 Task: Find connections with filter location Rincón de la Victoria with filter topic #lawenforcementwith filter profile language Potuguese with filter current company Wipro PARI with filter school Jobs in India with filter industry Taxi and Limousine Services with filter service category Video Editing with filter keywords title Heavy Equipment Operator
Action: Mouse moved to (687, 91)
Screenshot: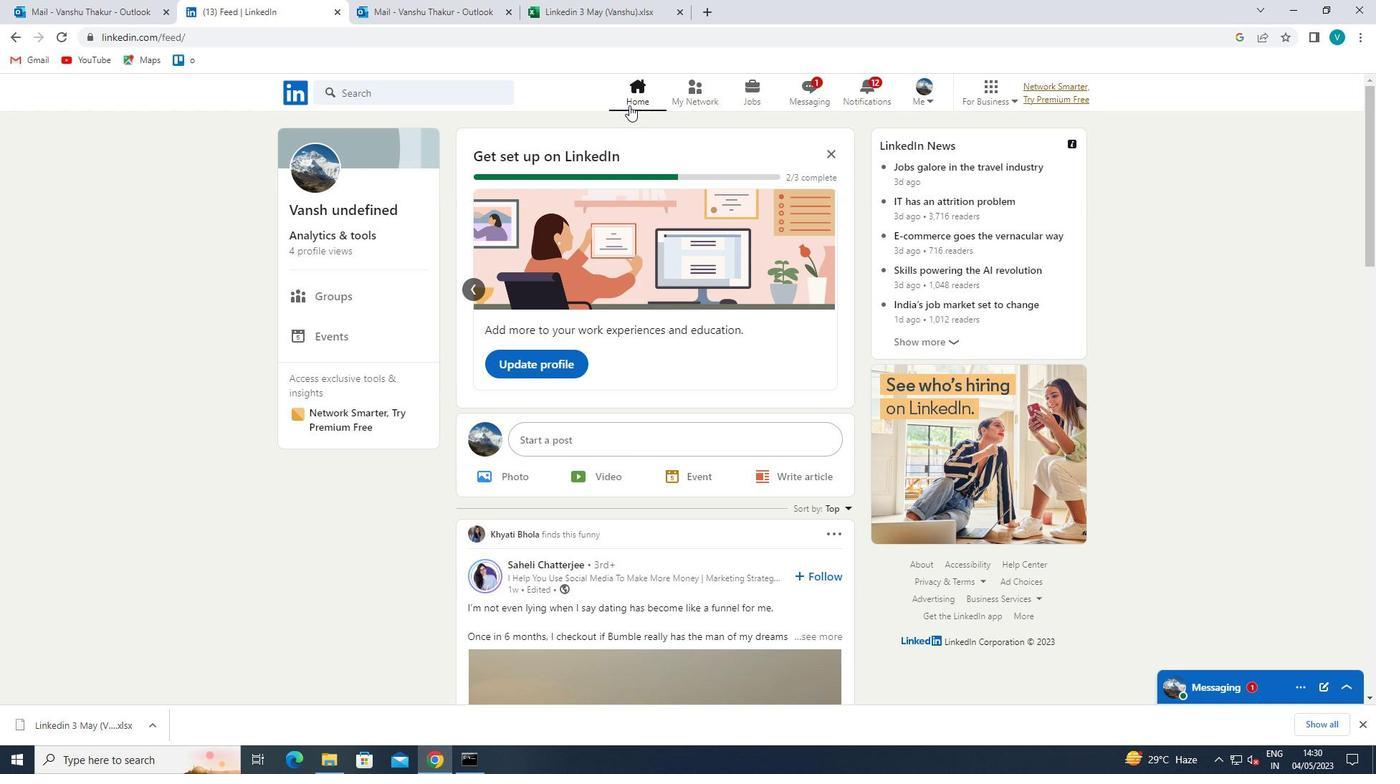 
Action: Mouse pressed left at (687, 91)
Screenshot: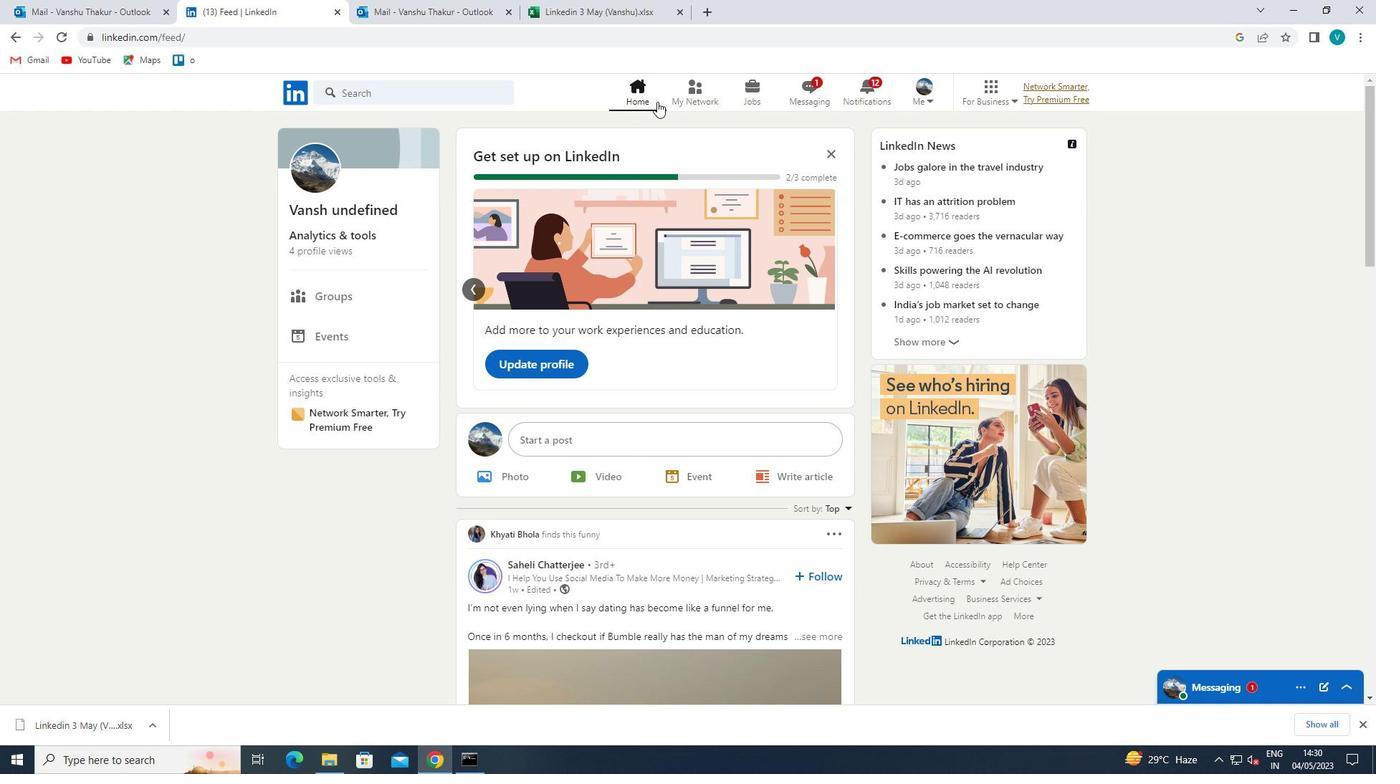 
Action: Mouse moved to (372, 168)
Screenshot: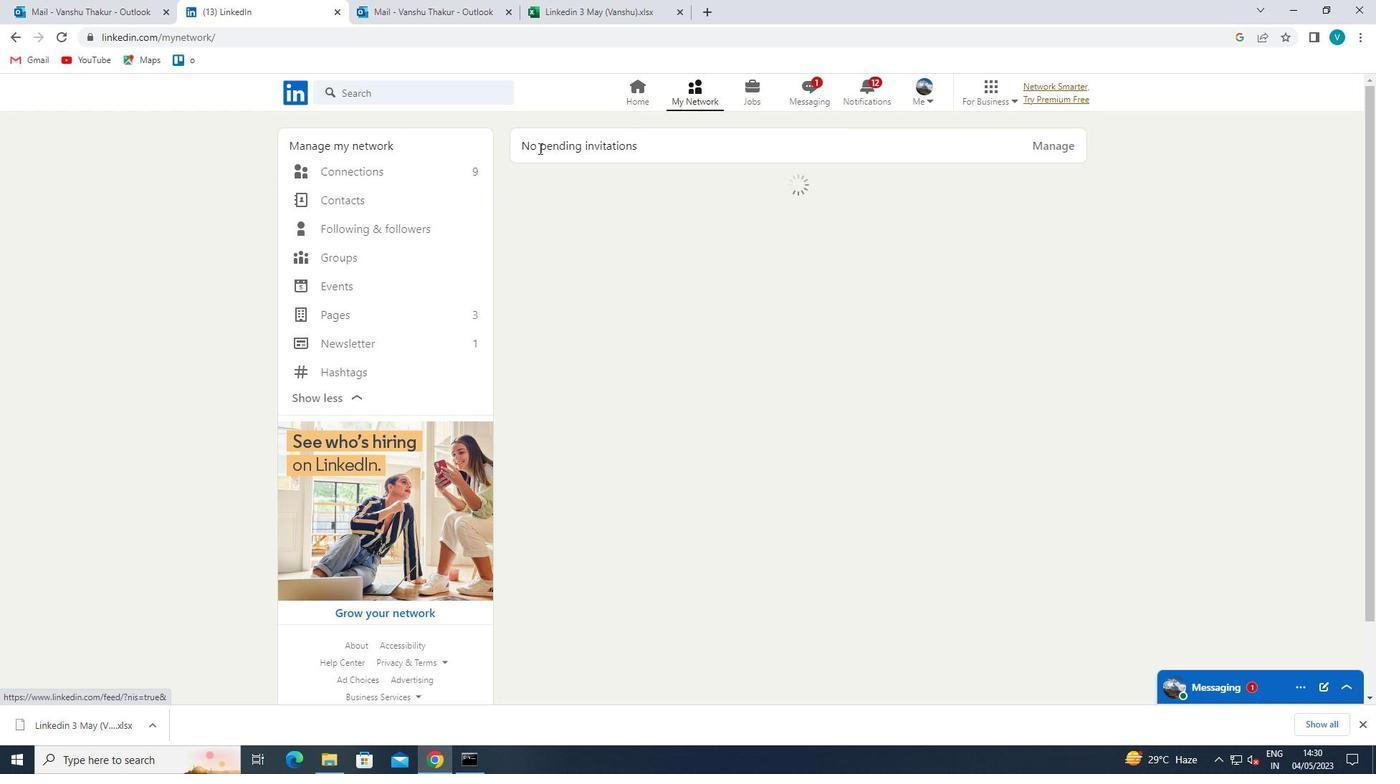 
Action: Mouse pressed left at (372, 168)
Screenshot: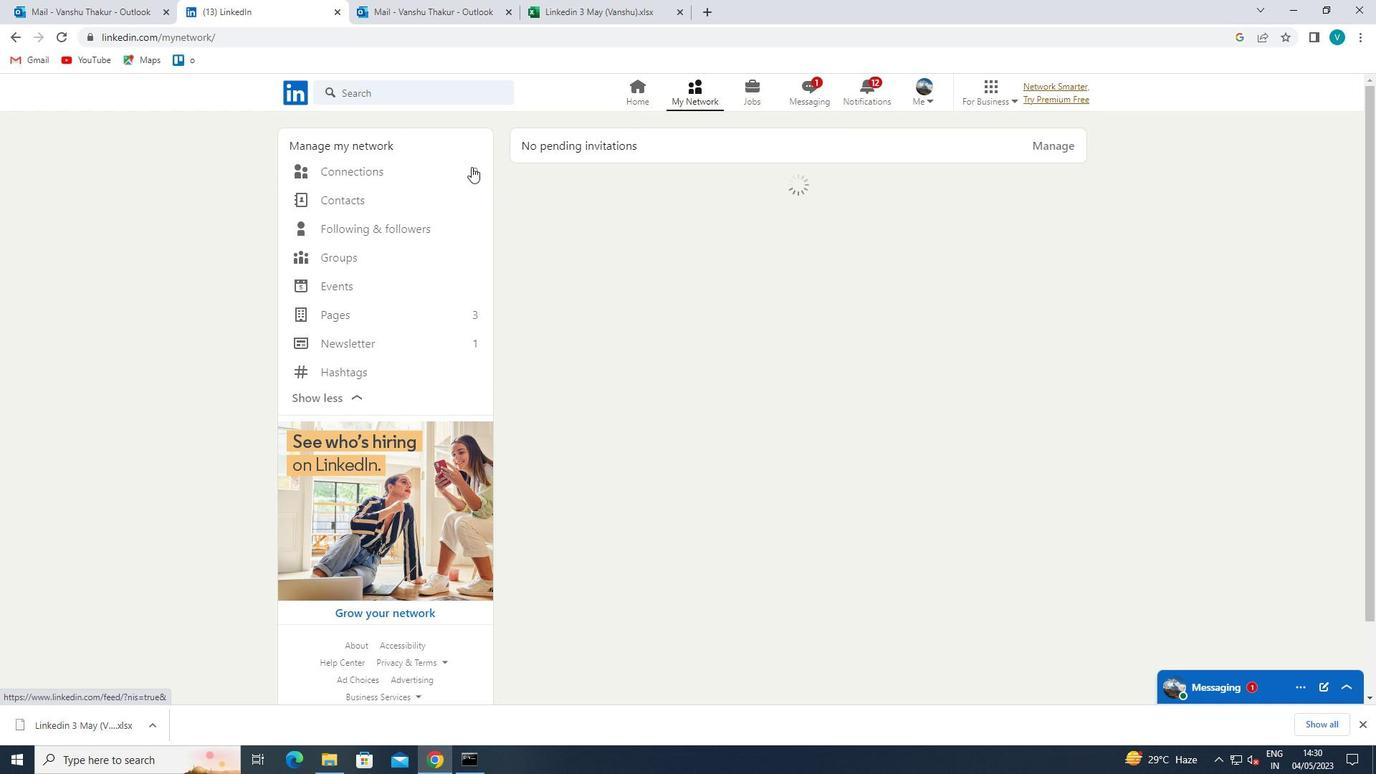 
Action: Mouse moved to (780, 174)
Screenshot: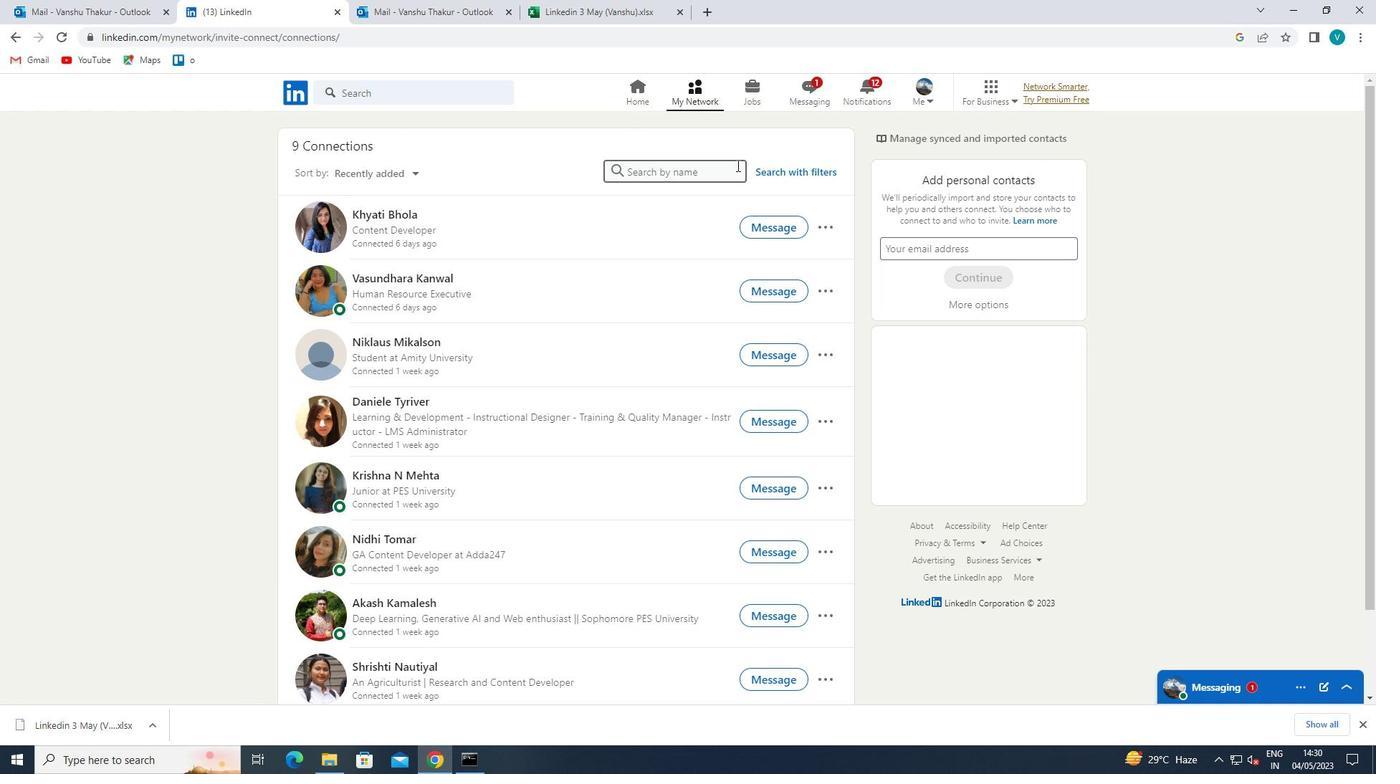 
Action: Mouse pressed left at (780, 174)
Screenshot: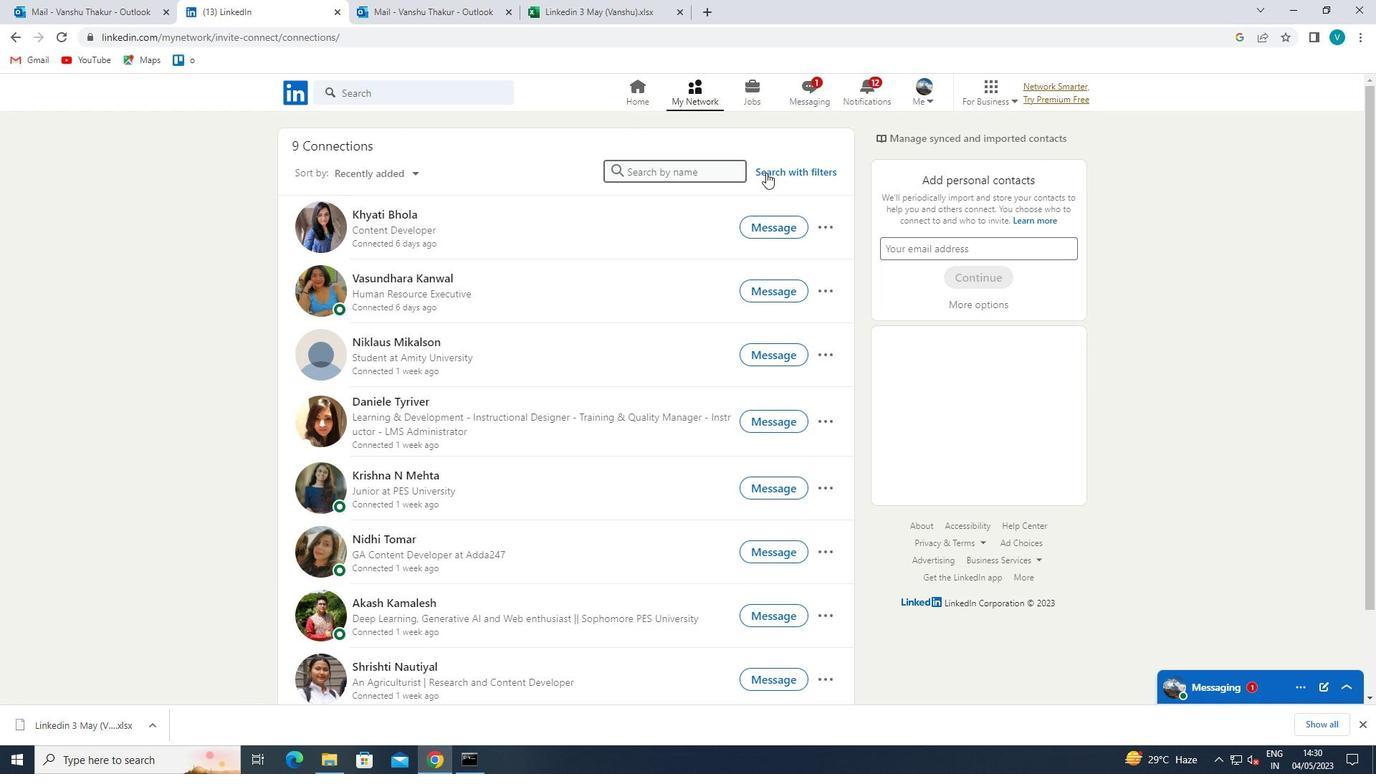 
Action: Mouse moved to (700, 129)
Screenshot: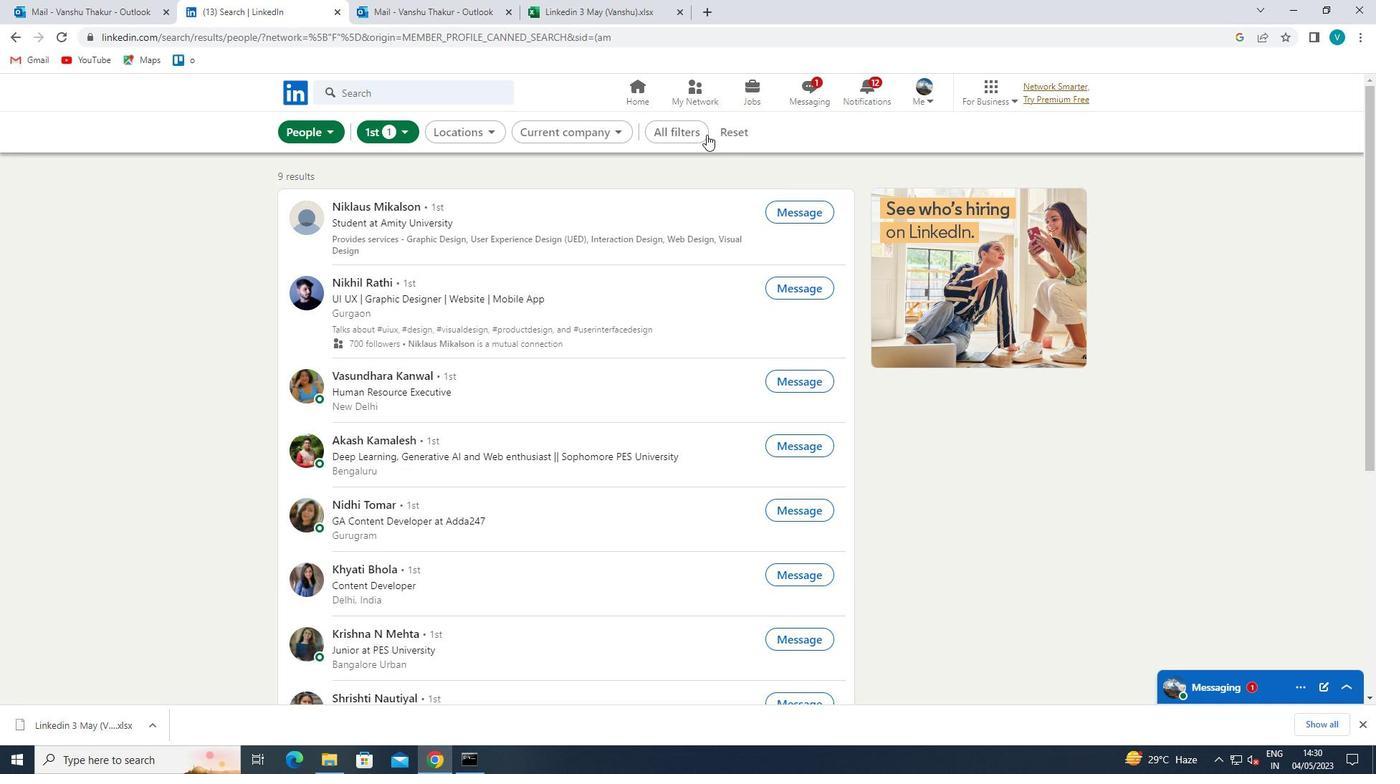 
Action: Mouse pressed left at (700, 129)
Screenshot: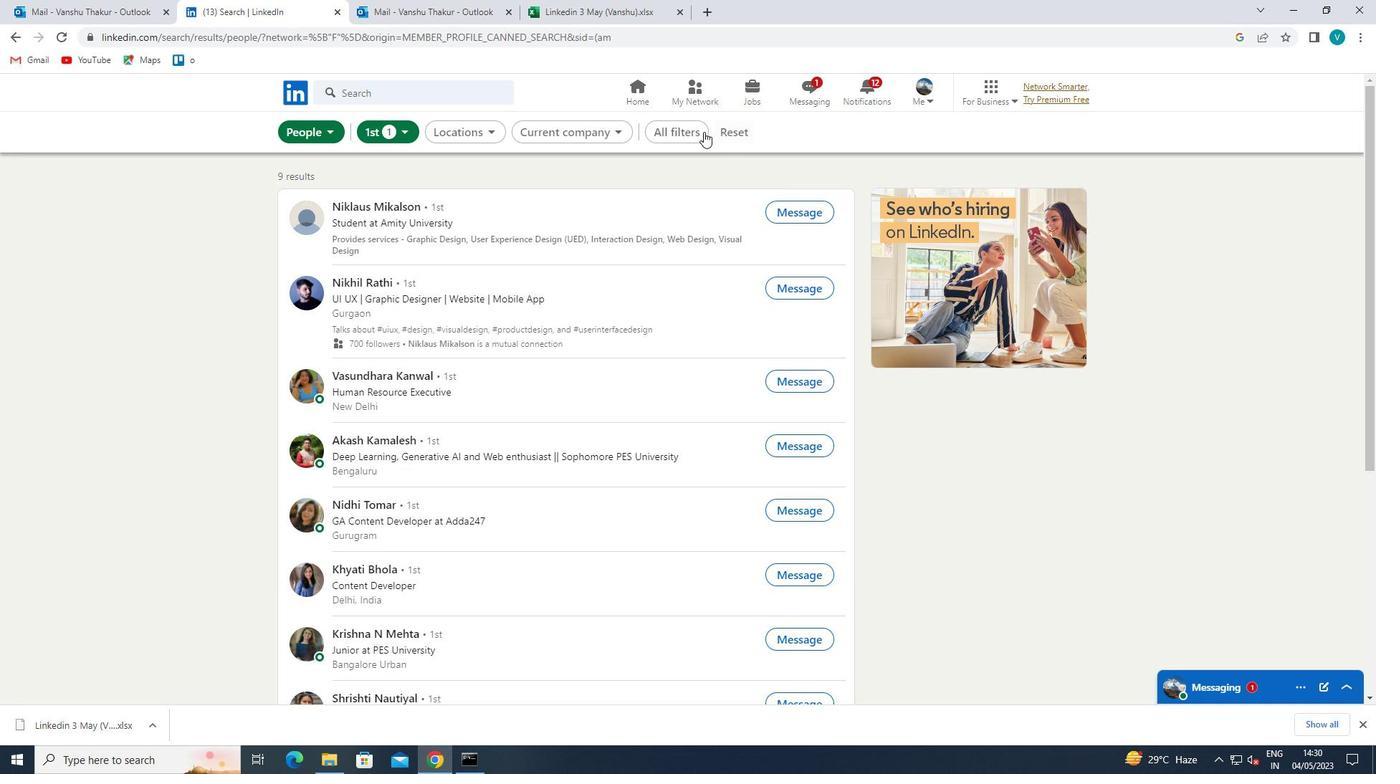 
Action: Mouse moved to (1112, 249)
Screenshot: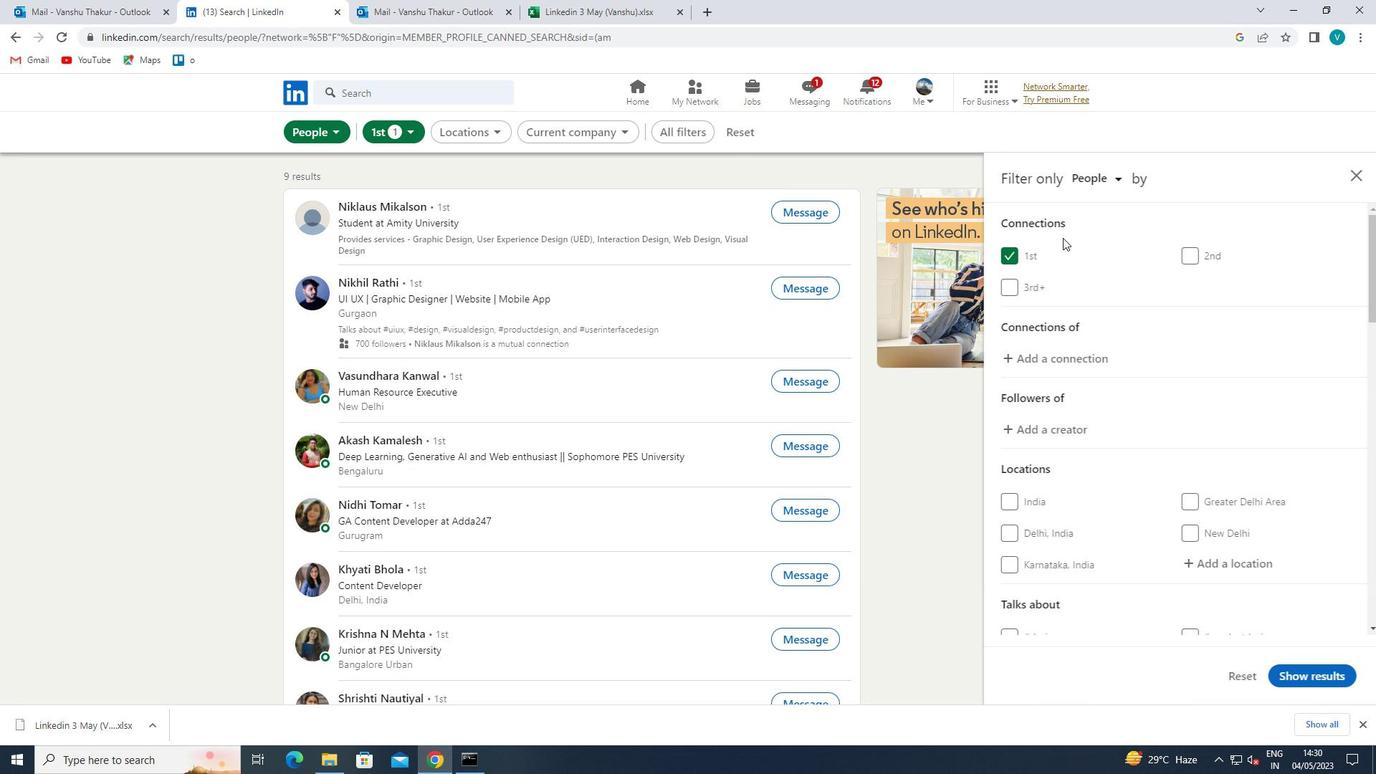
Action: Mouse scrolled (1112, 248) with delta (0, 0)
Screenshot: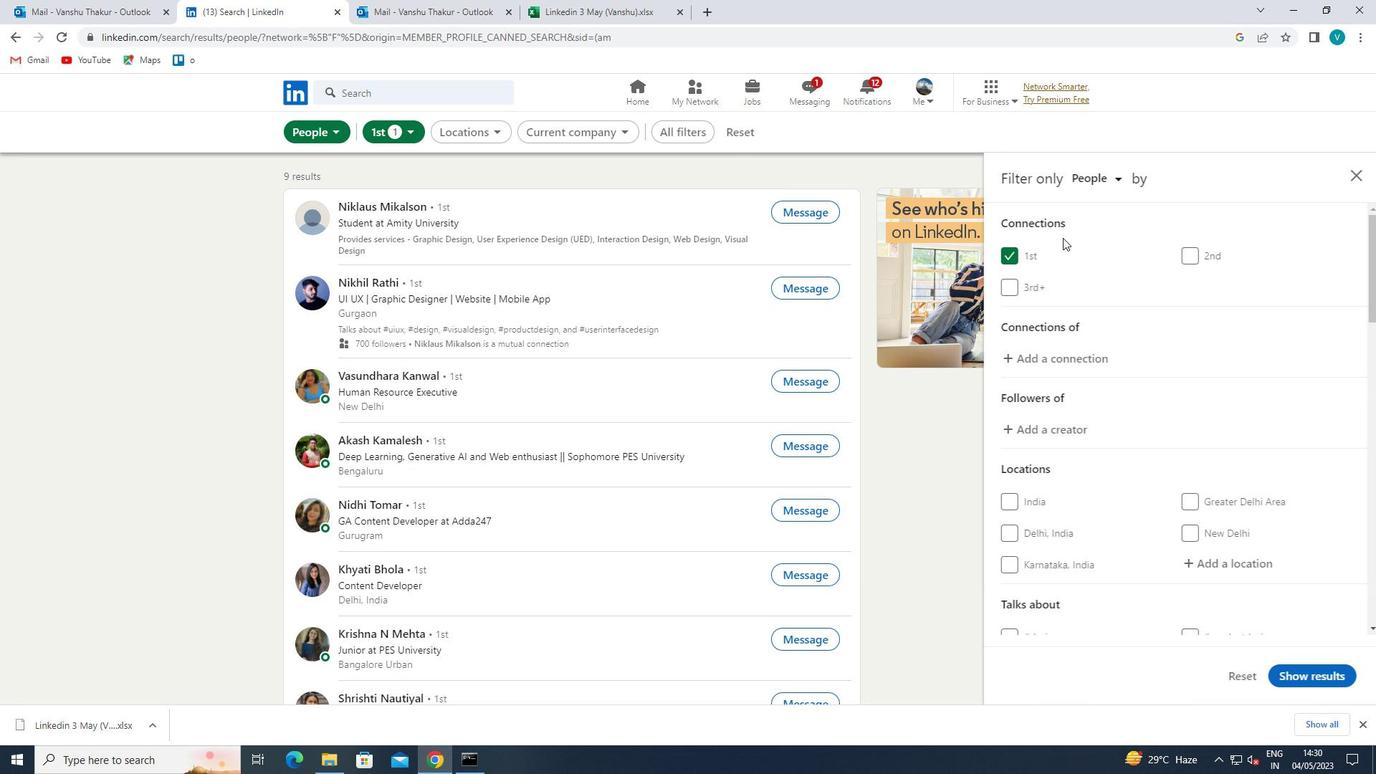 
Action: Mouse scrolled (1112, 248) with delta (0, 0)
Screenshot: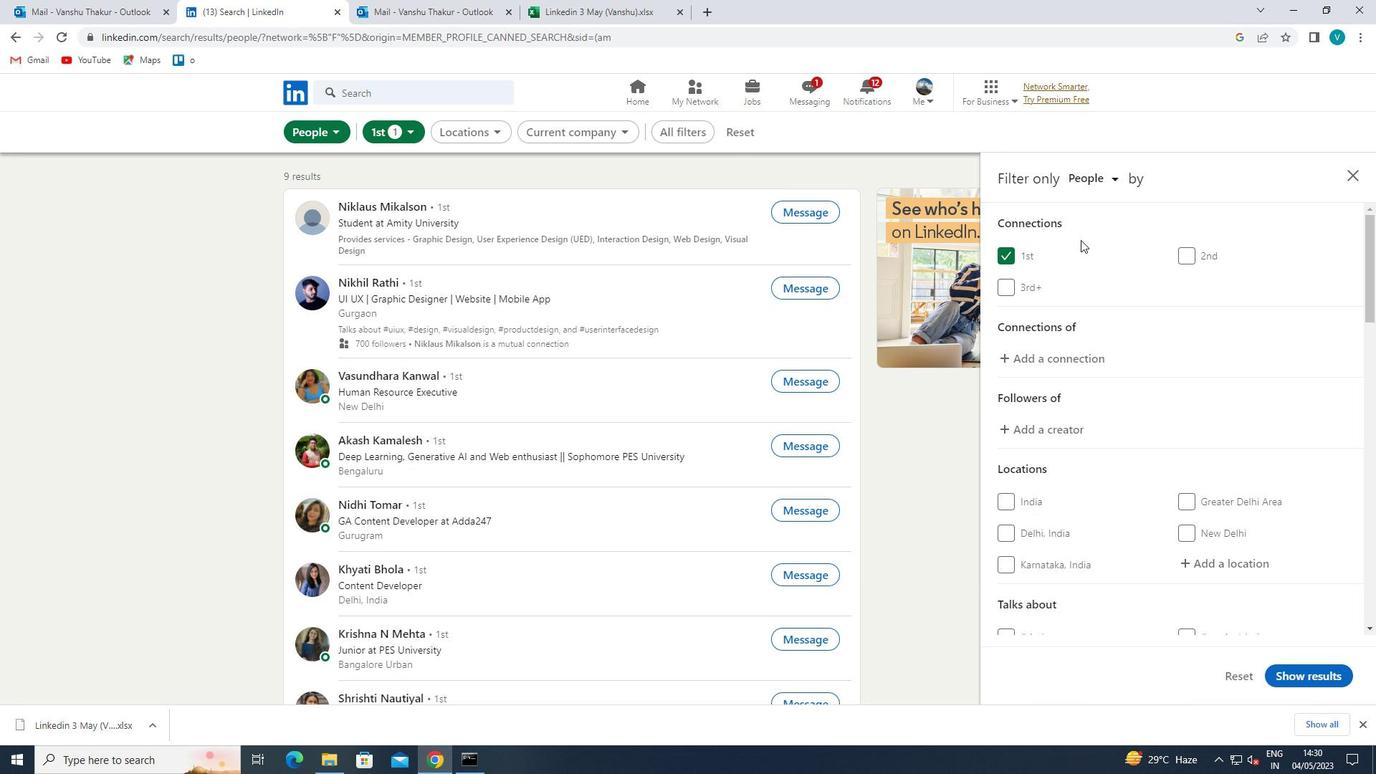 
Action: Mouse moved to (1218, 425)
Screenshot: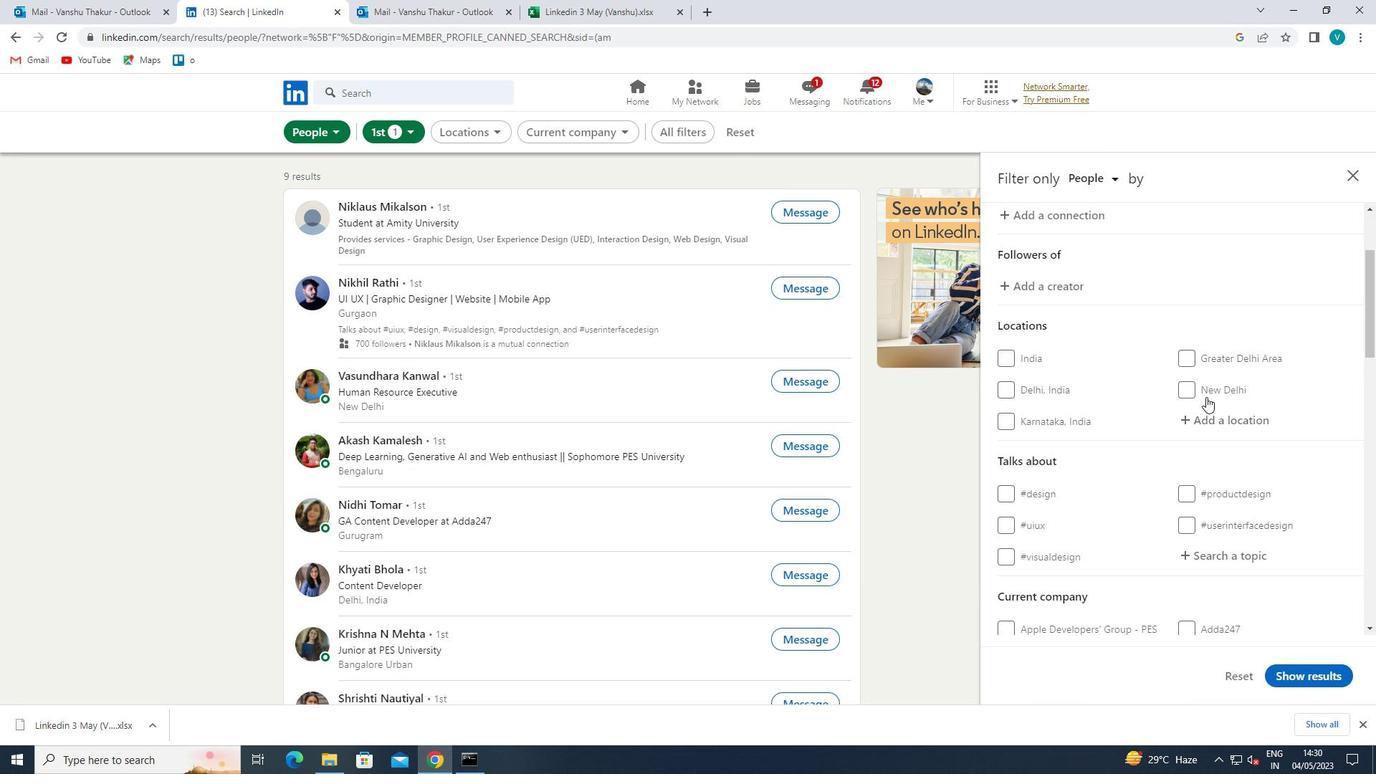 
Action: Mouse pressed left at (1218, 425)
Screenshot: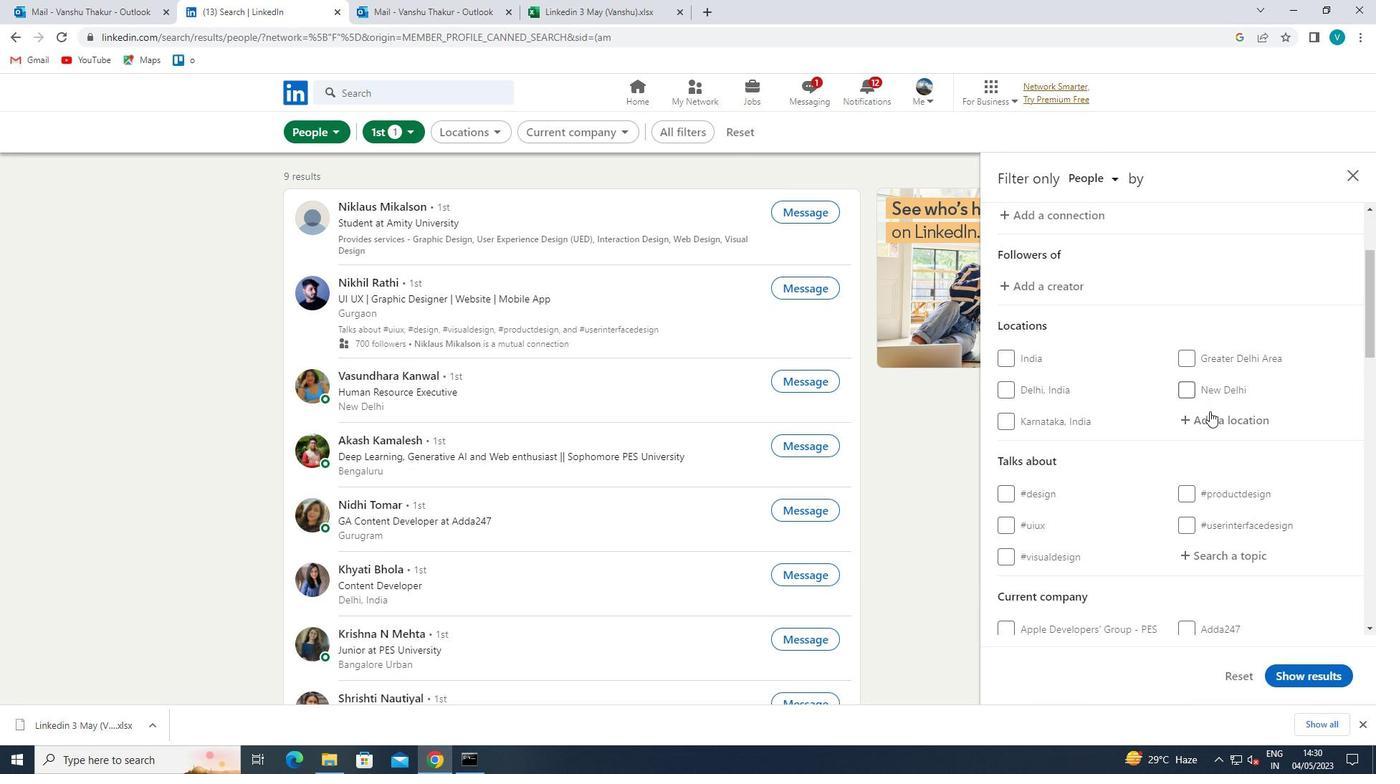 
Action: Mouse moved to (1031, 317)
Screenshot: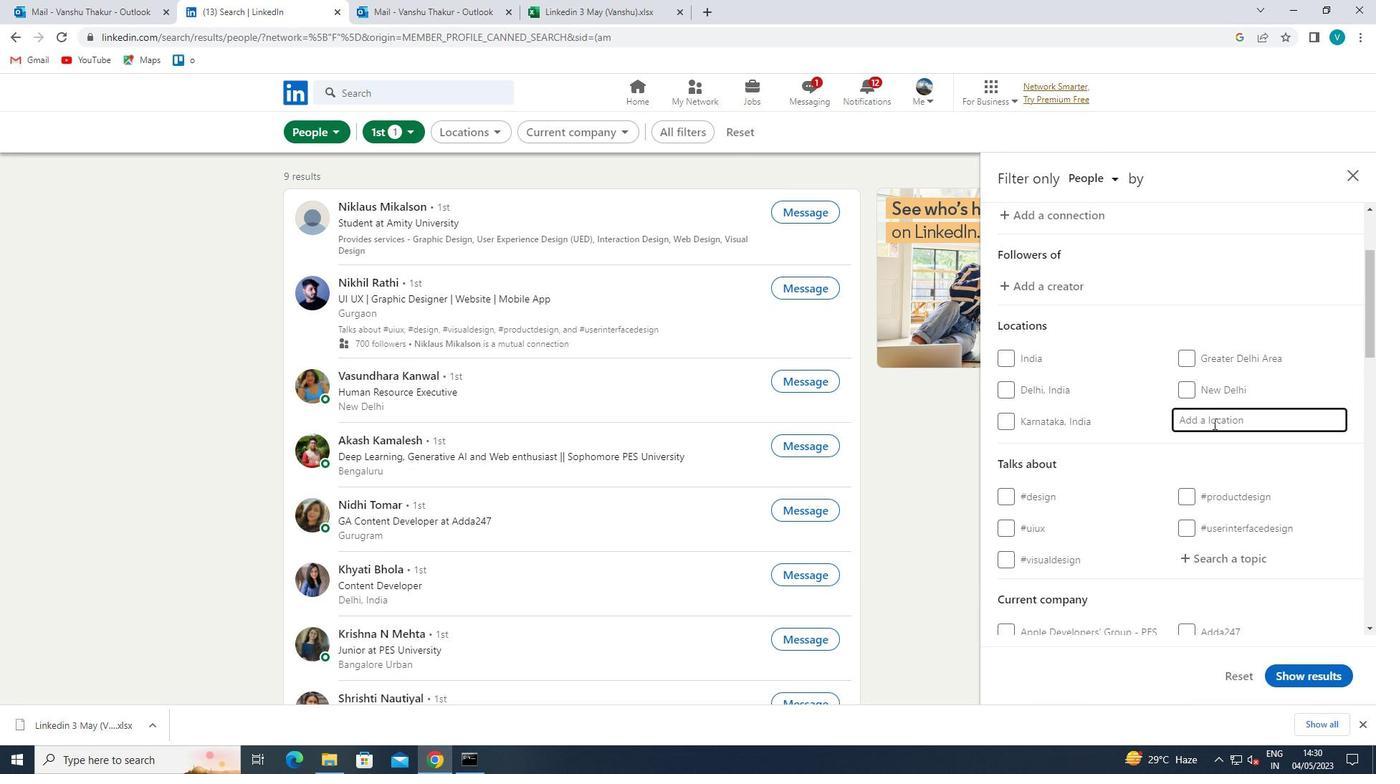 
Action: Key pressed <Key.shift>RINCON<Key.space>DE<Key.space>LA<Key.space>
Screenshot: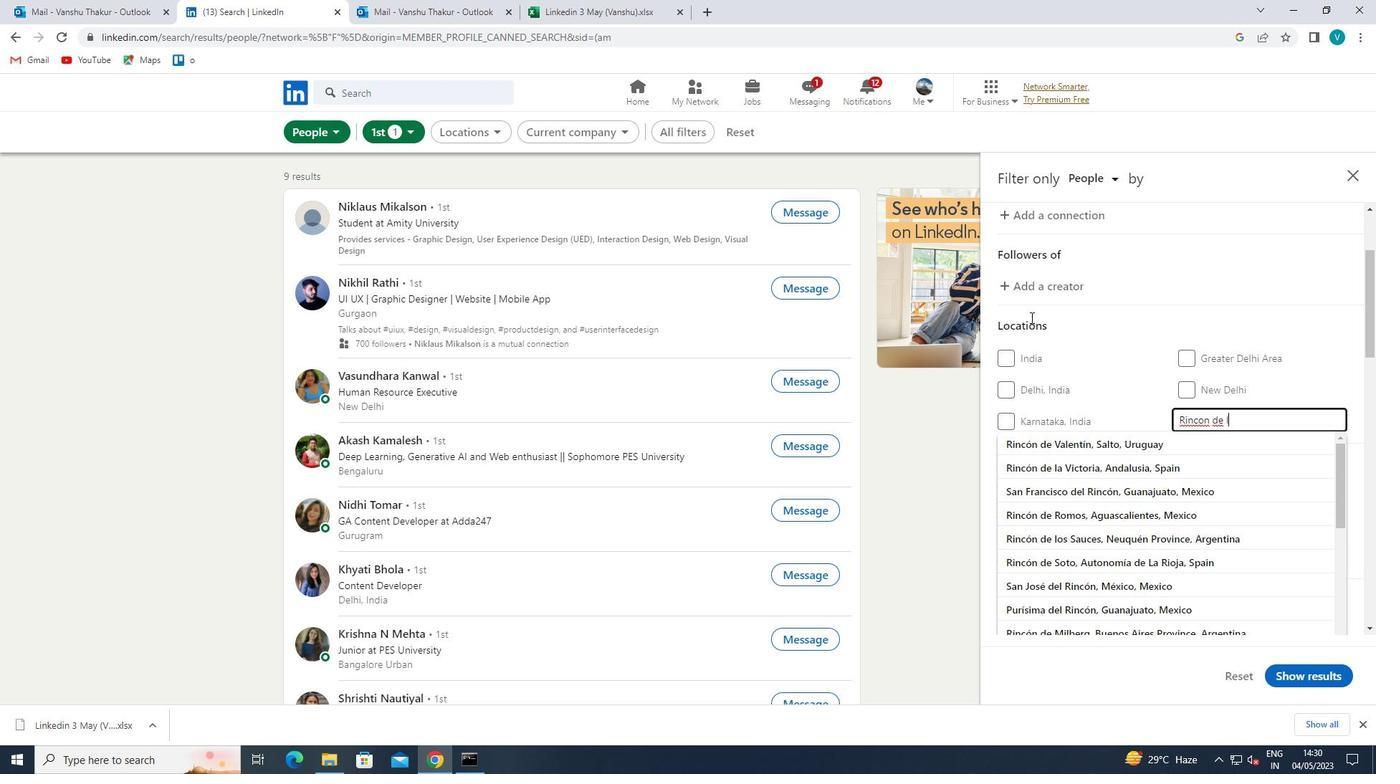
Action: Mouse moved to (1086, 436)
Screenshot: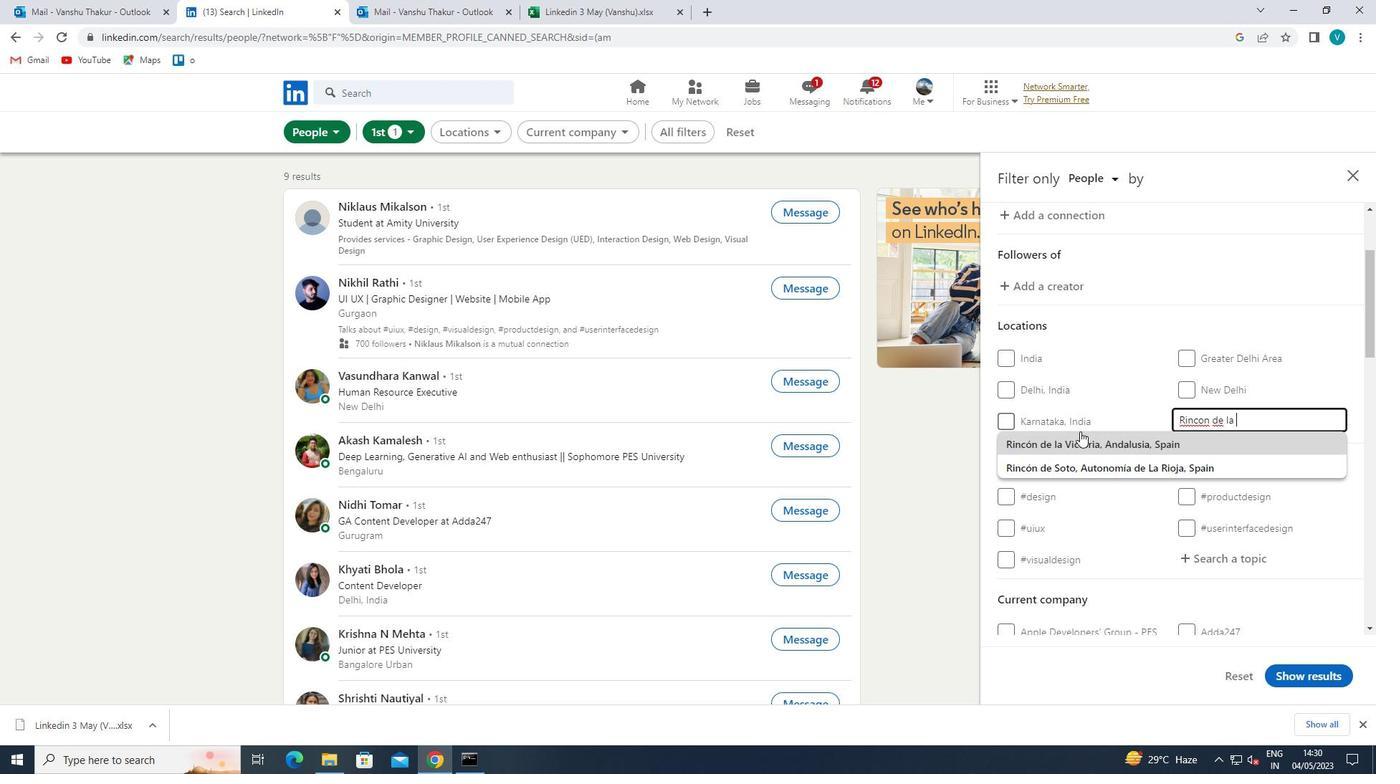 
Action: Mouse pressed left at (1086, 436)
Screenshot: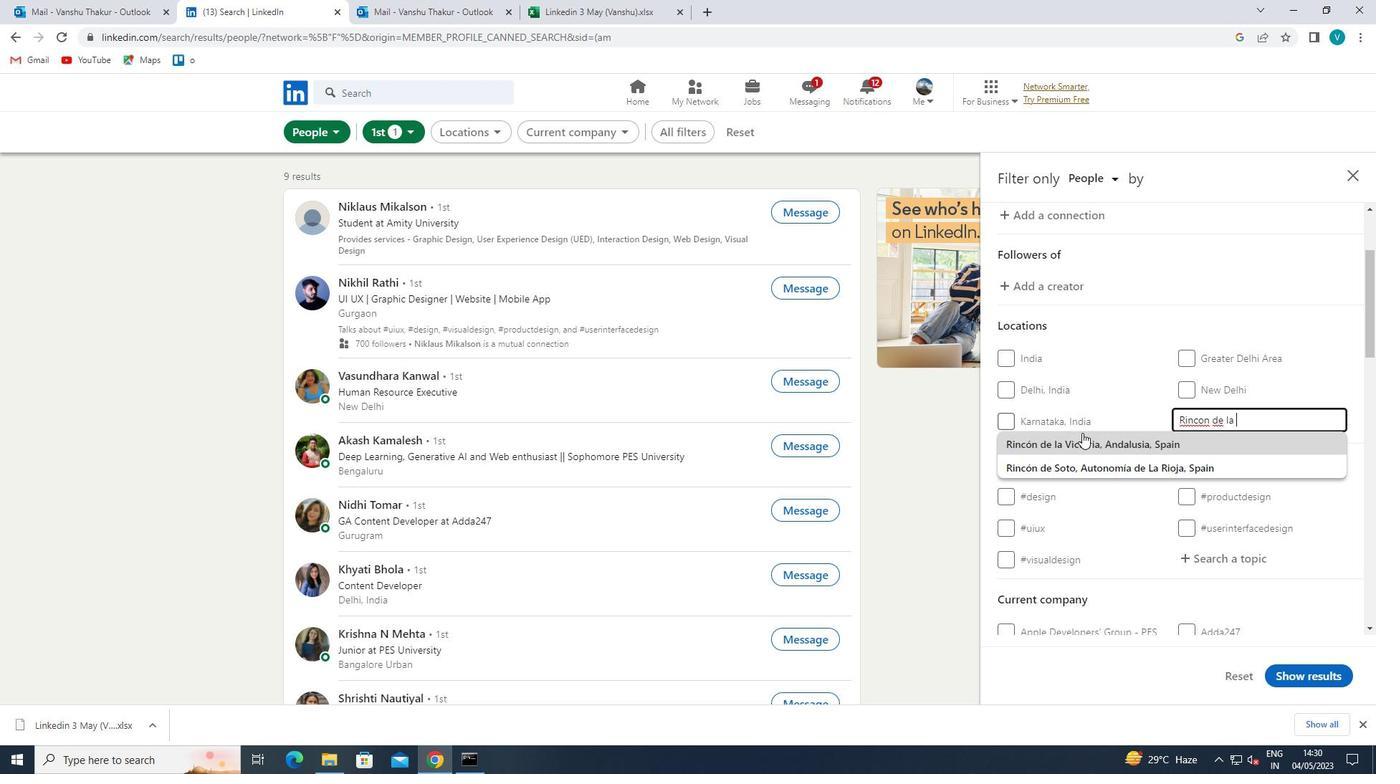 
Action: Mouse moved to (1140, 436)
Screenshot: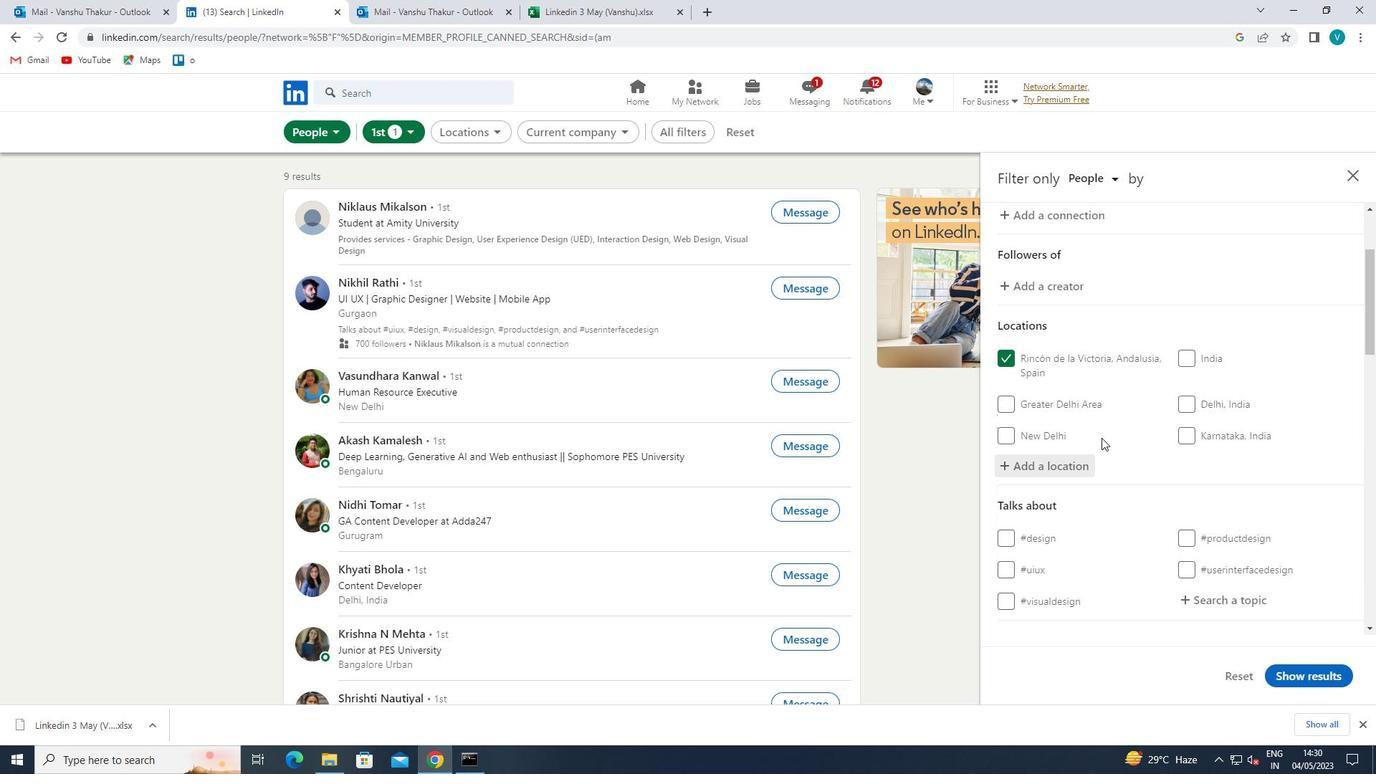 
Action: Mouse scrolled (1140, 436) with delta (0, 0)
Screenshot: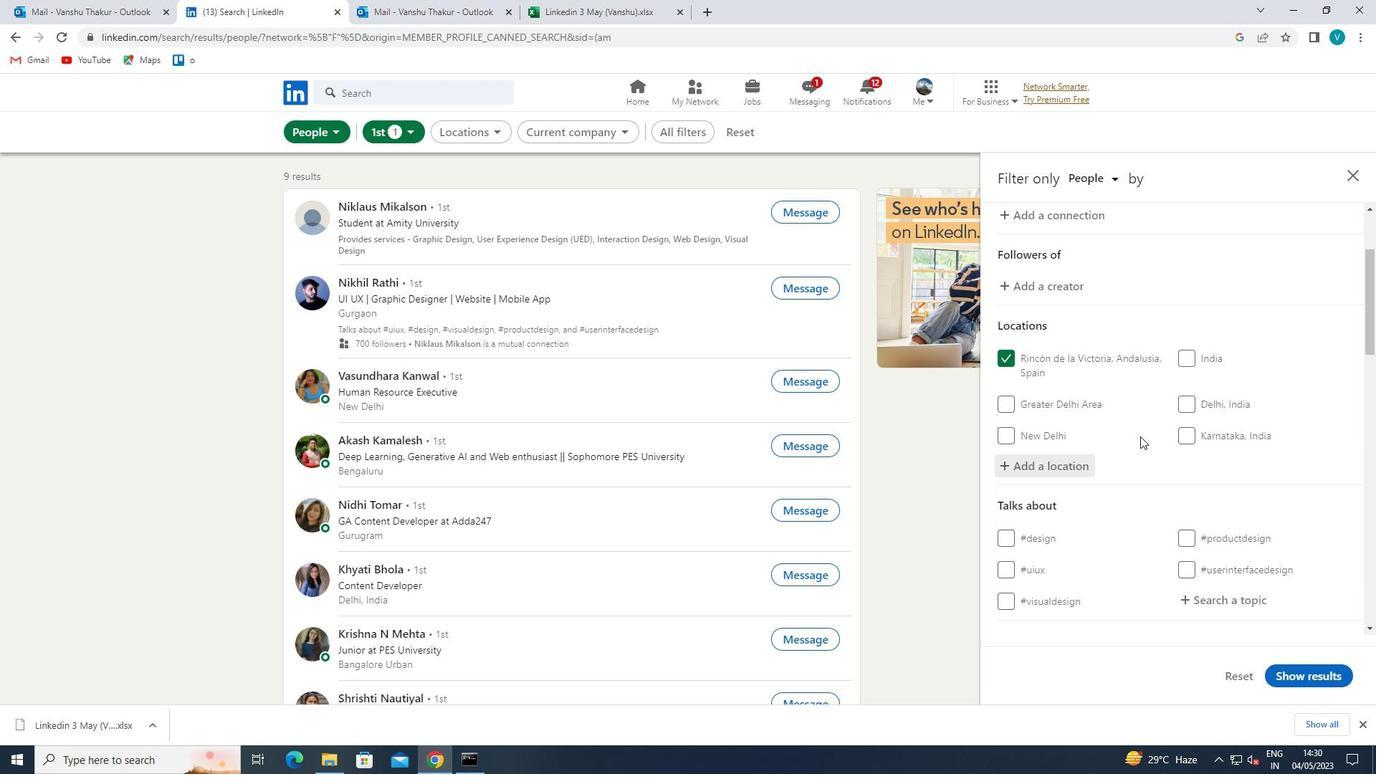 
Action: Mouse moved to (1140, 436)
Screenshot: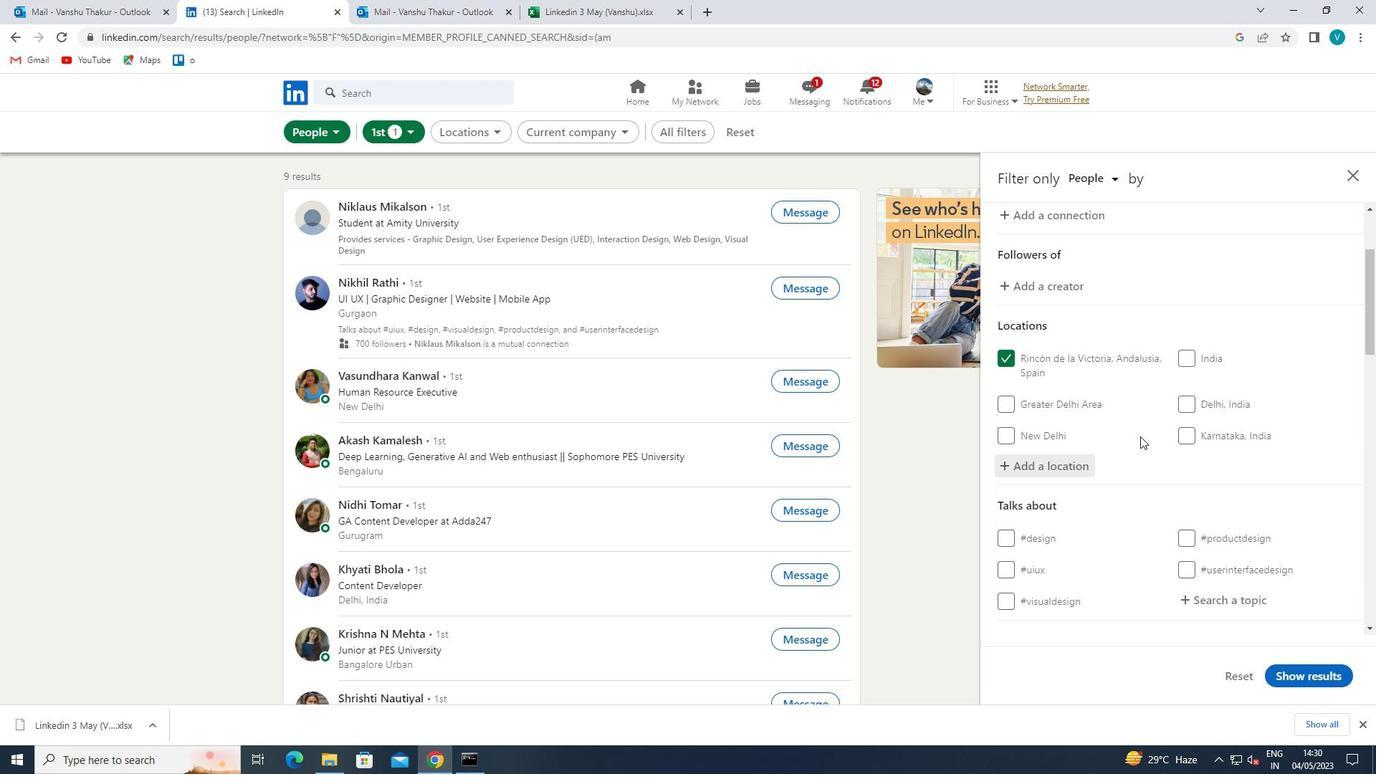 
Action: Mouse scrolled (1140, 436) with delta (0, 0)
Screenshot: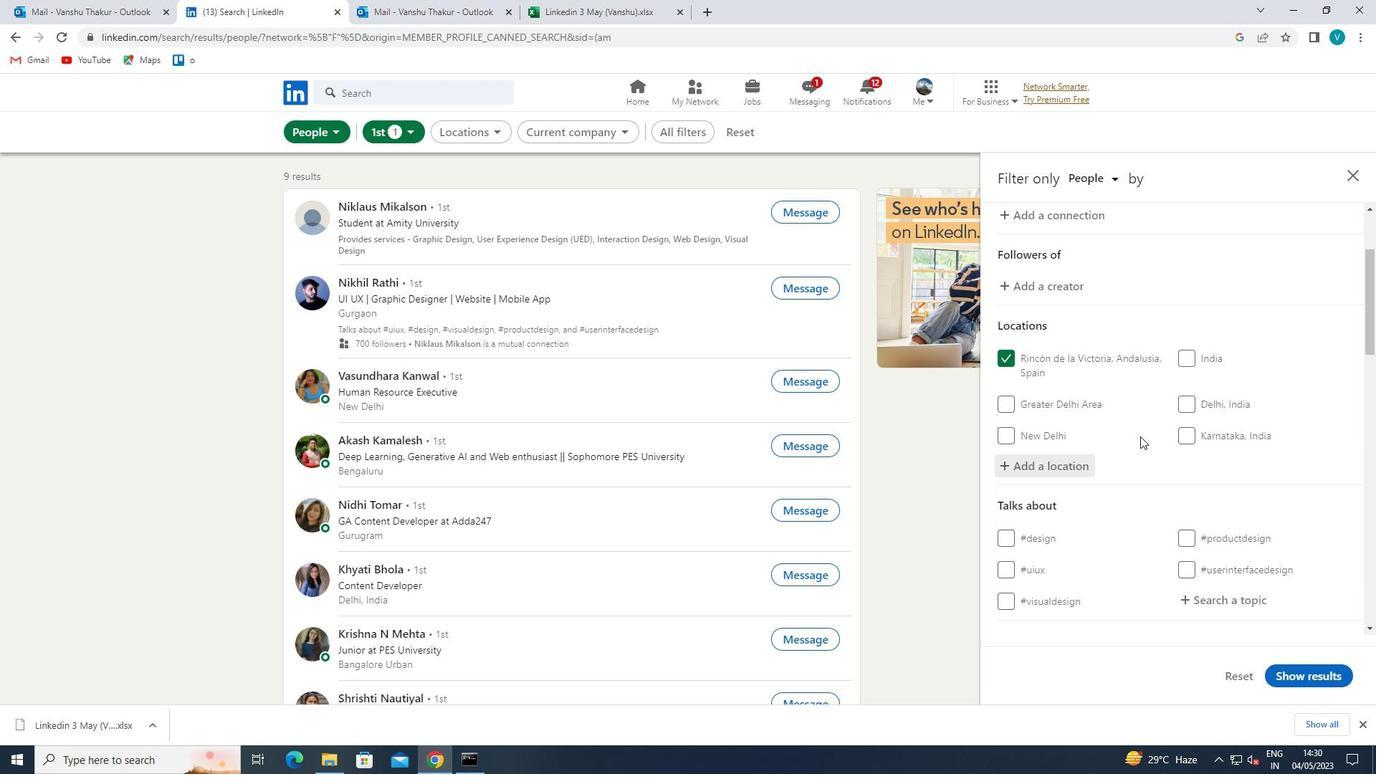 
Action: Mouse moved to (1194, 453)
Screenshot: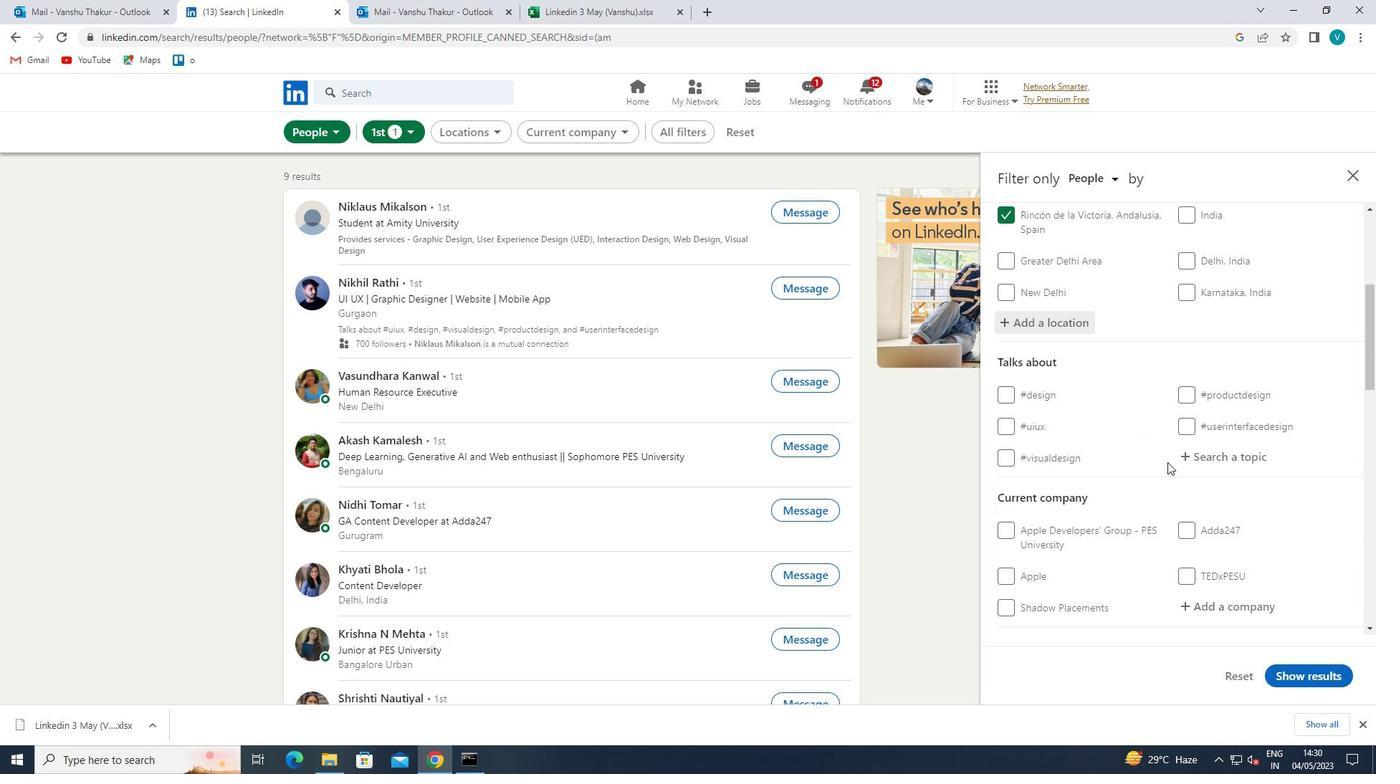 
Action: Mouse pressed left at (1194, 453)
Screenshot: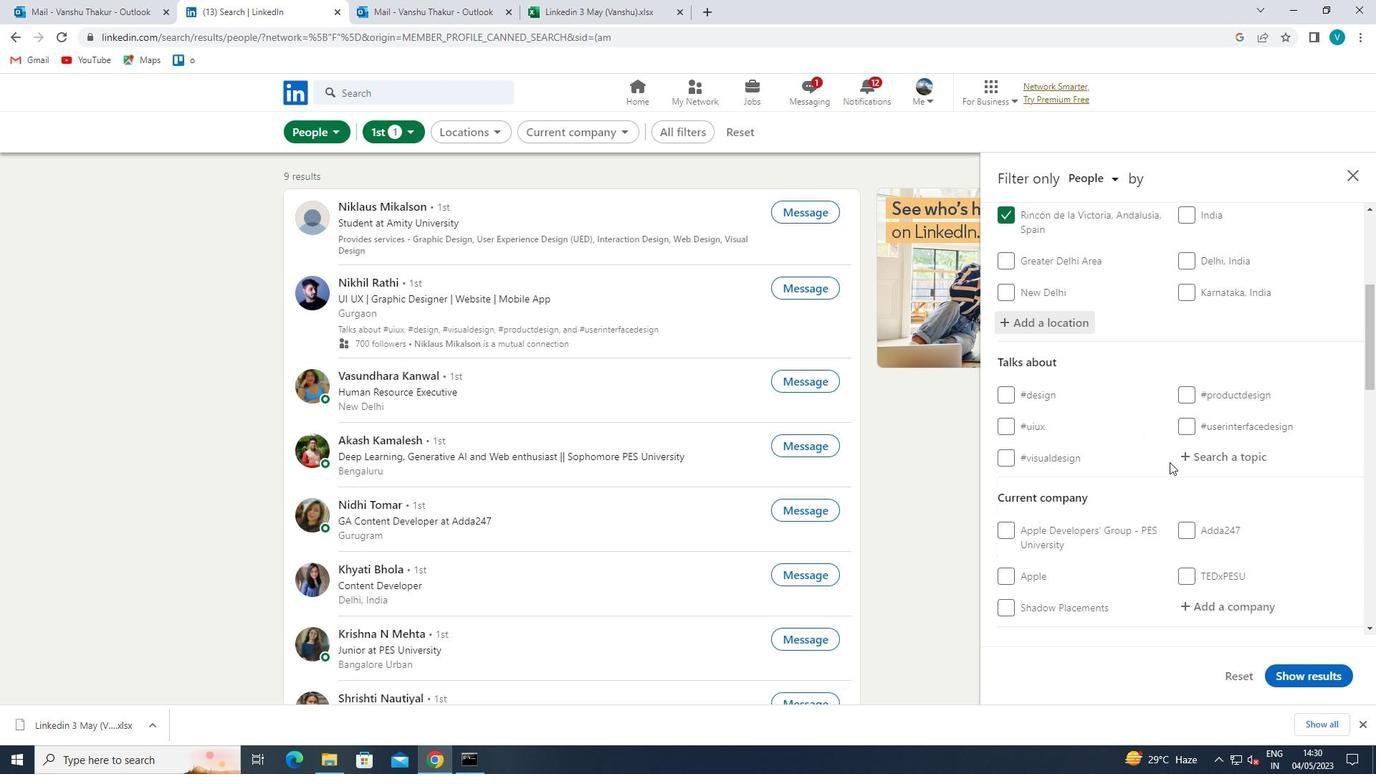 
Action: Mouse moved to (1173, 438)
Screenshot: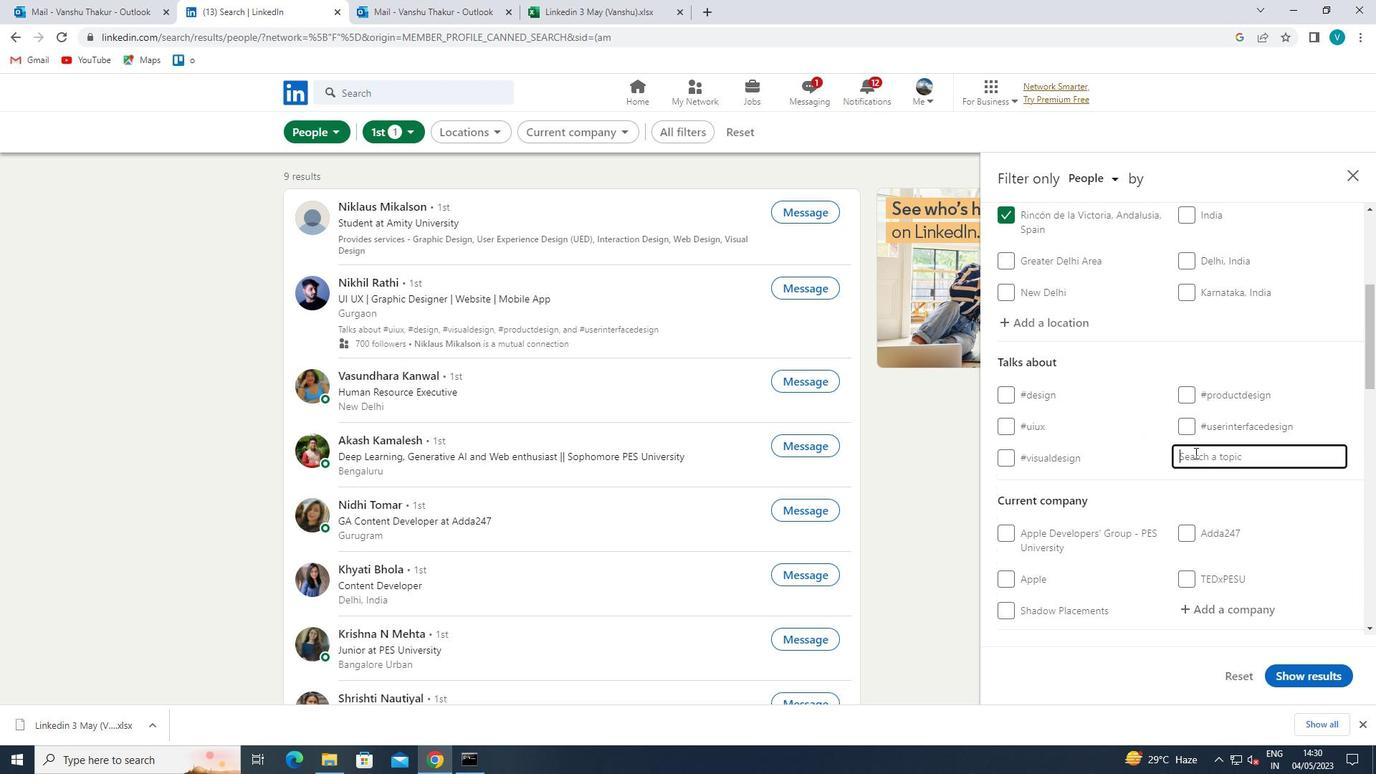 
Action: Key pressed LAWENFORCEMENT
Screenshot: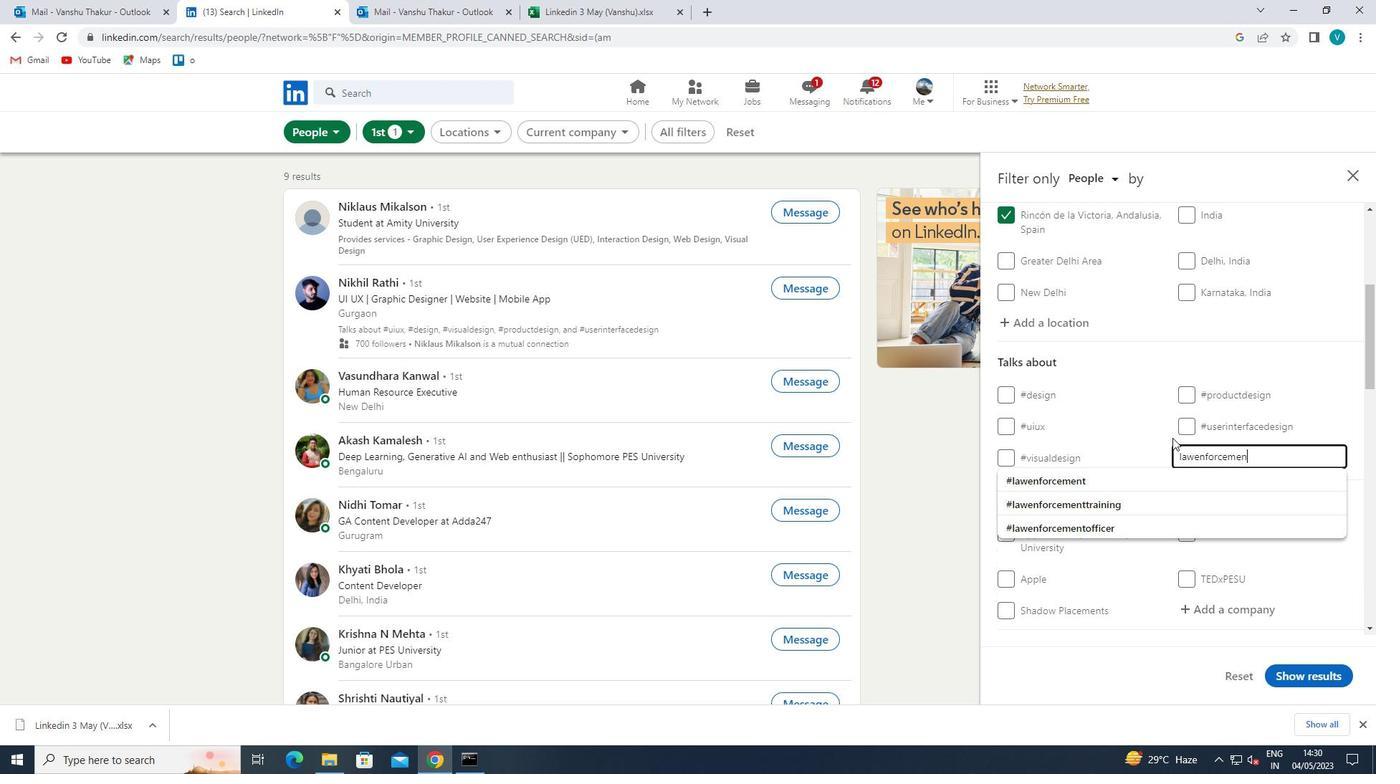 
Action: Mouse moved to (1149, 483)
Screenshot: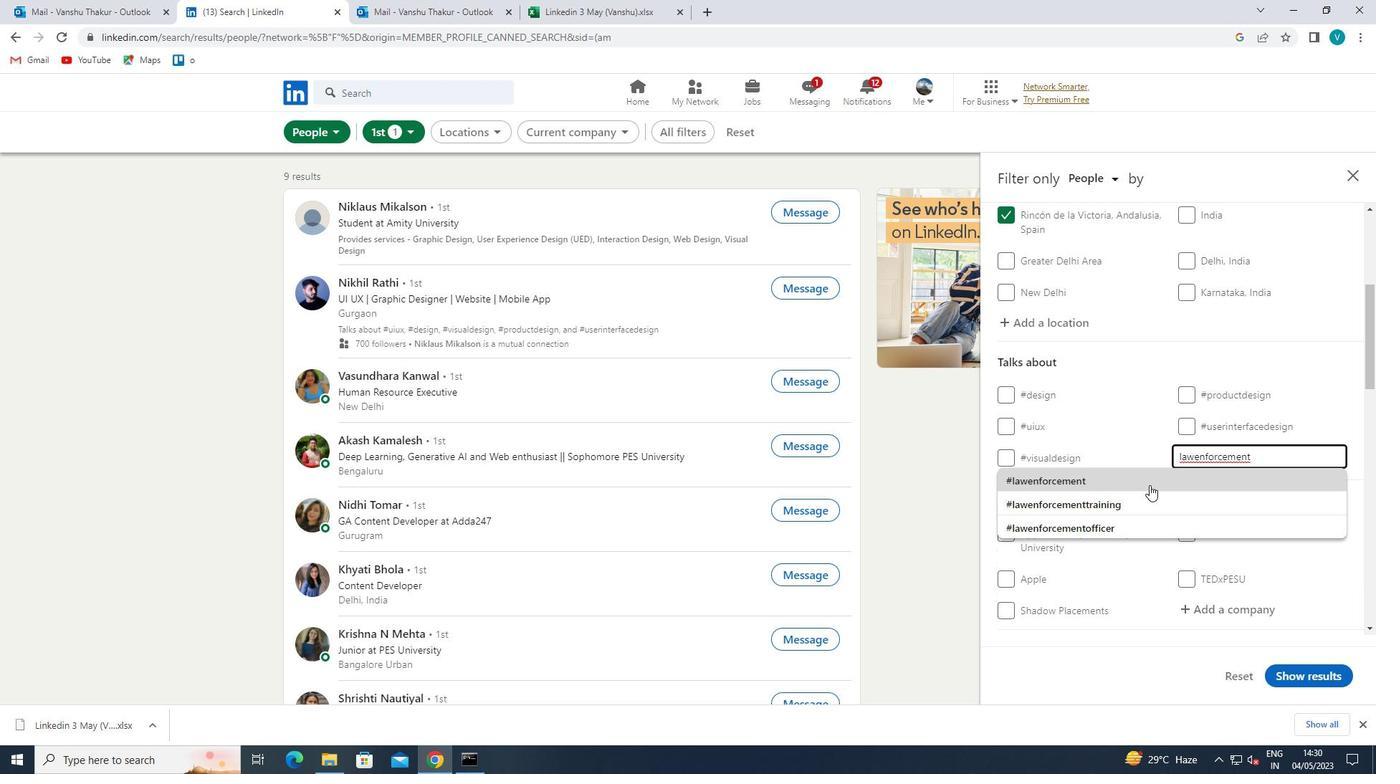
Action: Mouse pressed left at (1149, 483)
Screenshot: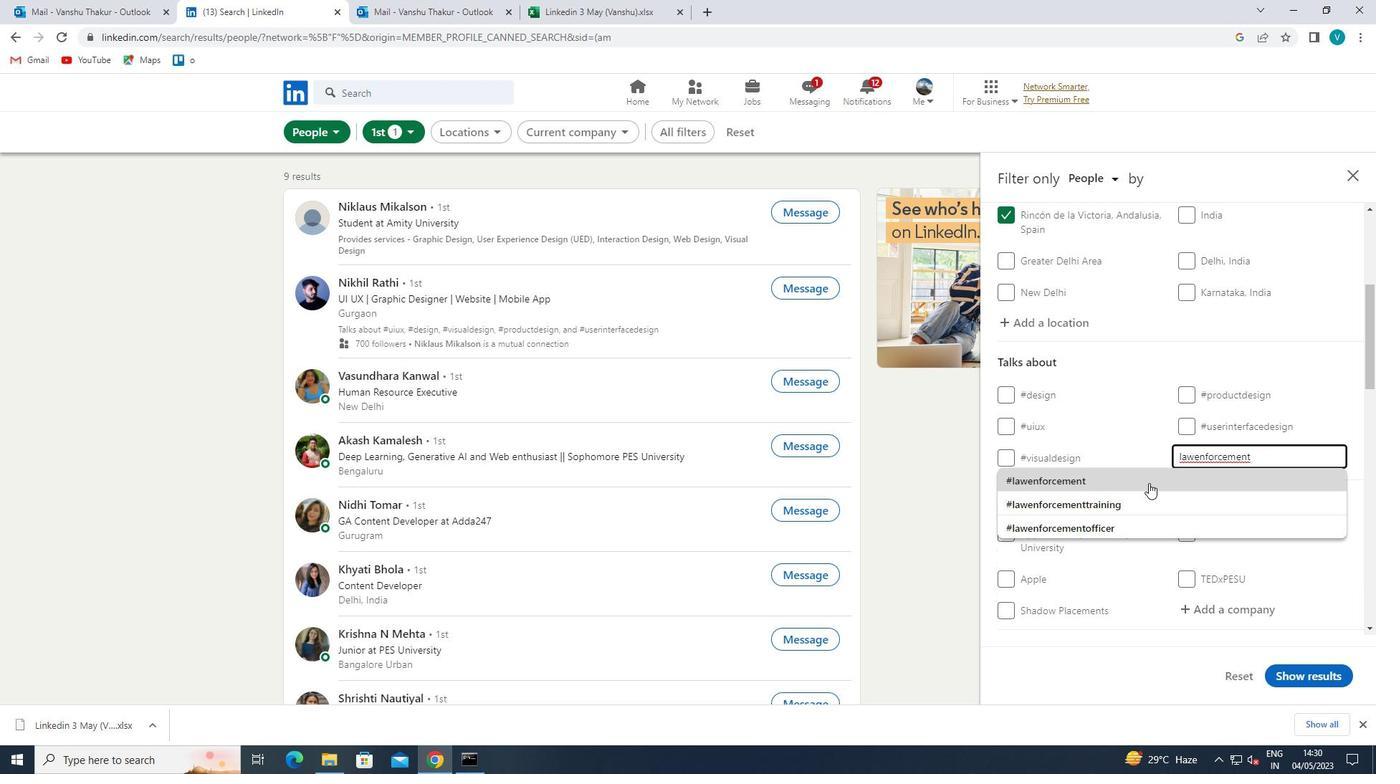
Action: Mouse moved to (1184, 475)
Screenshot: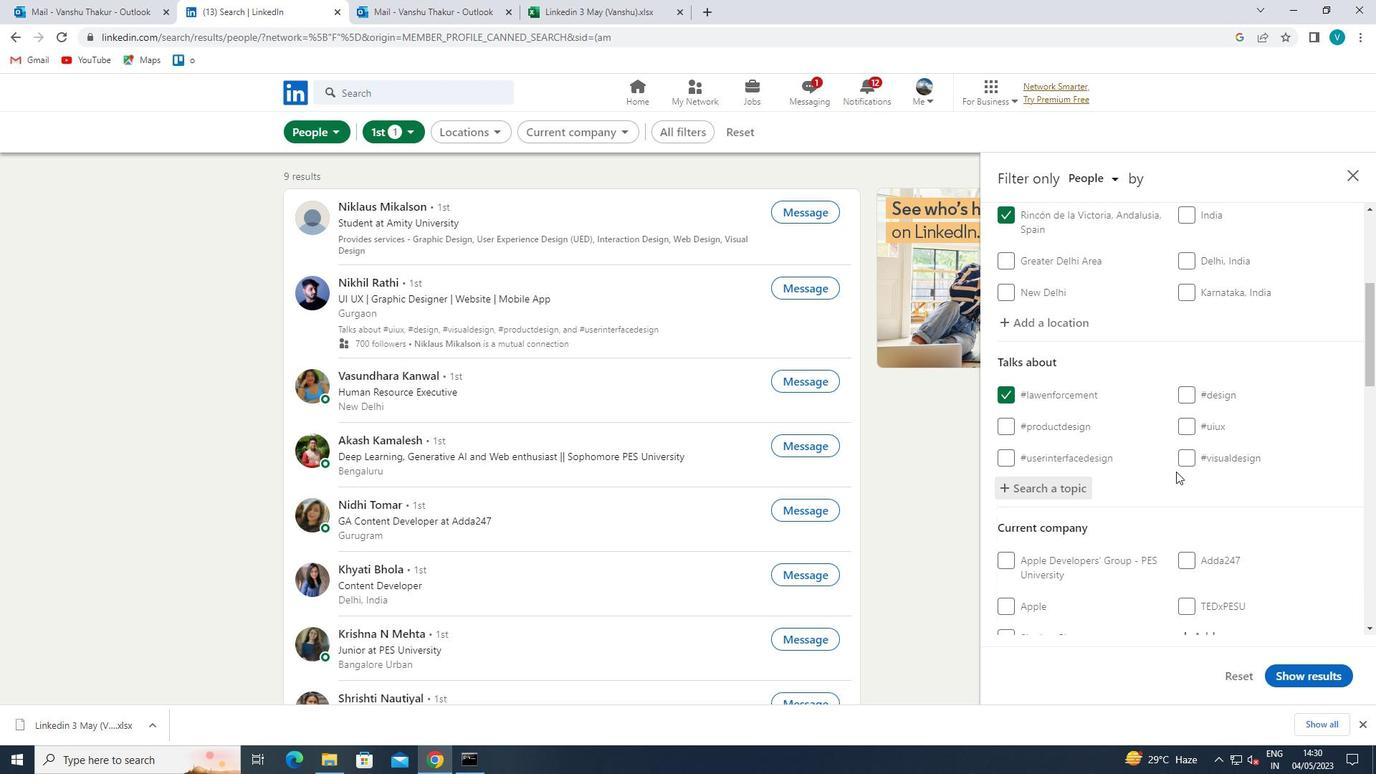 
Action: Mouse scrolled (1184, 474) with delta (0, 0)
Screenshot: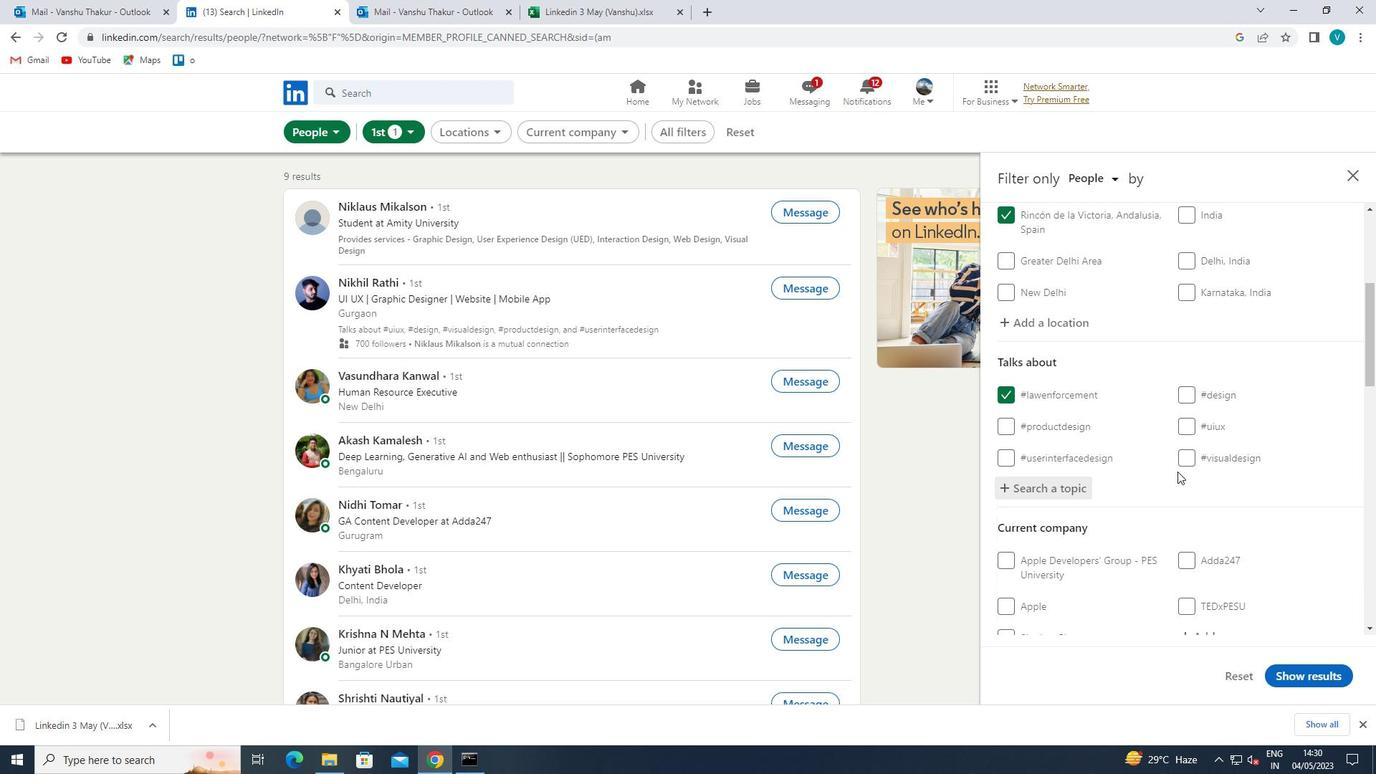 
Action: Mouse moved to (1189, 478)
Screenshot: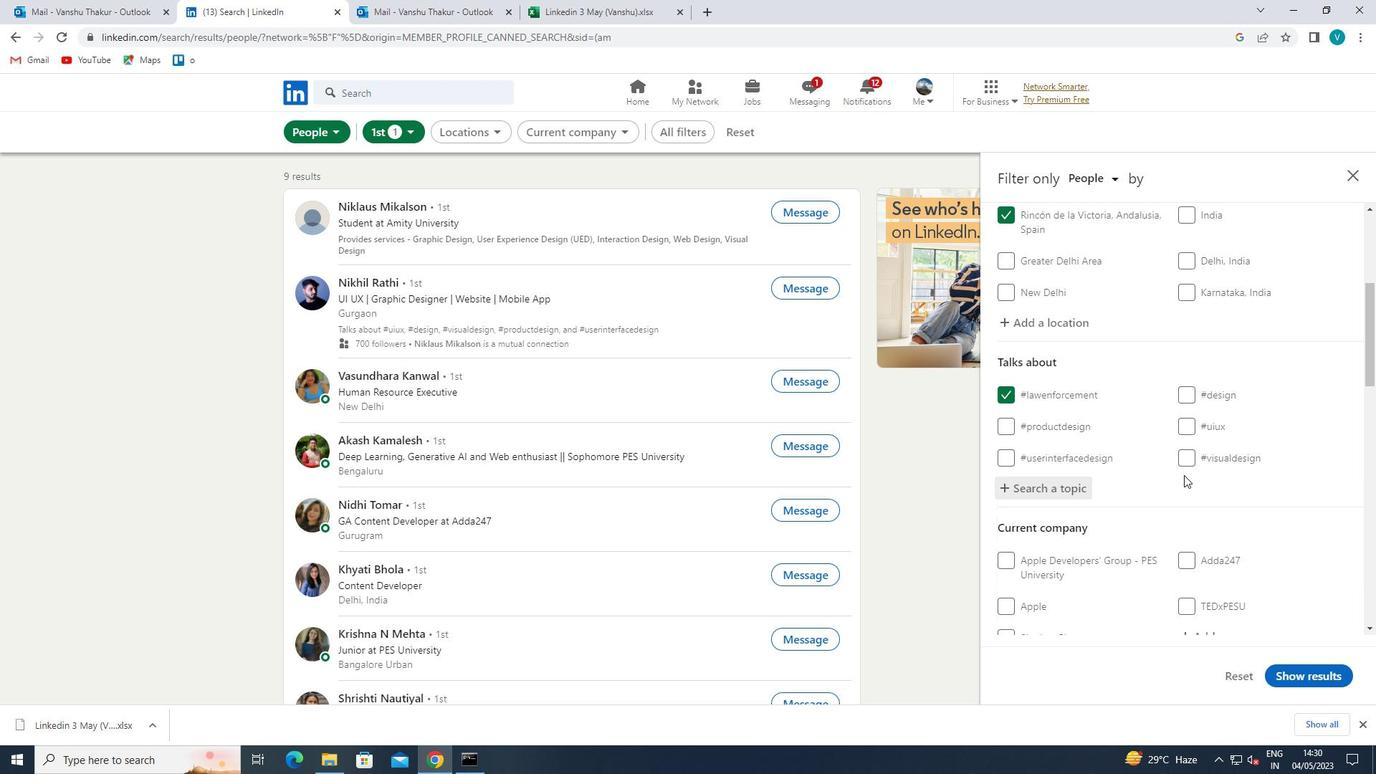 
Action: Mouse scrolled (1189, 477) with delta (0, 0)
Screenshot: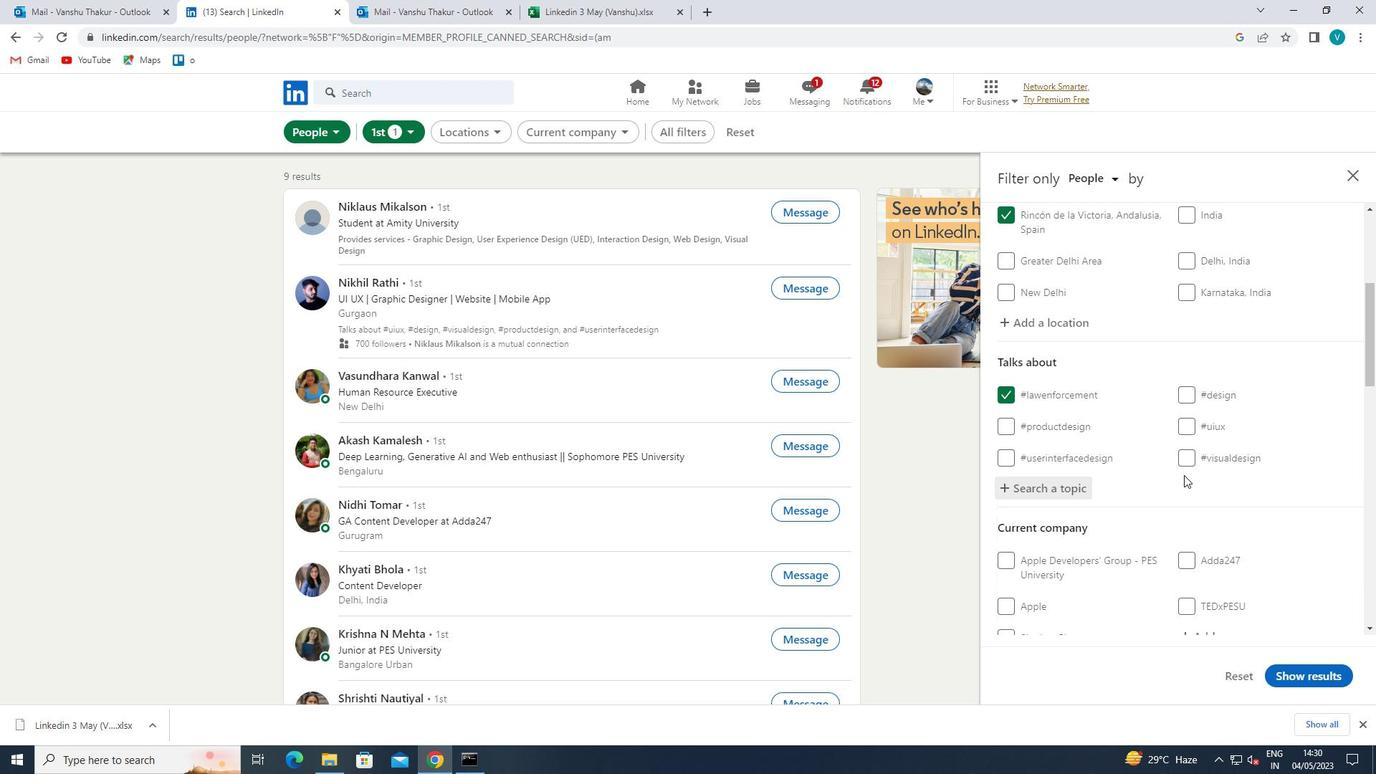 
Action: Mouse moved to (1190, 479)
Screenshot: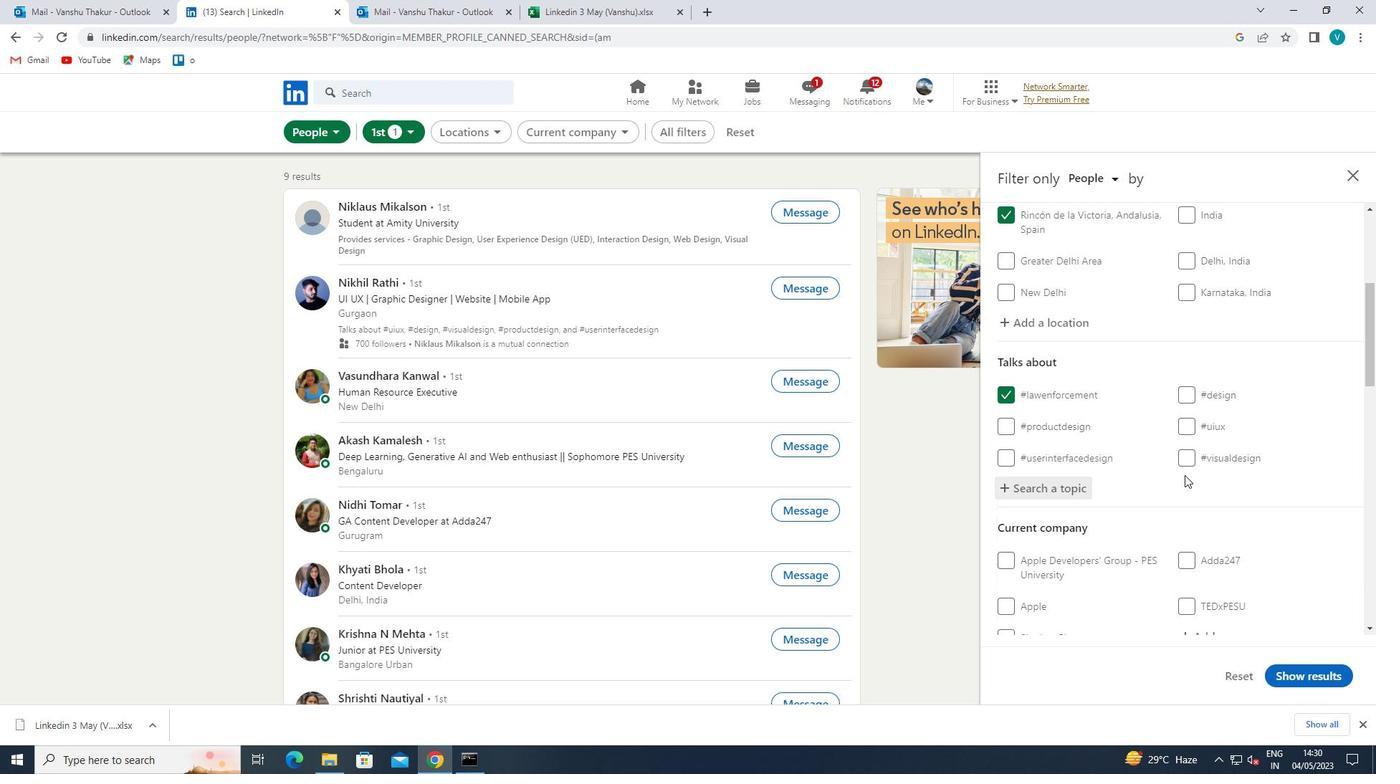 
Action: Mouse scrolled (1190, 478) with delta (0, 0)
Screenshot: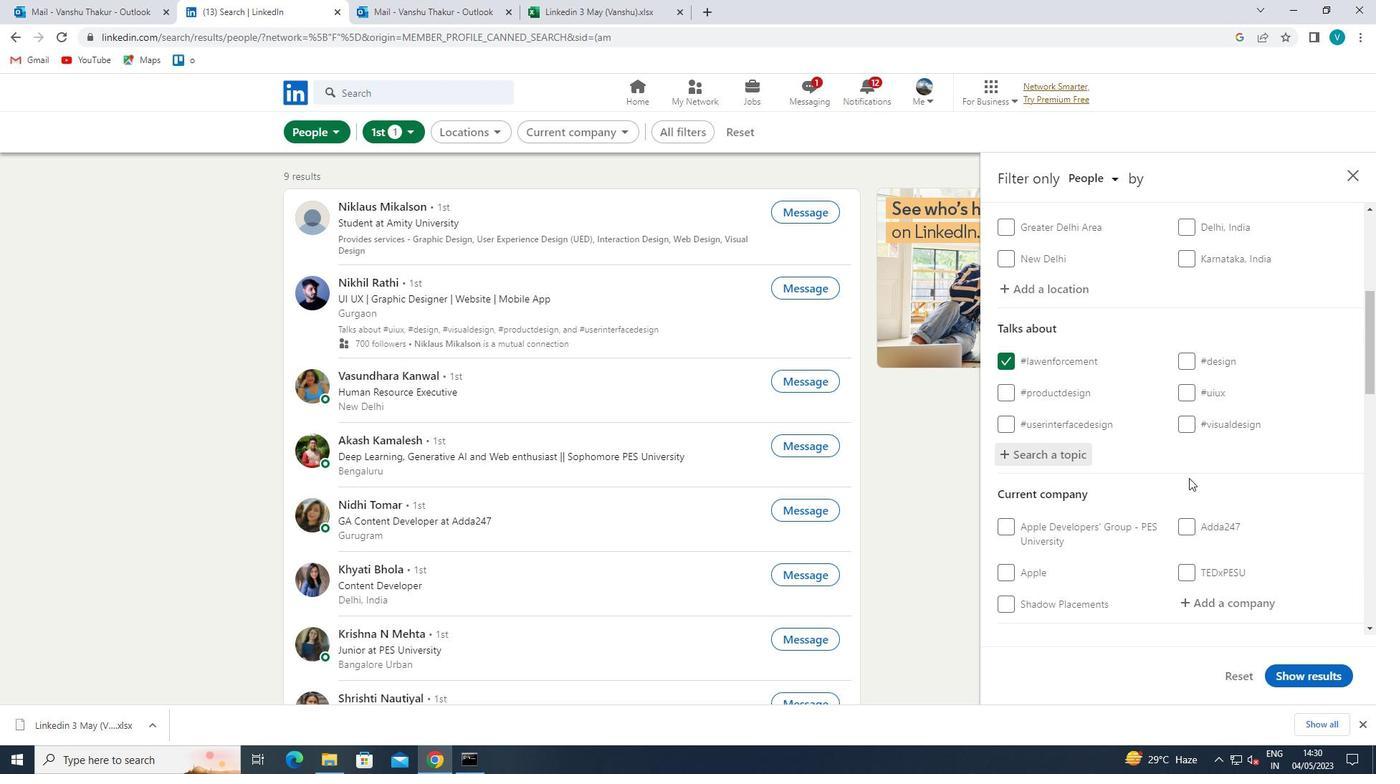 
Action: Mouse moved to (1221, 420)
Screenshot: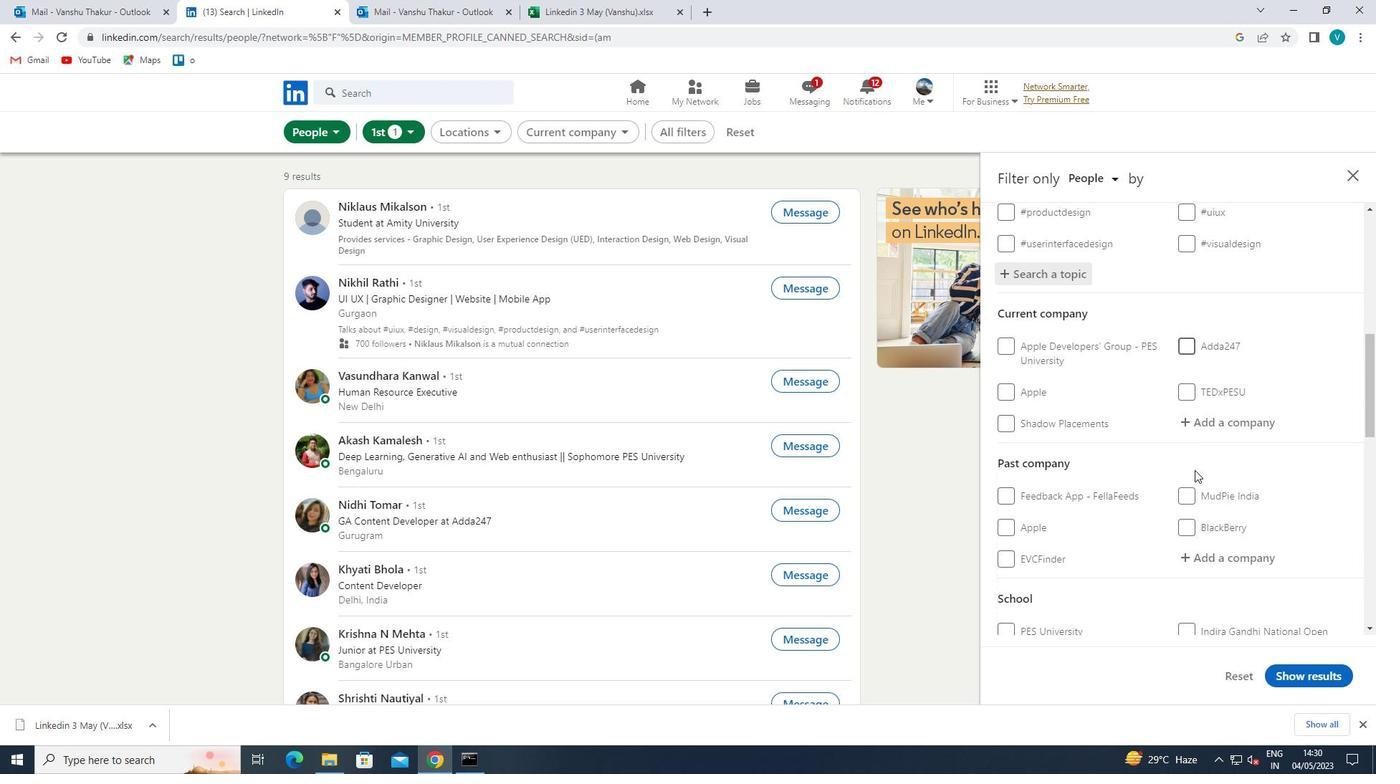 
Action: Mouse pressed left at (1221, 420)
Screenshot: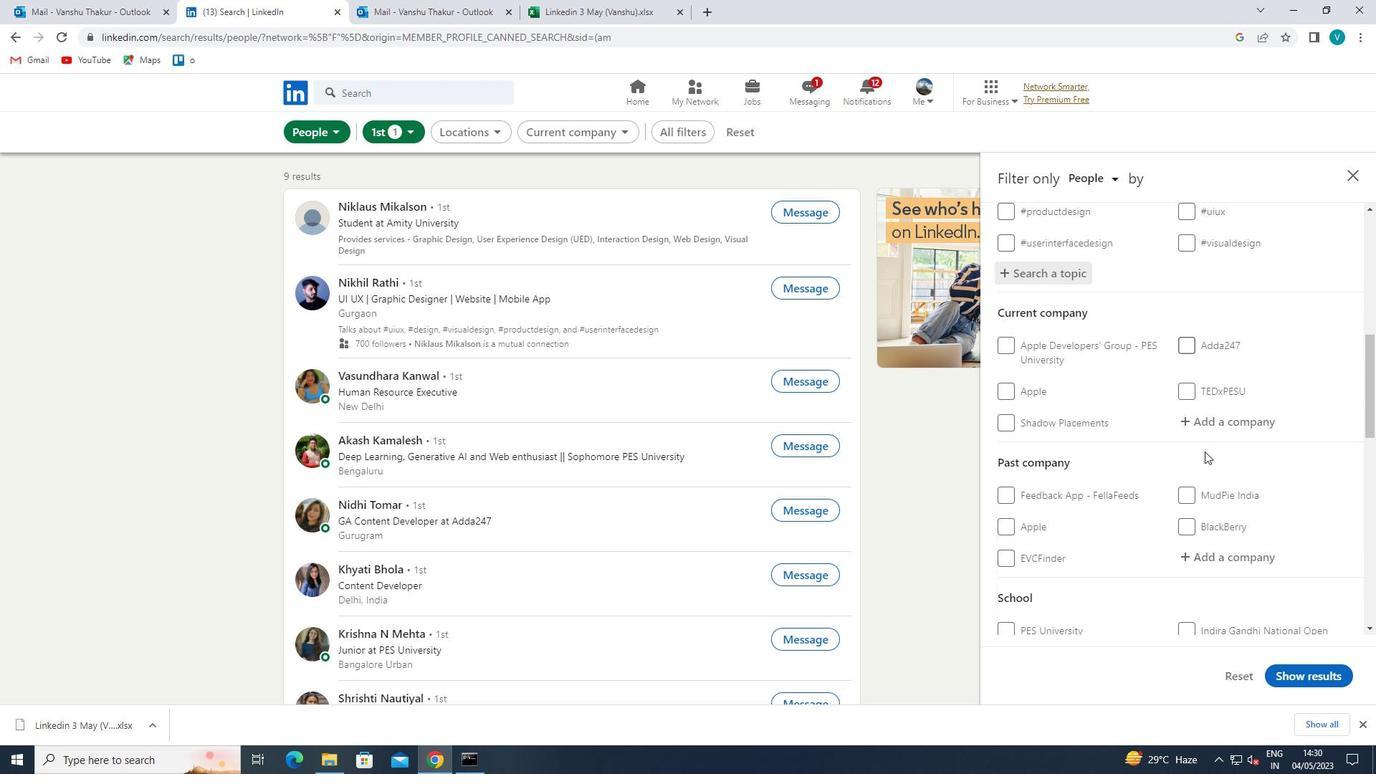 
Action: Mouse moved to (1168, 387)
Screenshot: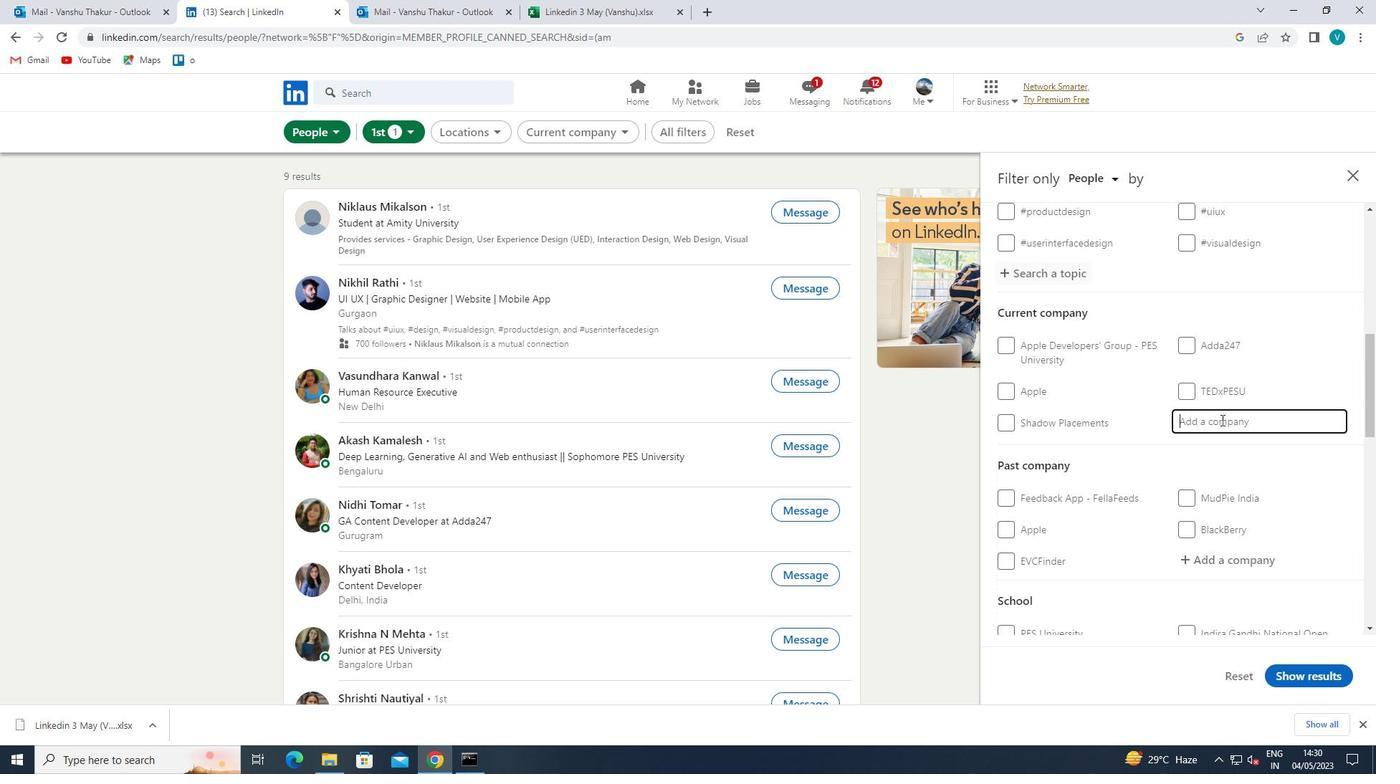 
Action: Key pressed <Key.shift>WIPRO
Screenshot: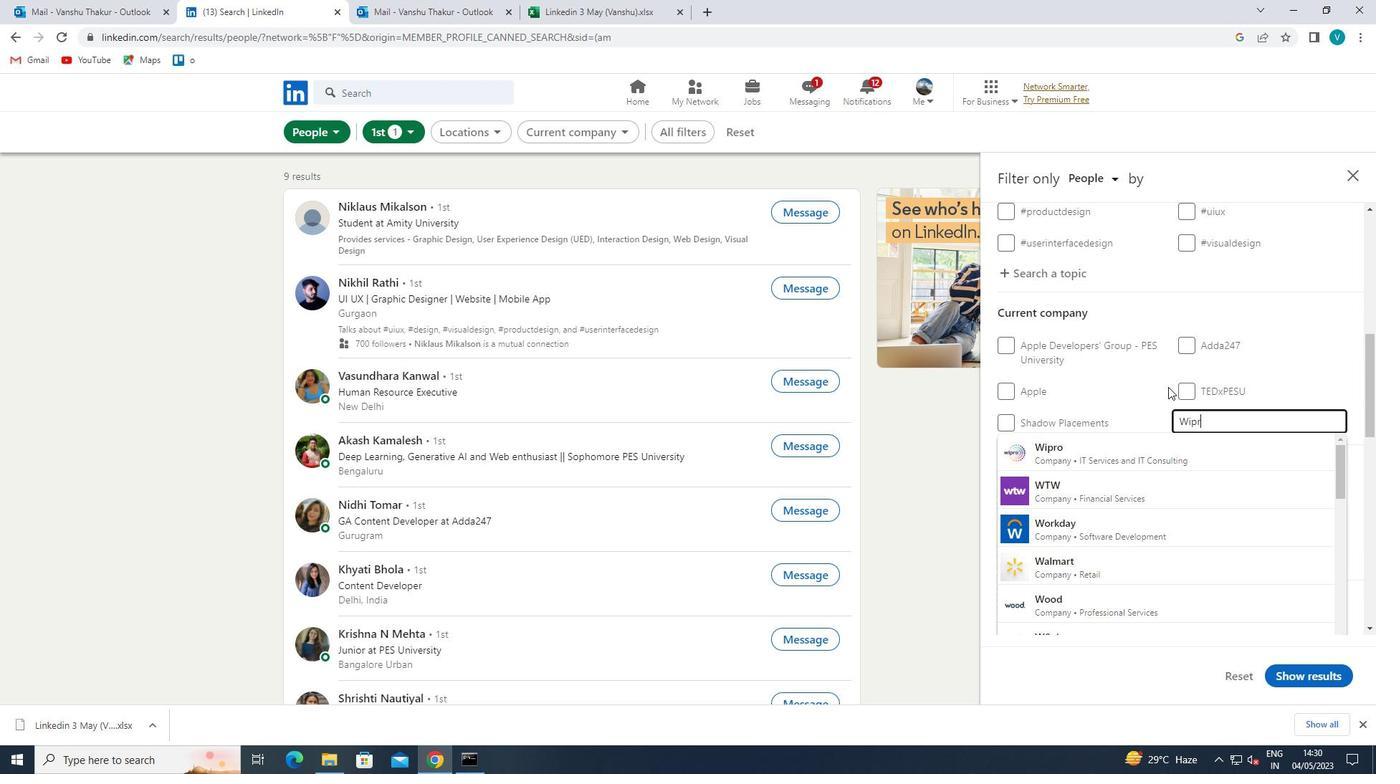 
Action: Mouse moved to (1144, 532)
Screenshot: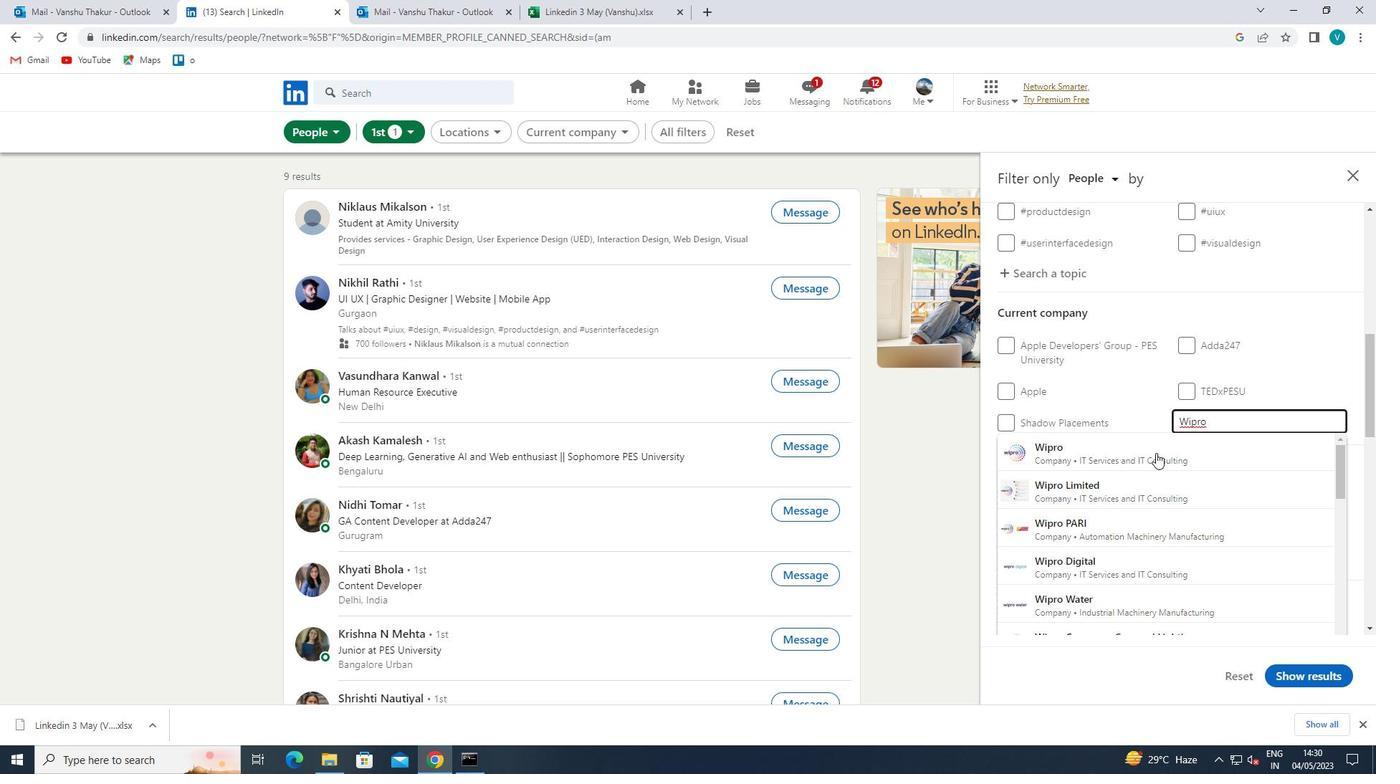
Action: Mouse pressed left at (1144, 532)
Screenshot: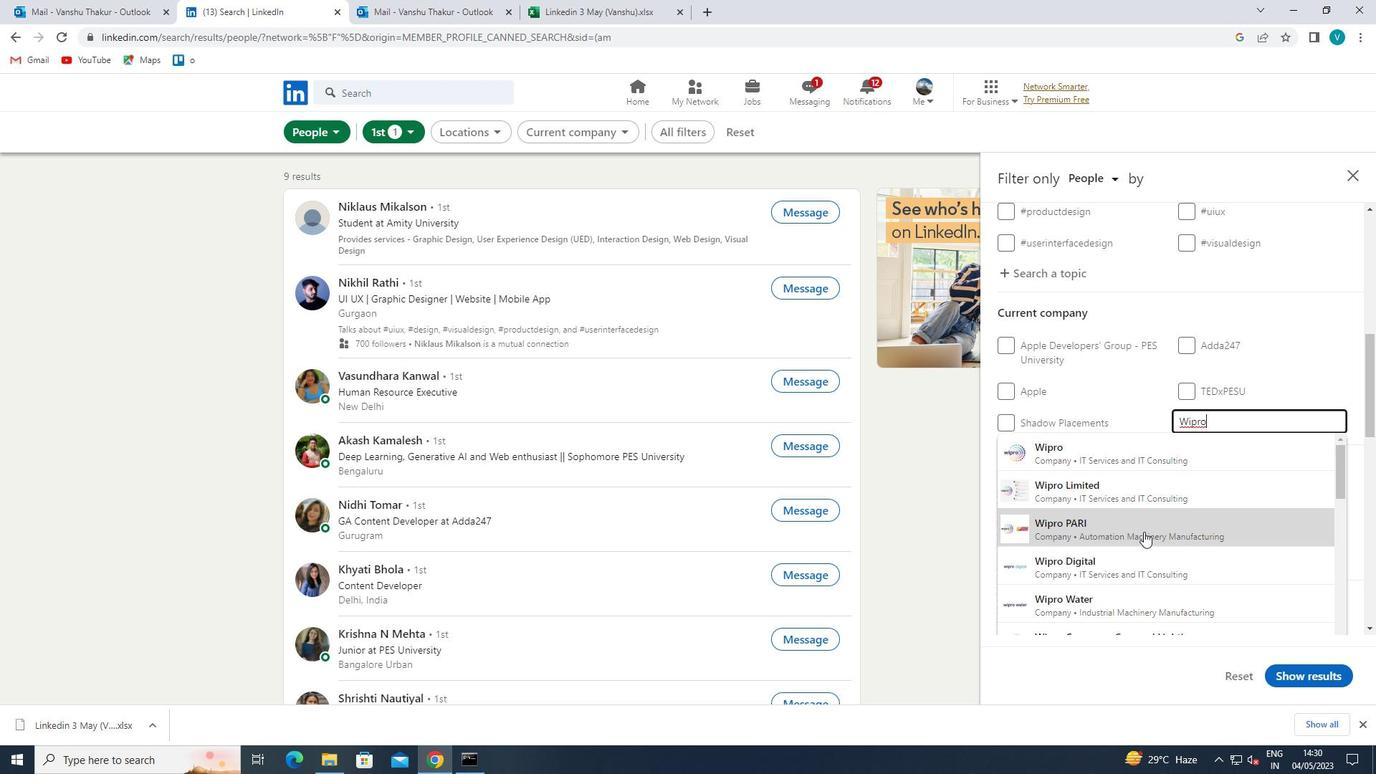 
Action: Mouse scrolled (1144, 531) with delta (0, 0)
Screenshot: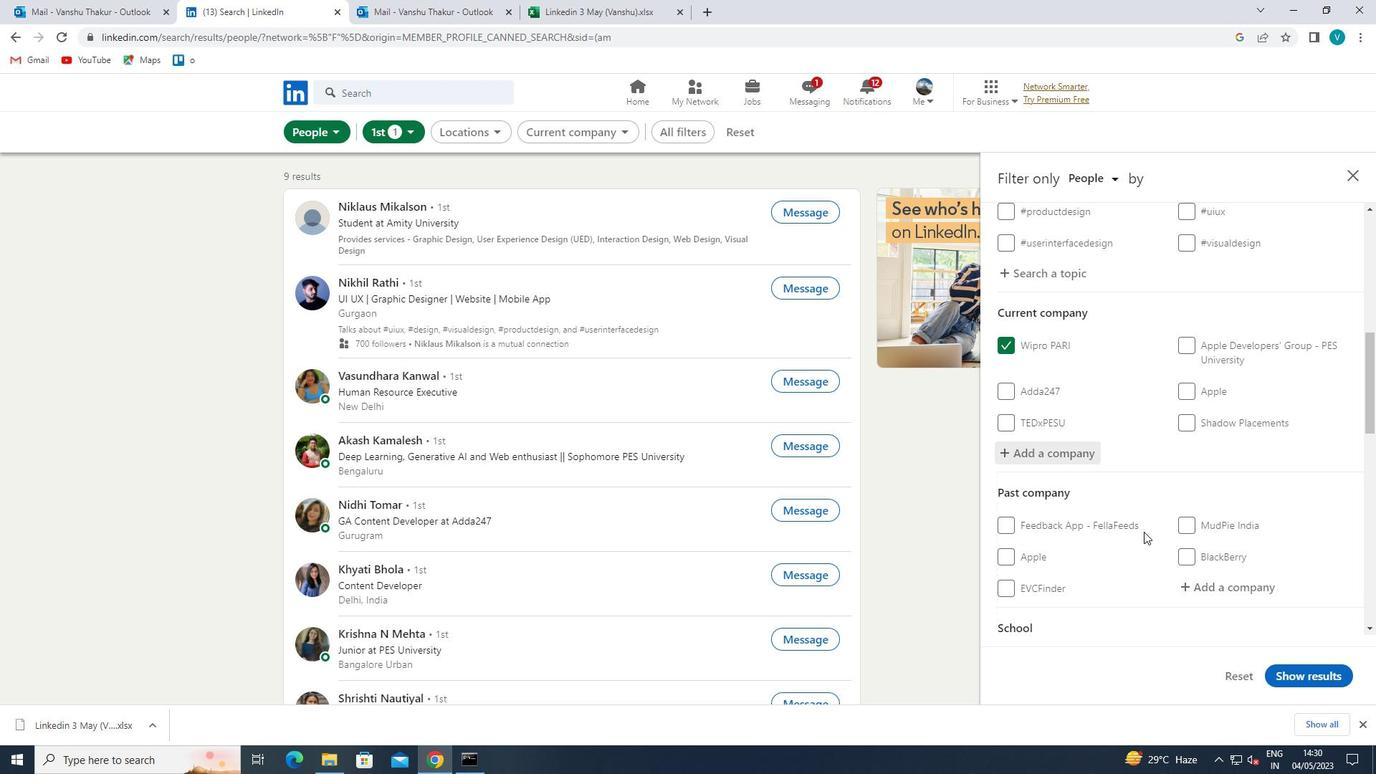 
Action: Mouse moved to (1144, 532)
Screenshot: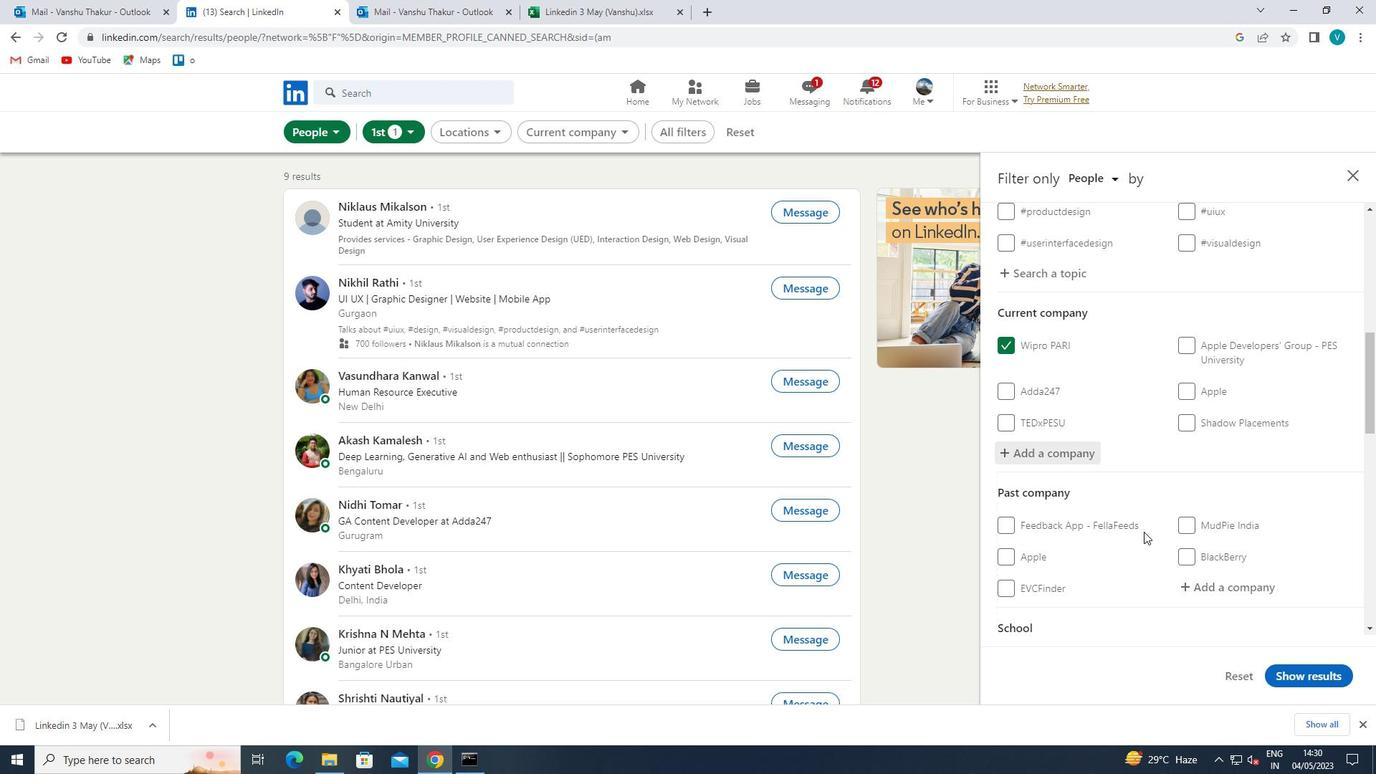 
Action: Mouse scrolled (1144, 531) with delta (0, 0)
Screenshot: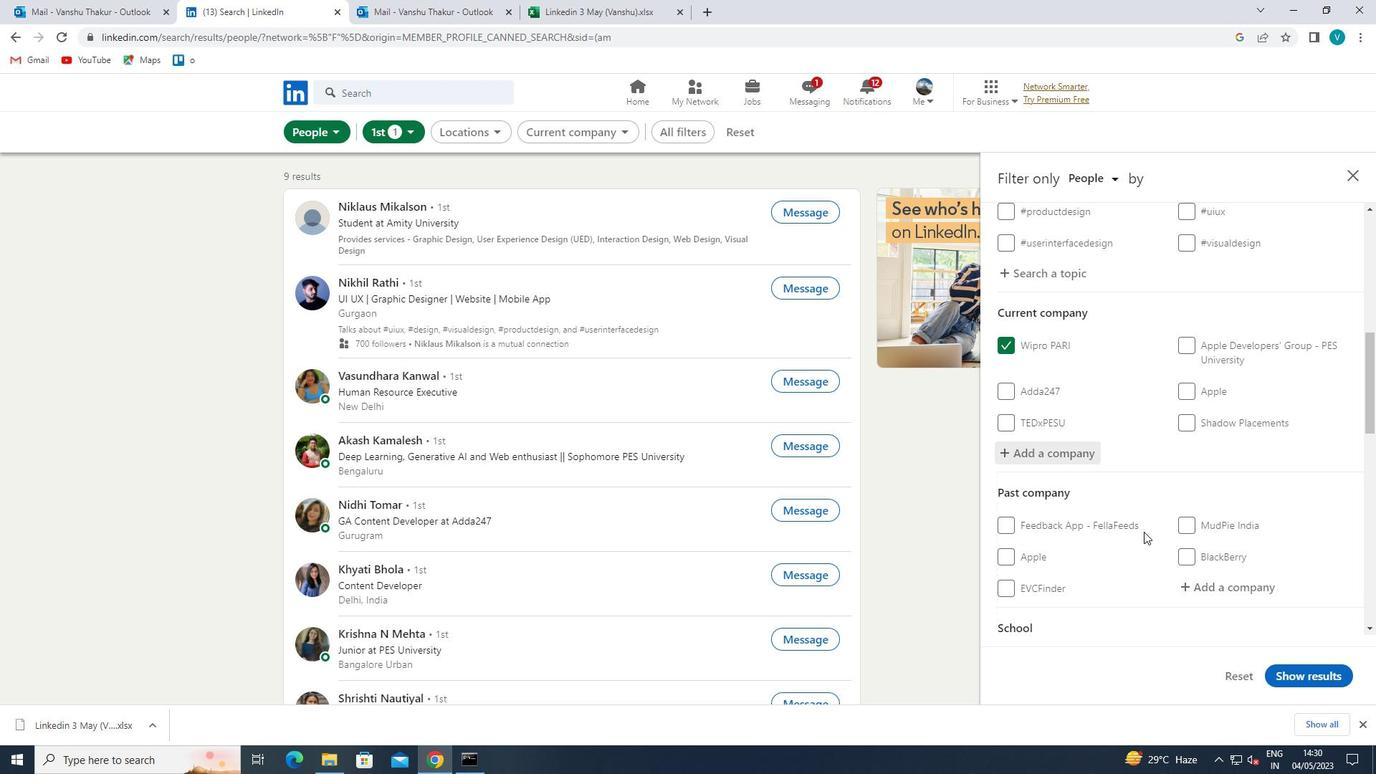 
Action: Mouse moved to (1145, 531)
Screenshot: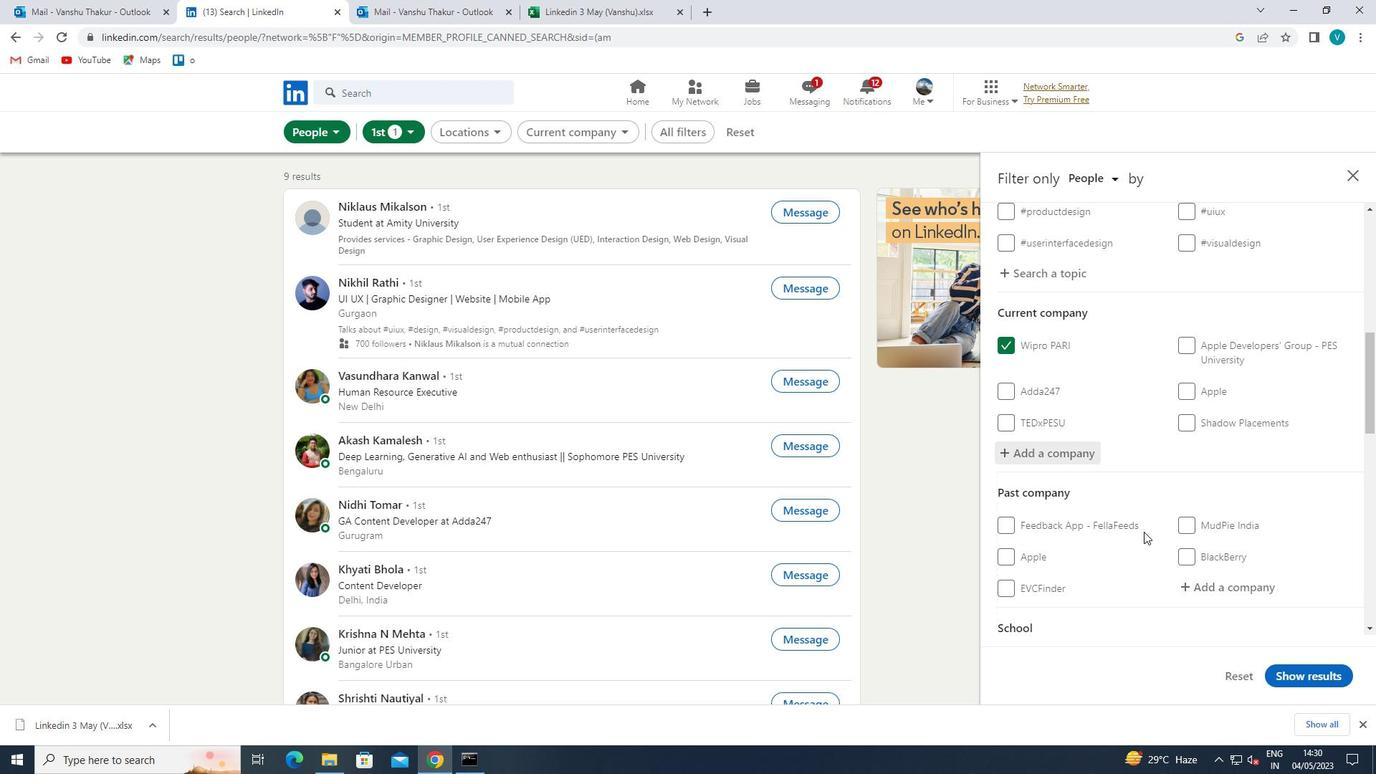 
Action: Mouse scrolled (1145, 530) with delta (0, 0)
Screenshot: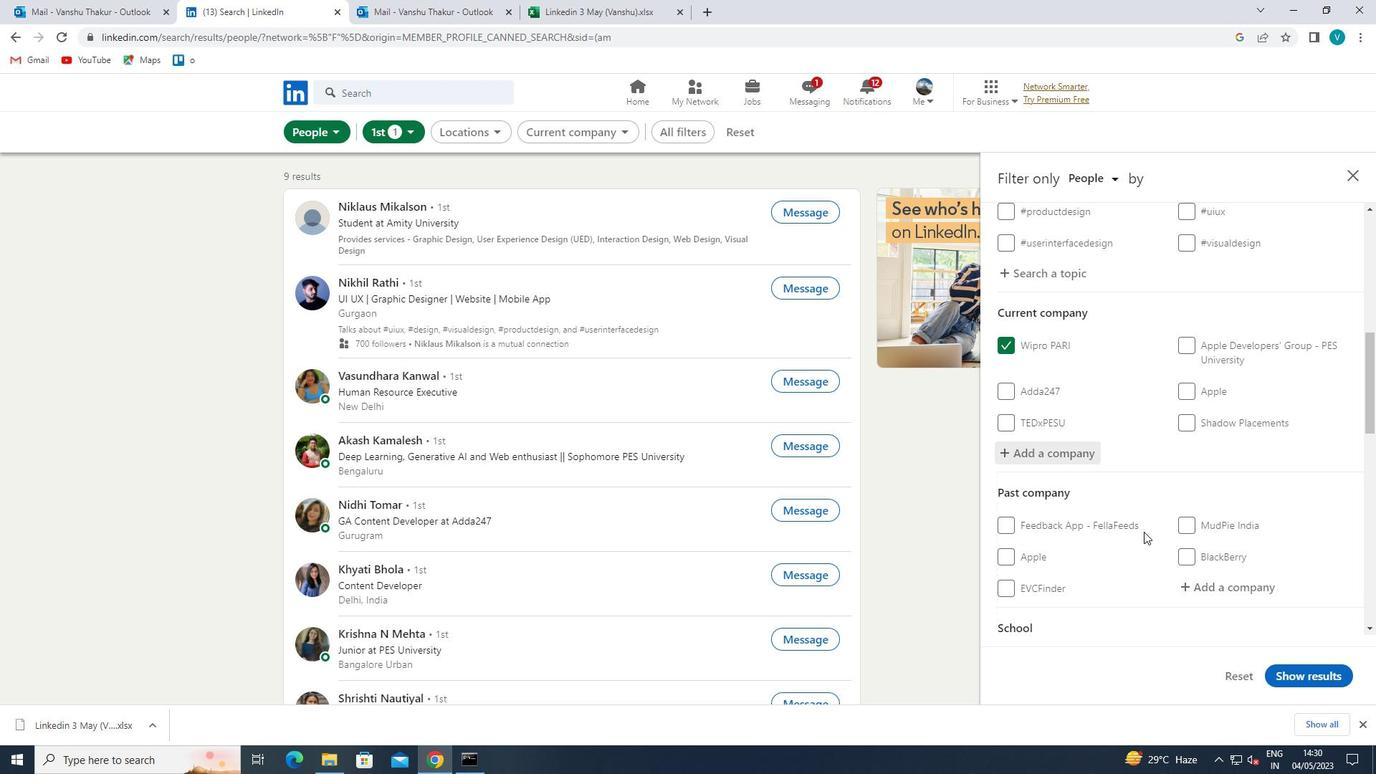 
Action: Mouse scrolled (1145, 530) with delta (0, 0)
Screenshot: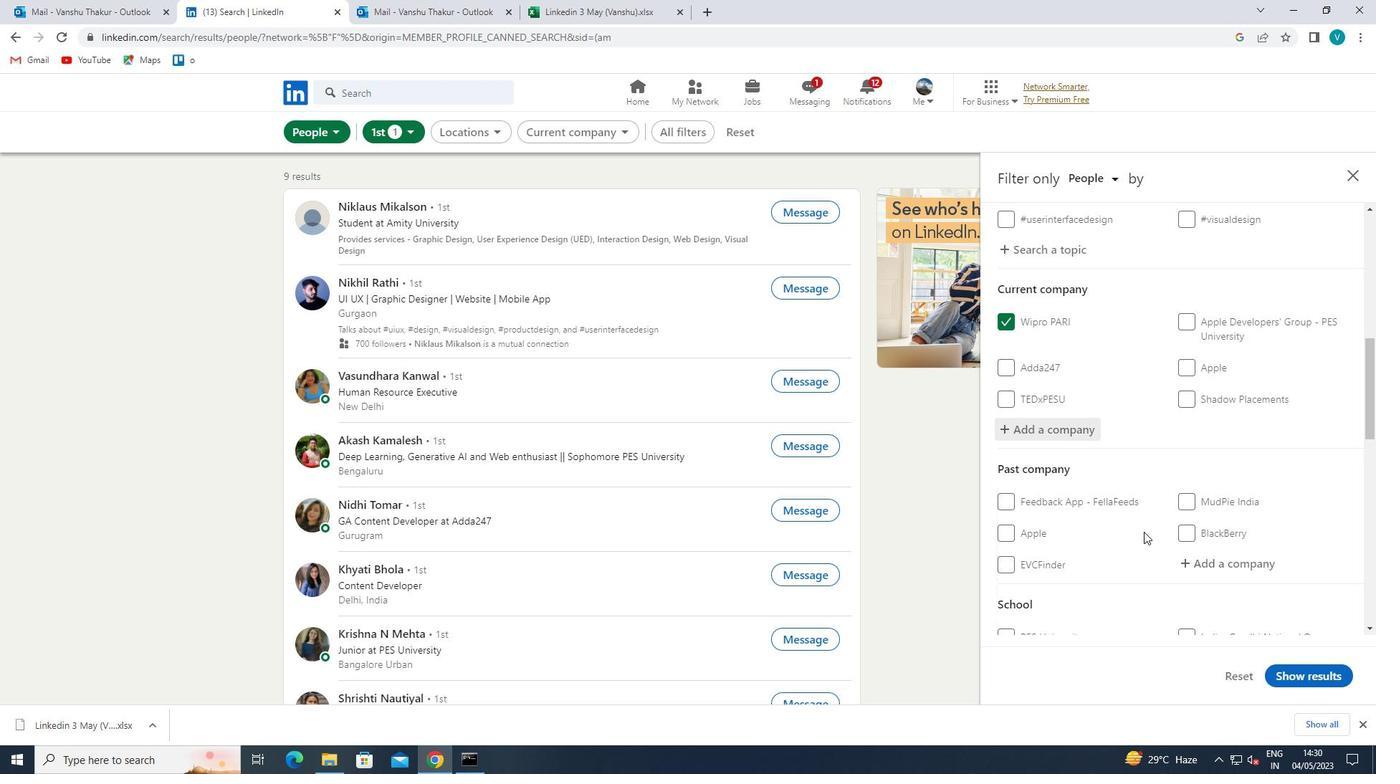 
Action: Mouse moved to (1200, 471)
Screenshot: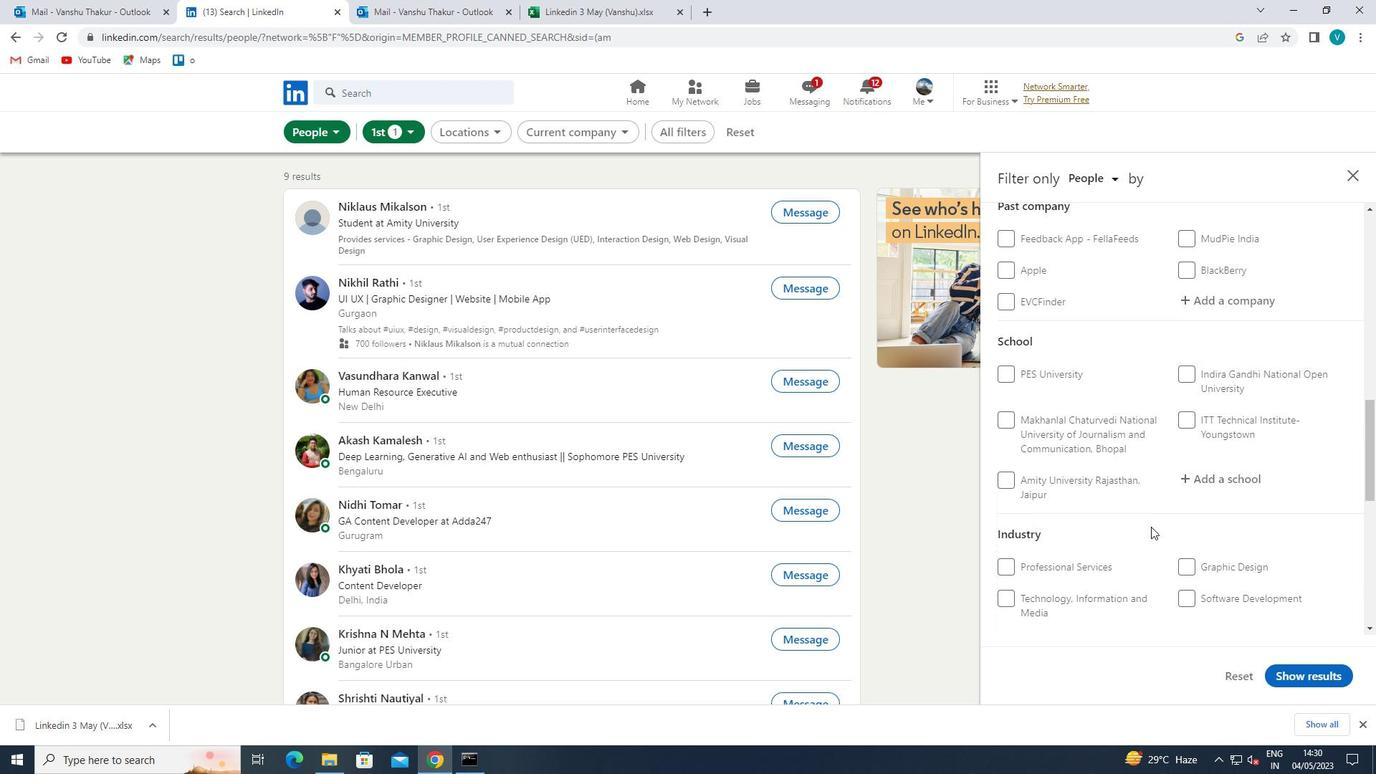 
Action: Mouse pressed left at (1200, 471)
Screenshot: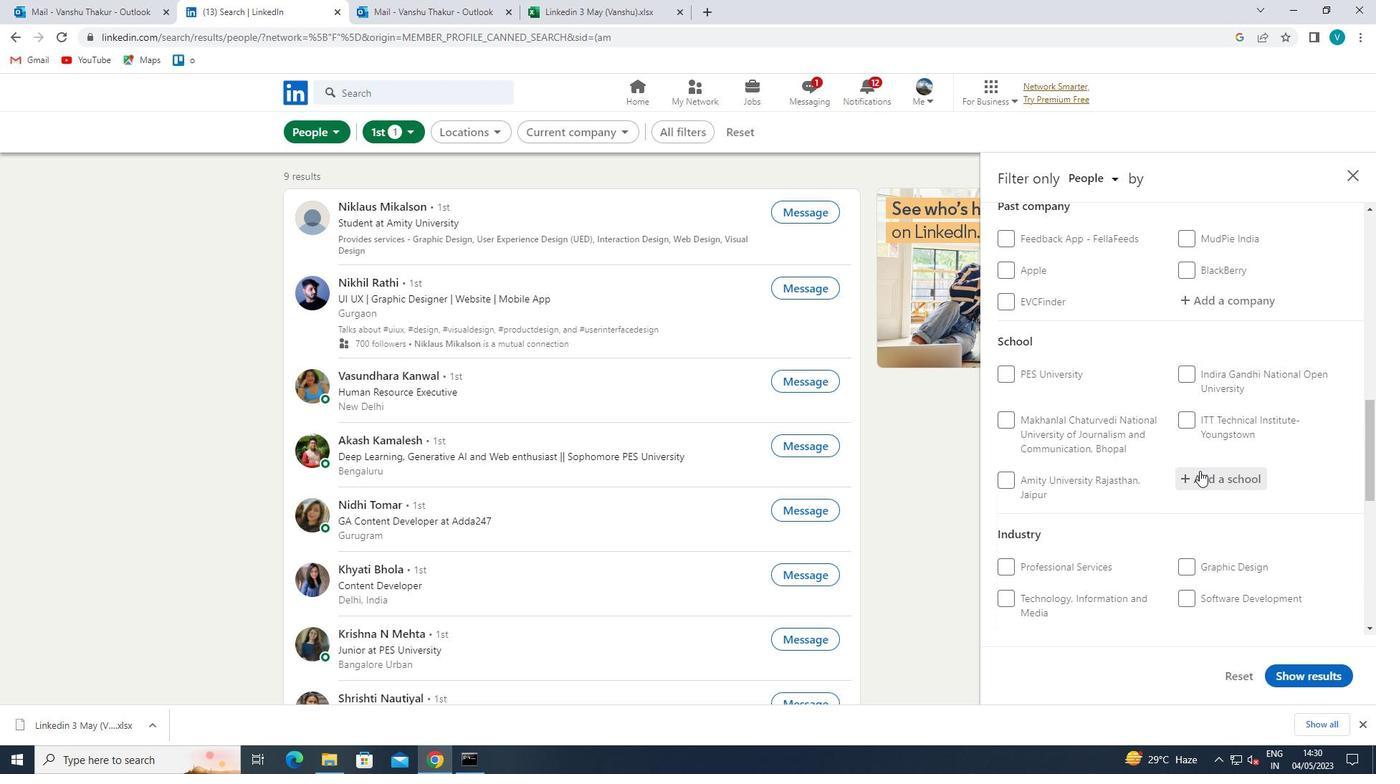 
Action: Key pressed <Key.shift><Key.shift><Key.shift><Key.shift><Key.shift><Key.shift><Key.shift><Key.shift><Key.shift><Key.shift><Key.shift>JOBS<Key.space>IN<Key.space><Key.shift>INDIA
Screenshot: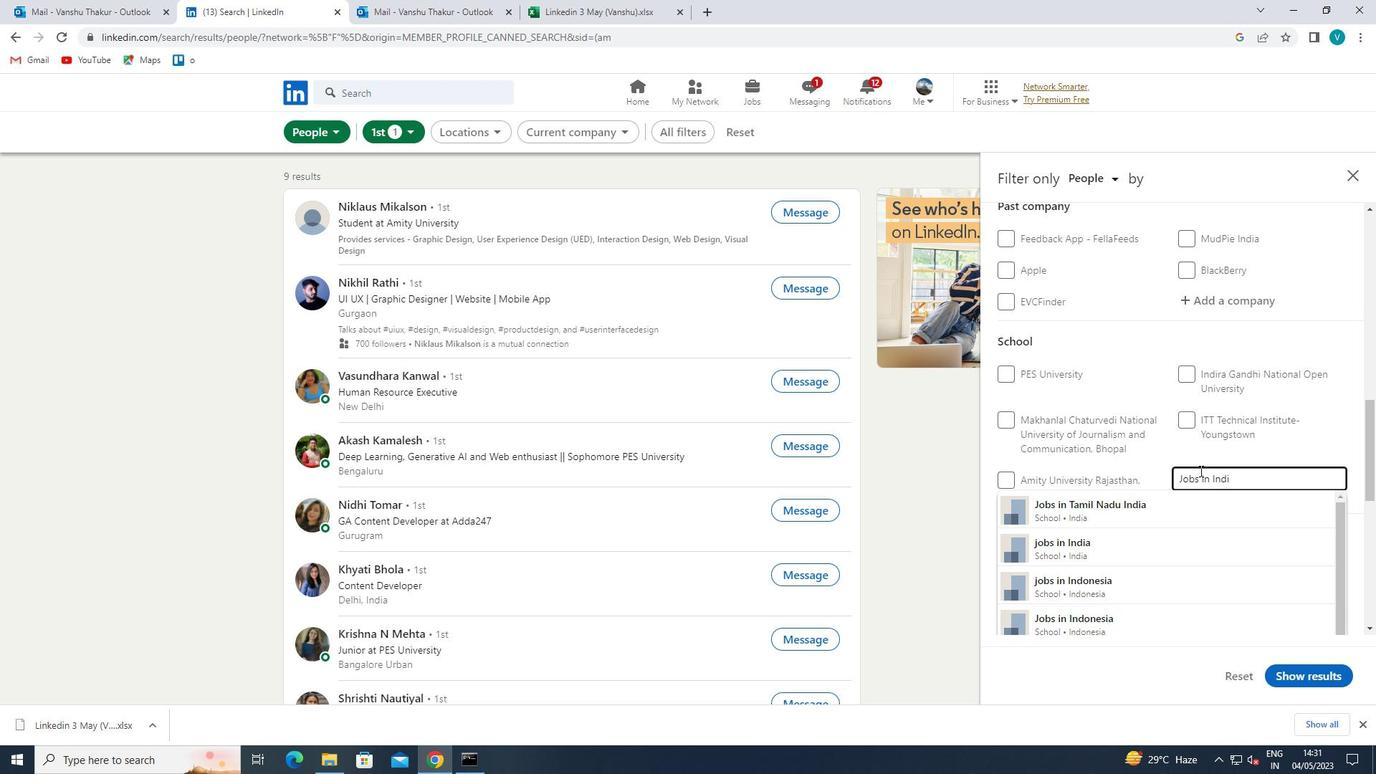 
Action: Mouse moved to (1146, 539)
Screenshot: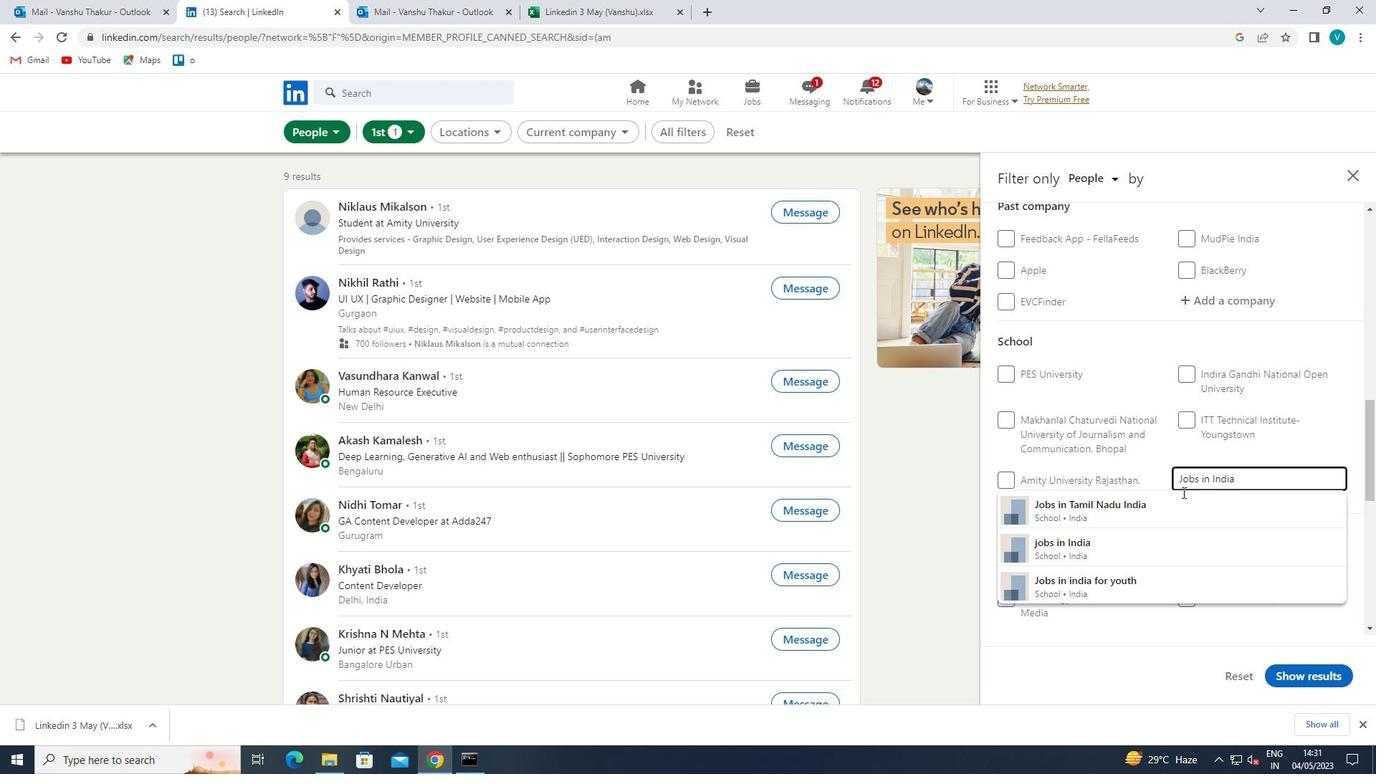 
Action: Mouse pressed left at (1146, 539)
Screenshot: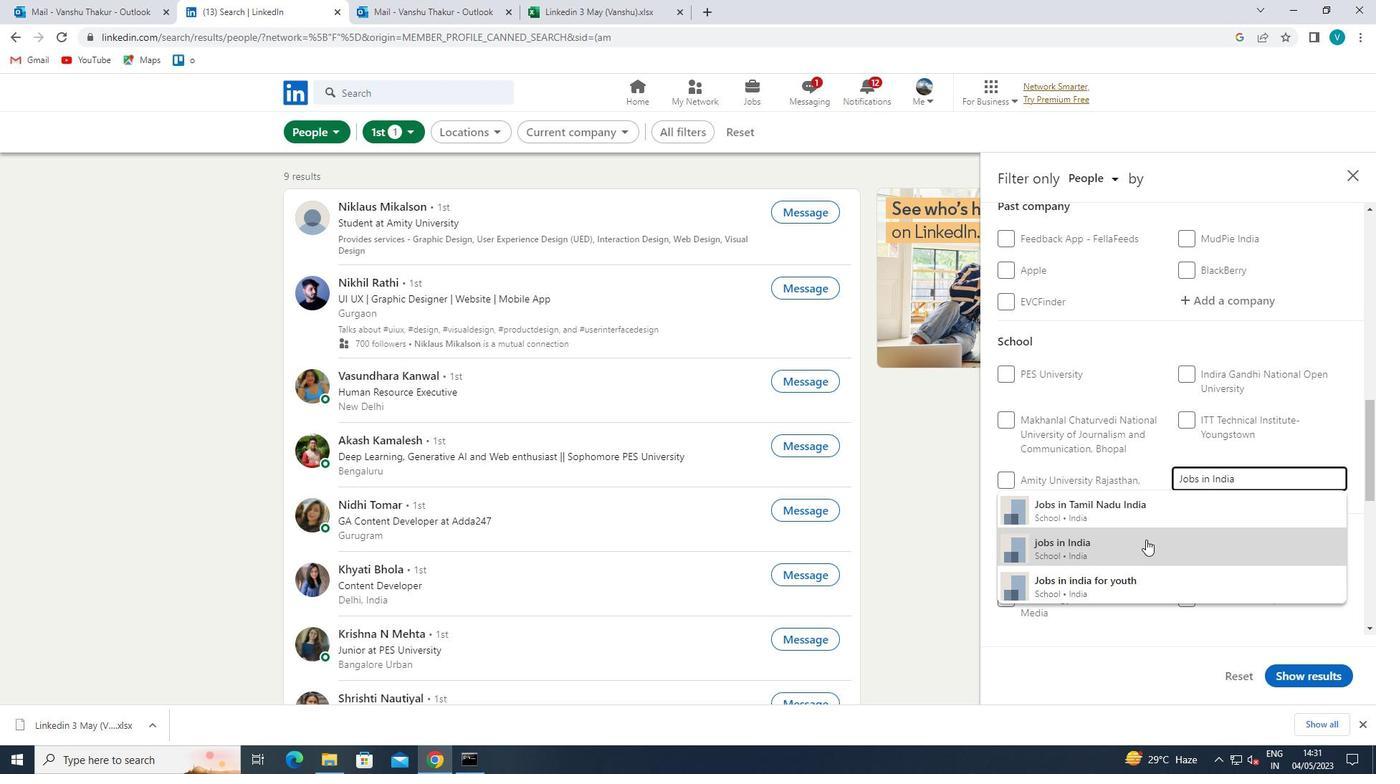 
Action: Mouse moved to (1148, 539)
Screenshot: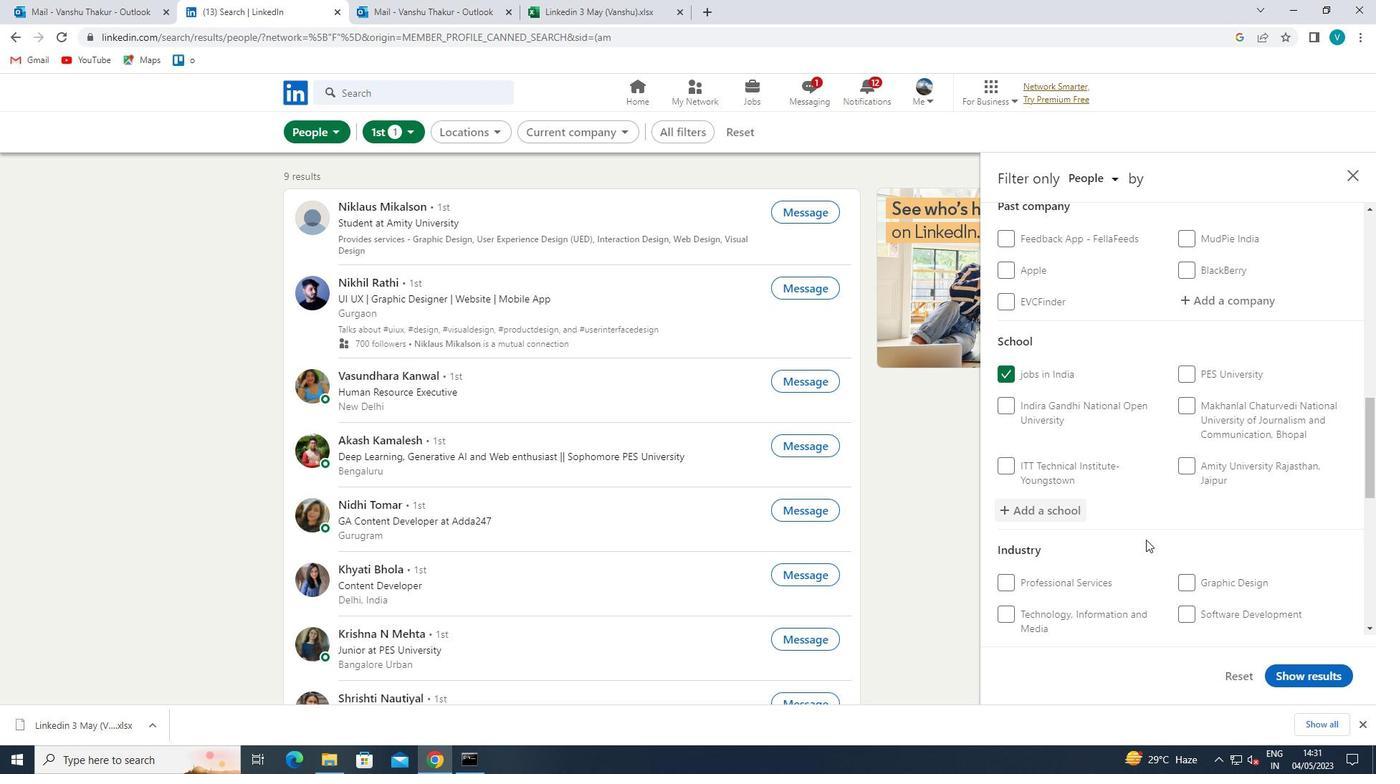 
Action: Mouse scrolled (1148, 538) with delta (0, 0)
Screenshot: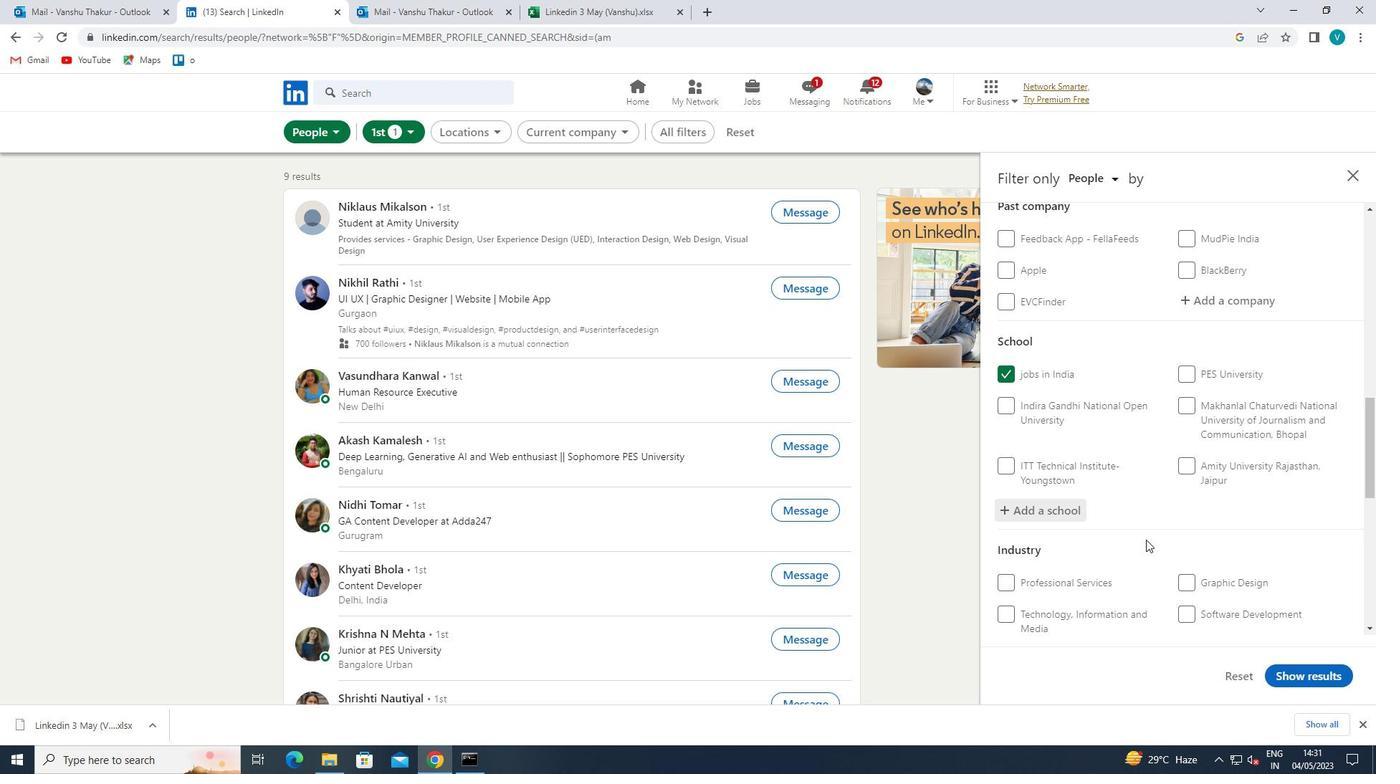 
Action: Mouse scrolled (1148, 538) with delta (0, 0)
Screenshot: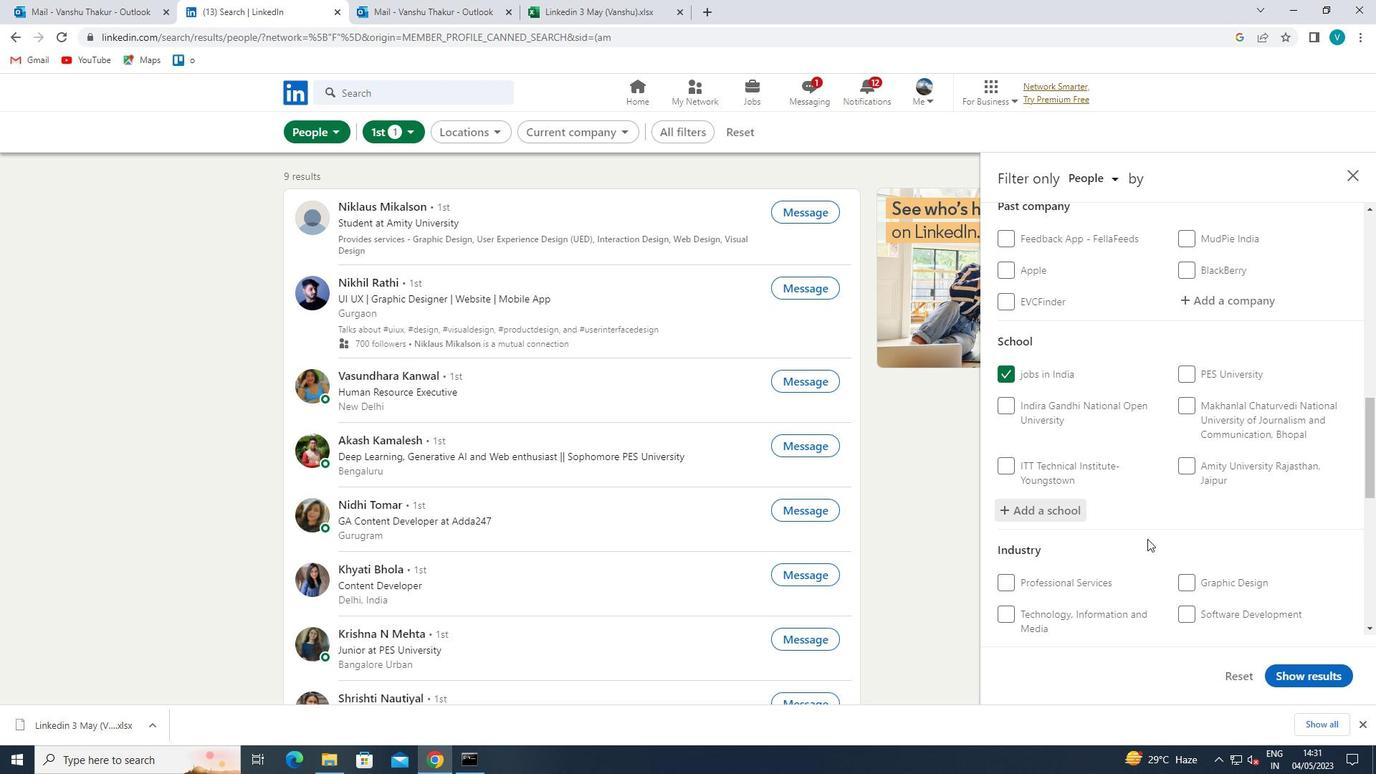 
Action: Mouse scrolled (1148, 538) with delta (0, 0)
Screenshot: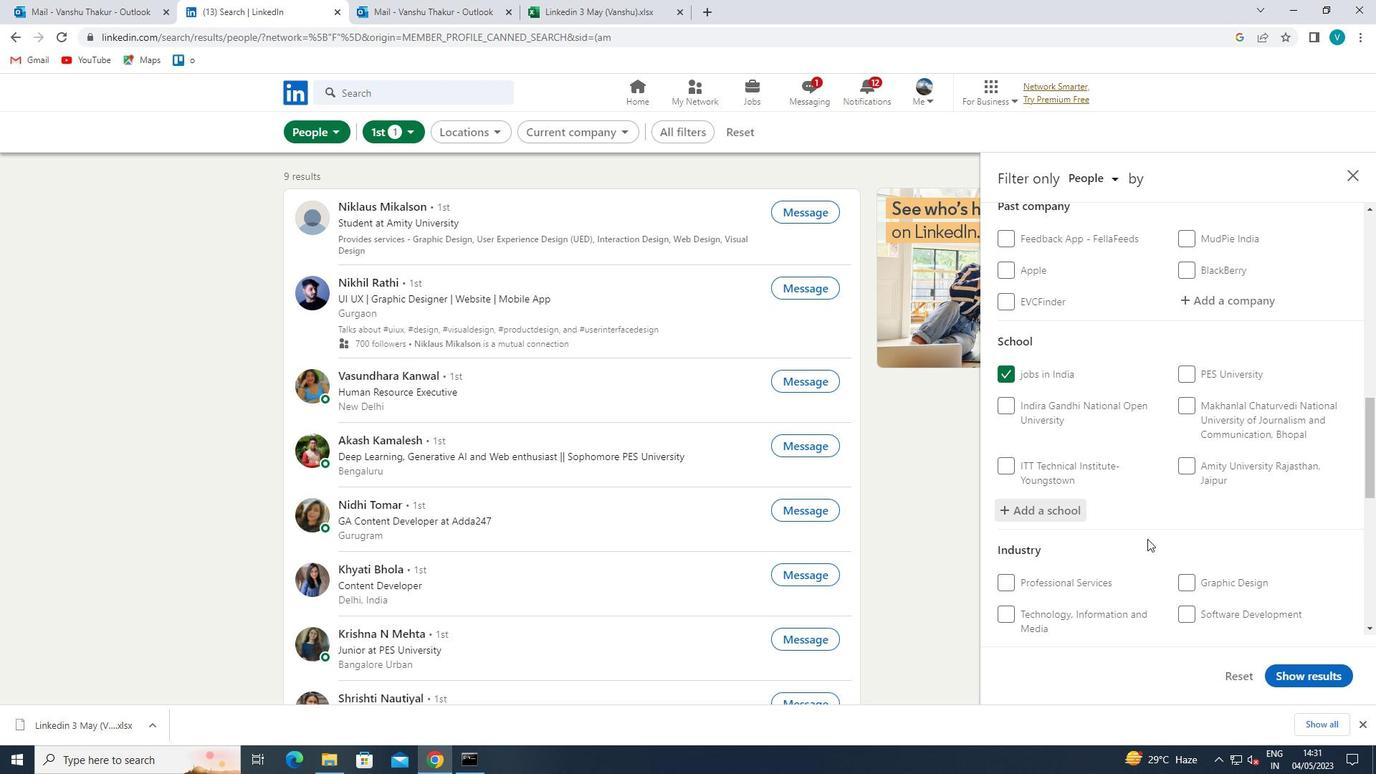 
Action: Mouse moved to (1204, 439)
Screenshot: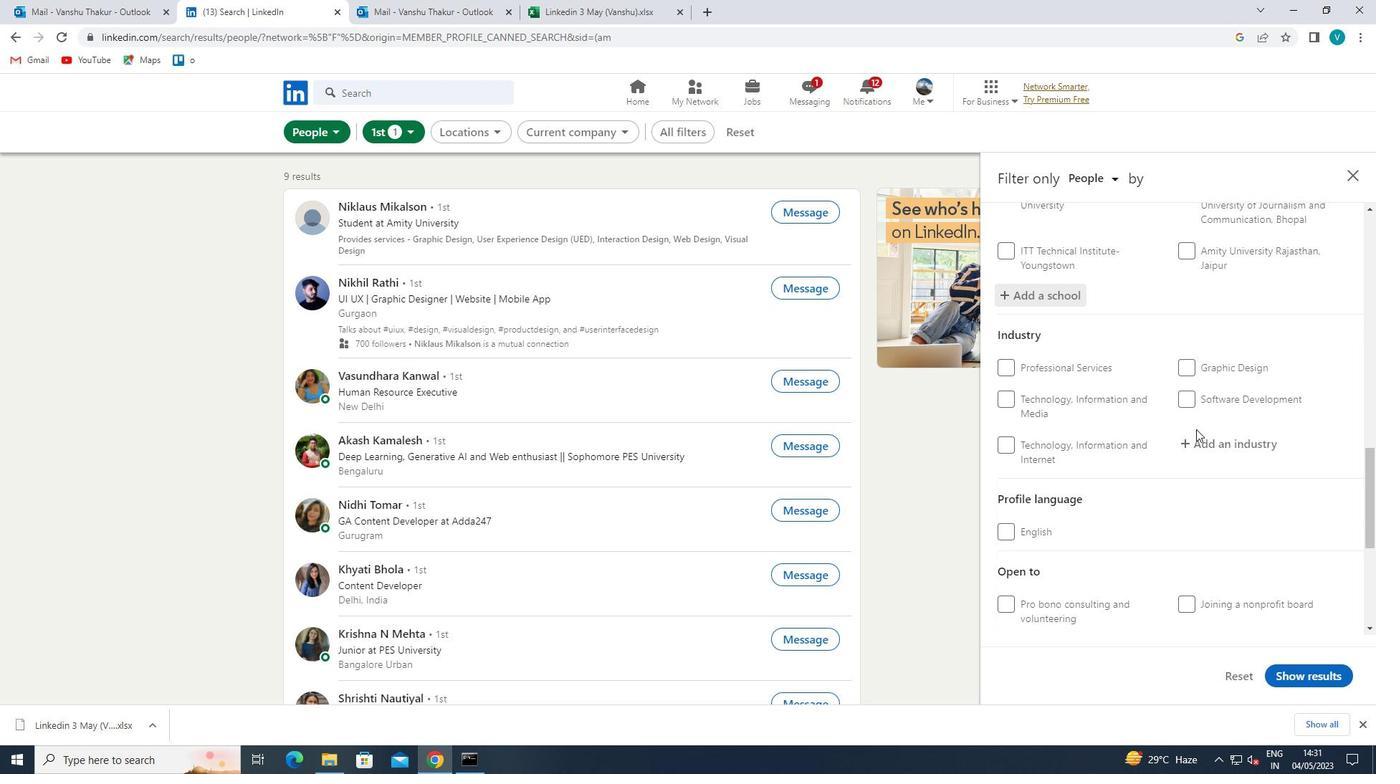 
Action: Mouse pressed left at (1204, 439)
Screenshot: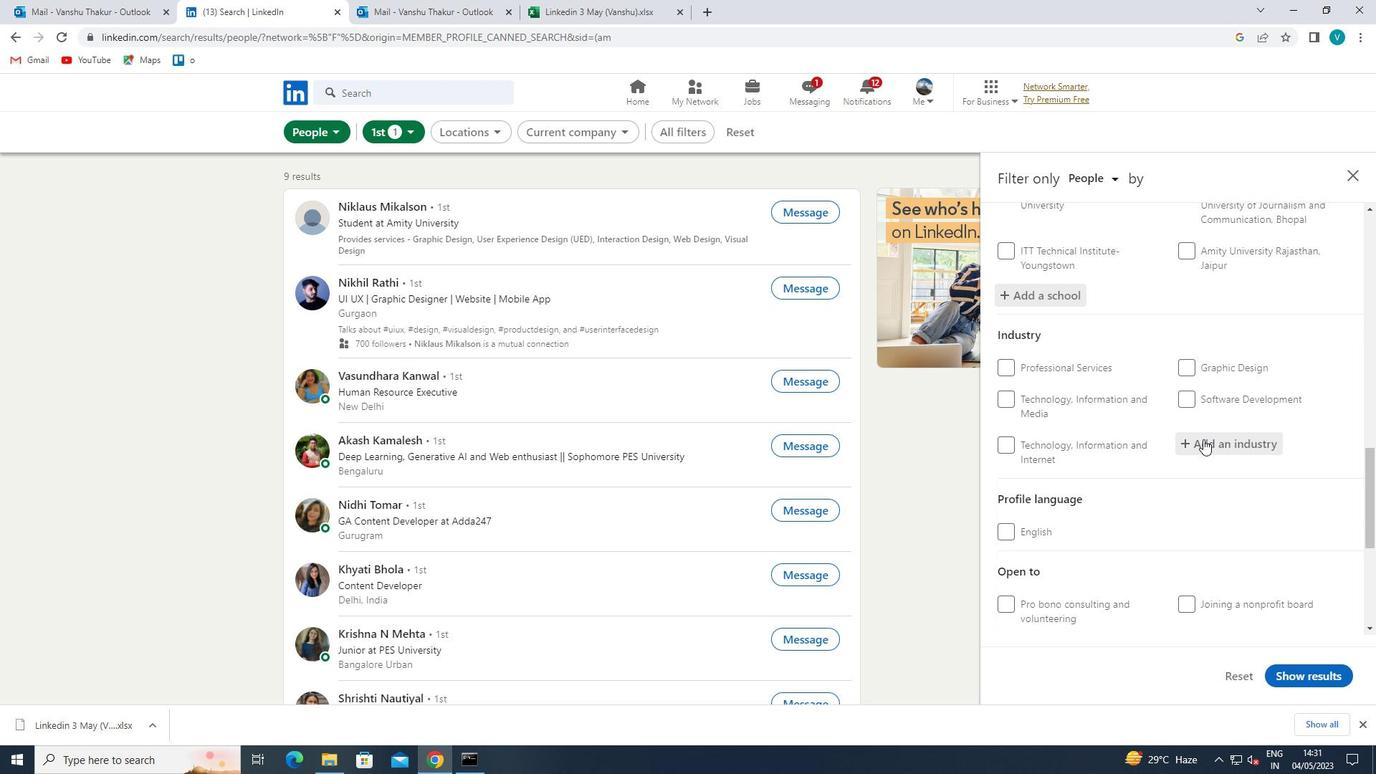 
Action: Key pressed <Key.shift><Key.shift>TAXI<Key.space>AND<Key.space><Key.shift>LIMOU
Screenshot: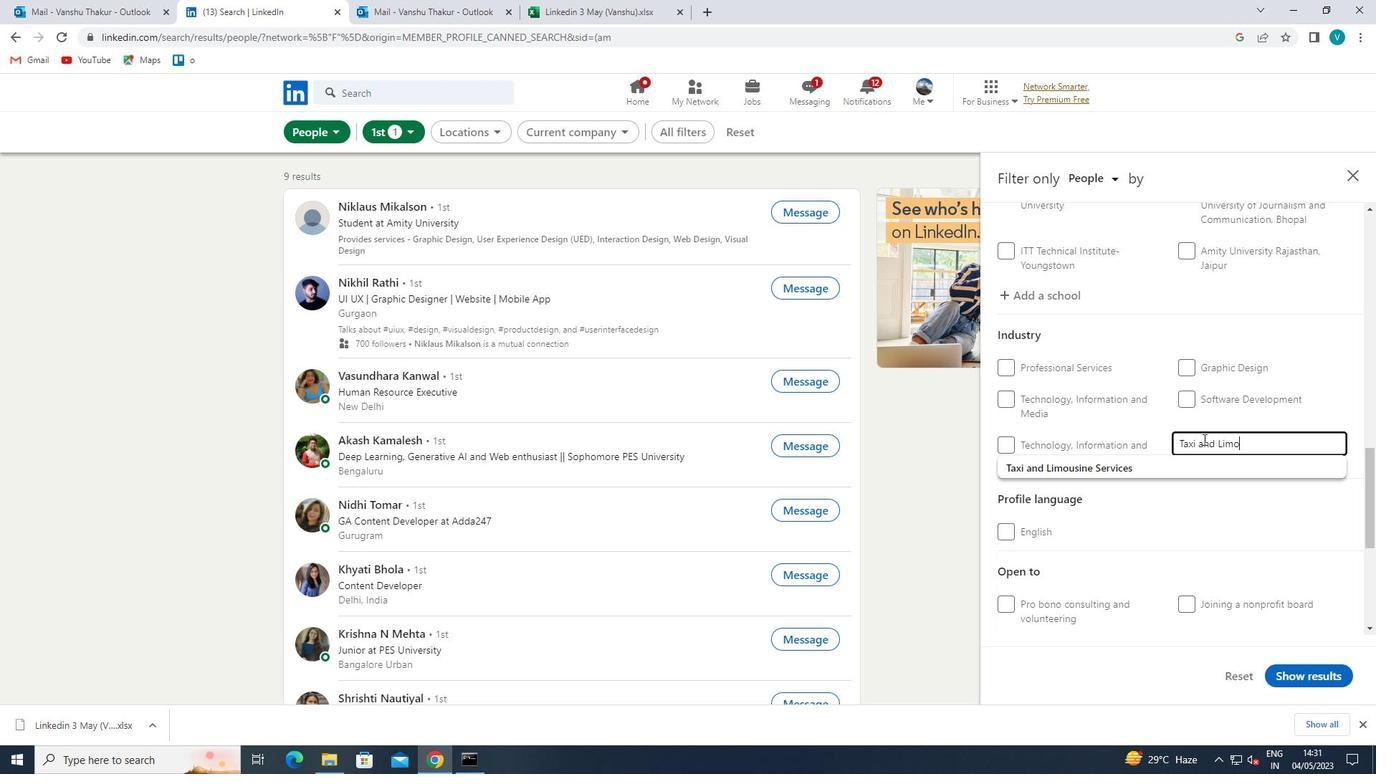 
Action: Mouse moved to (1212, 467)
Screenshot: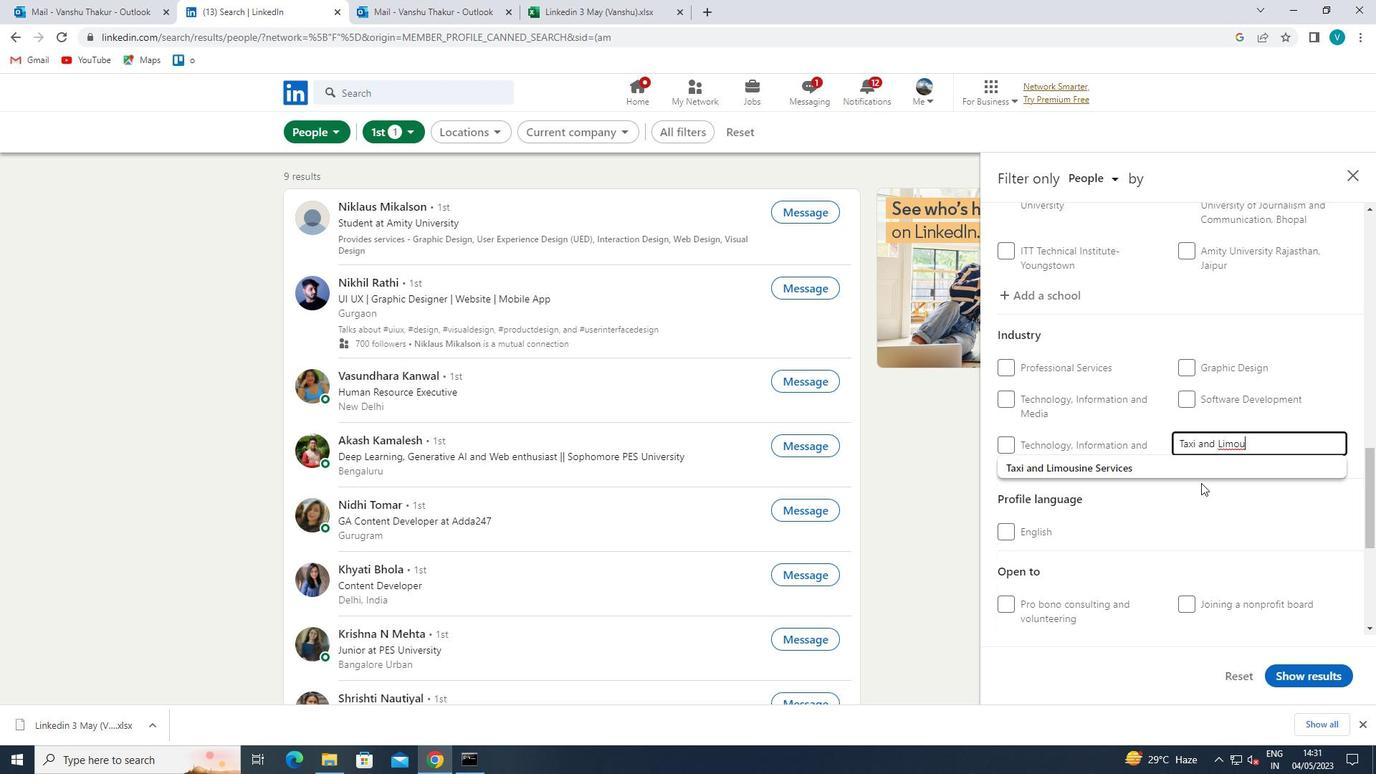 
Action: Mouse pressed left at (1212, 467)
Screenshot: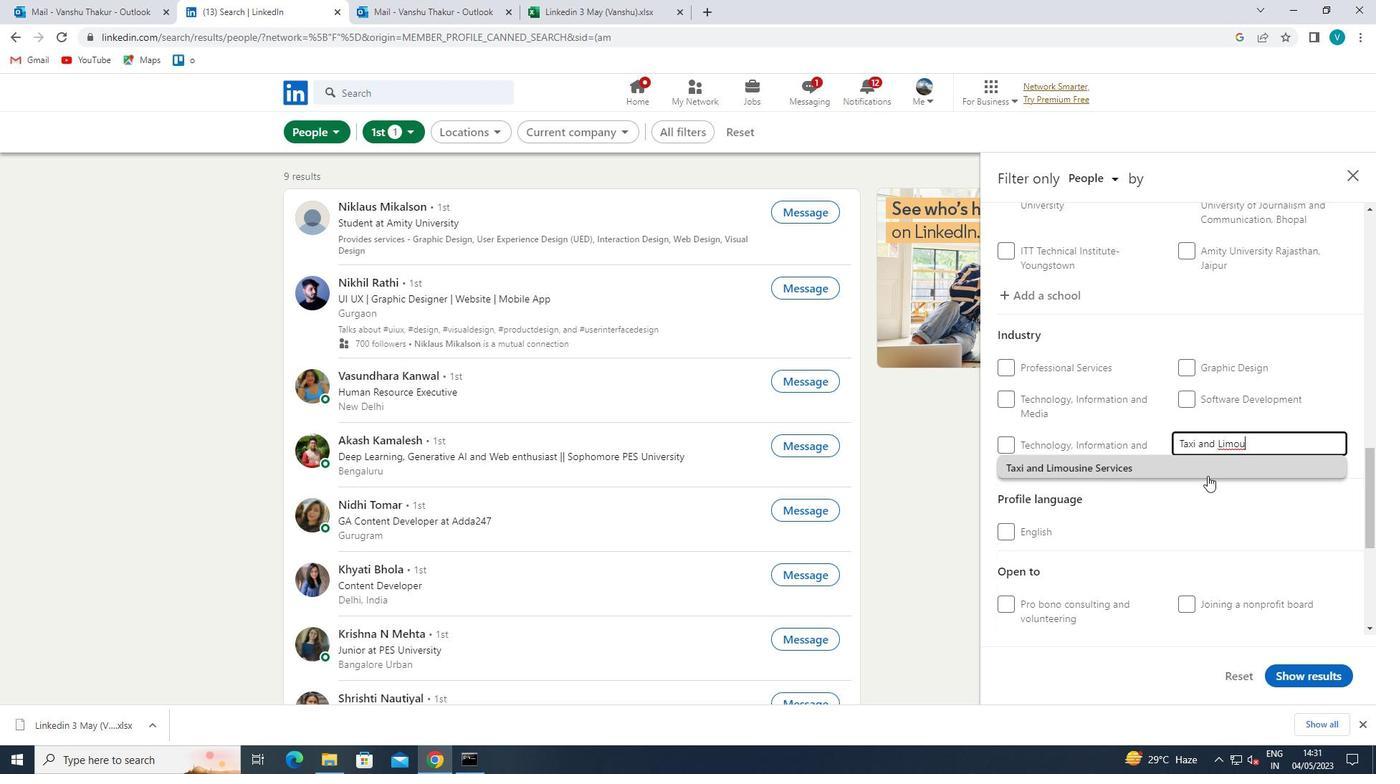 
Action: Mouse scrolled (1212, 466) with delta (0, 0)
Screenshot: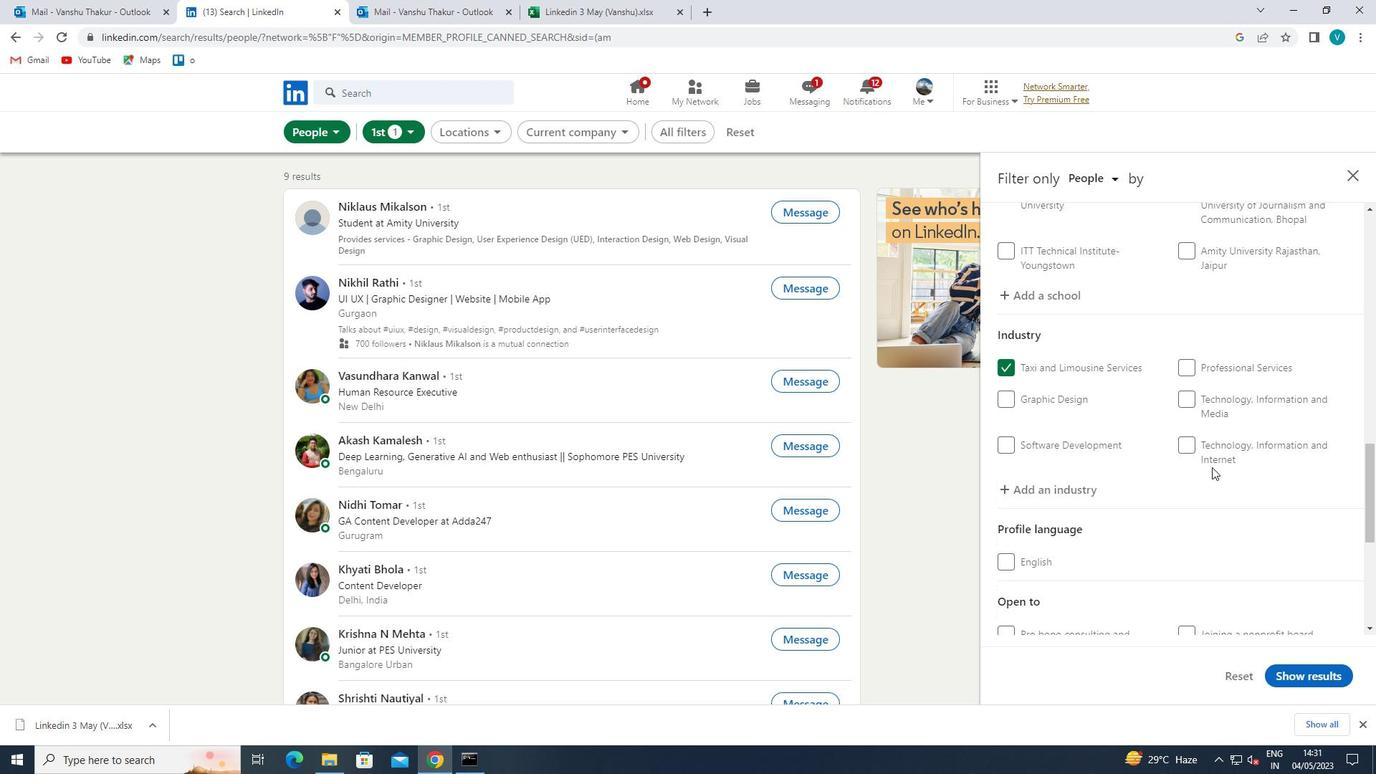 
Action: Mouse scrolled (1212, 466) with delta (0, 0)
Screenshot: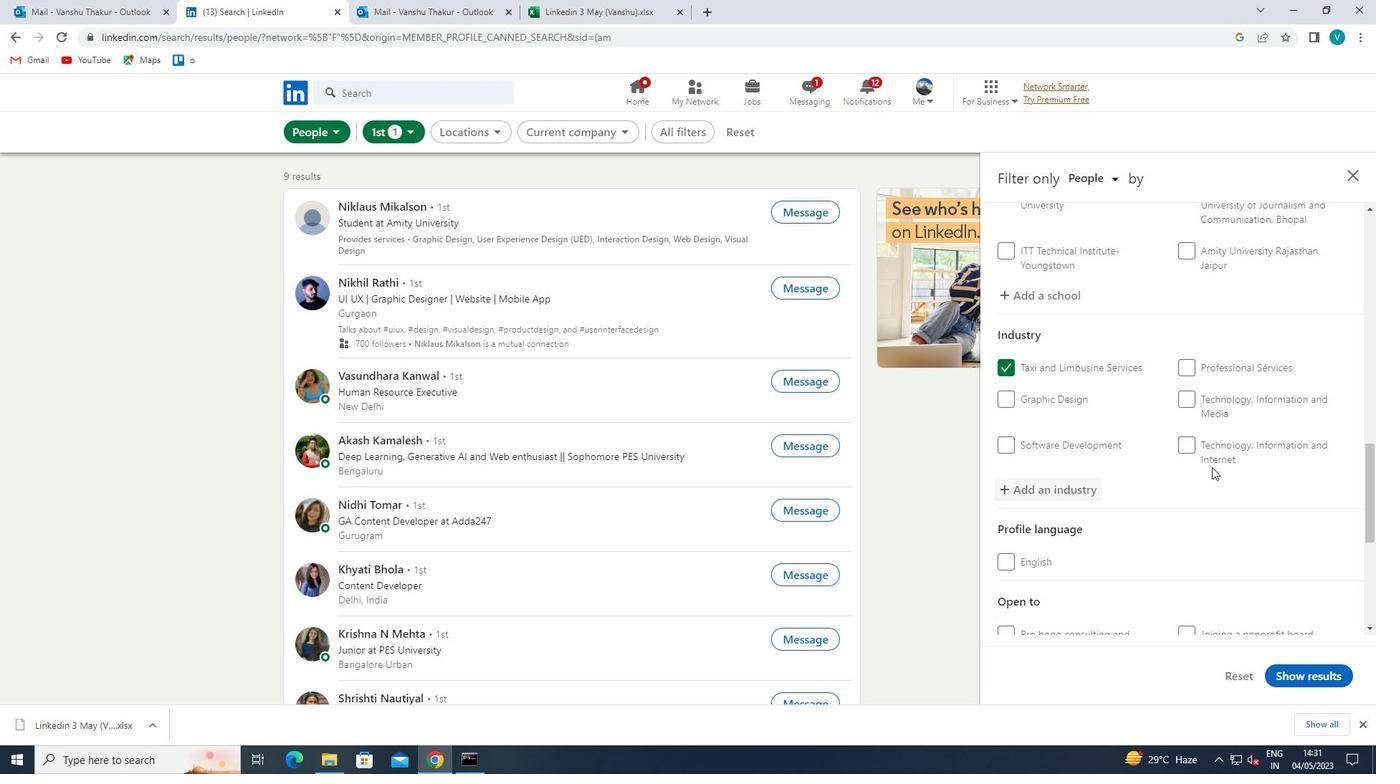 
Action: Mouse scrolled (1212, 466) with delta (0, 0)
Screenshot: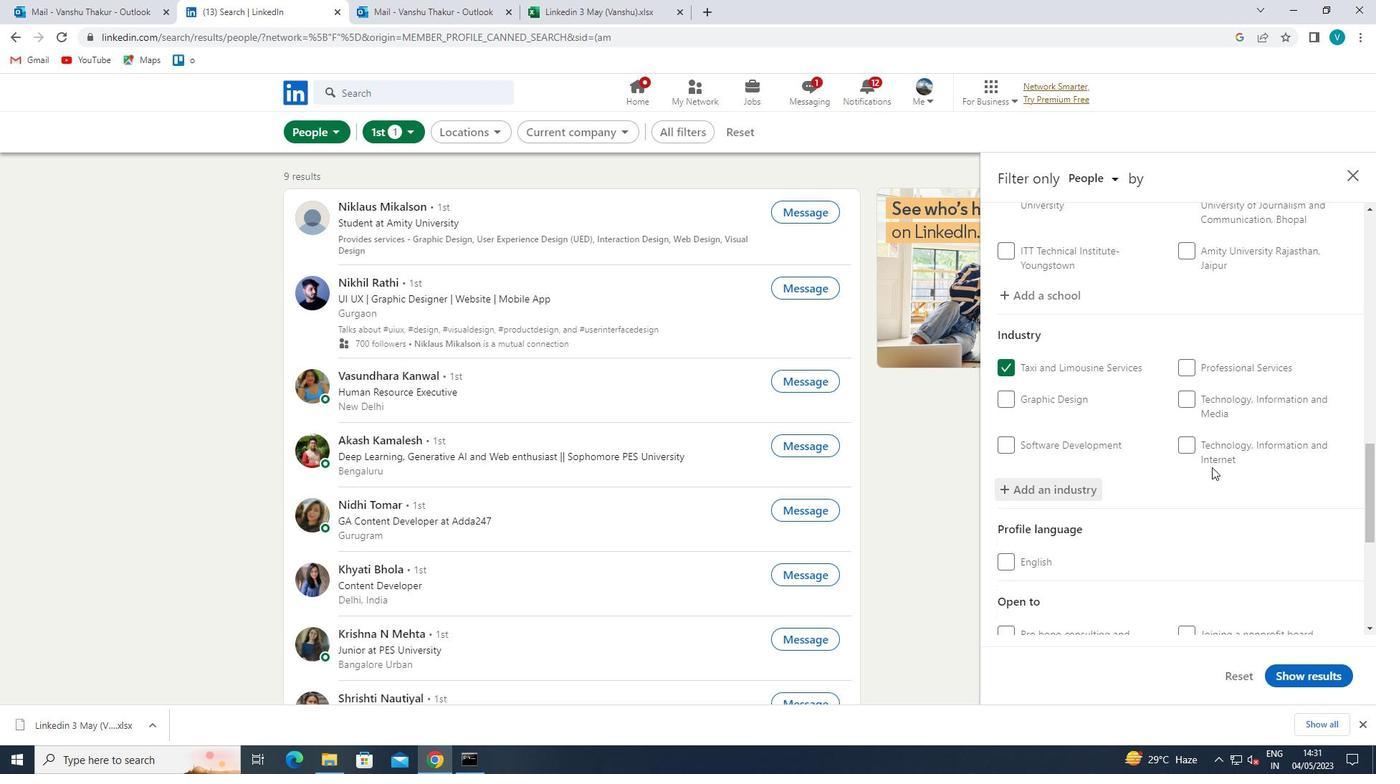
Action: Mouse moved to (1212, 467)
Screenshot: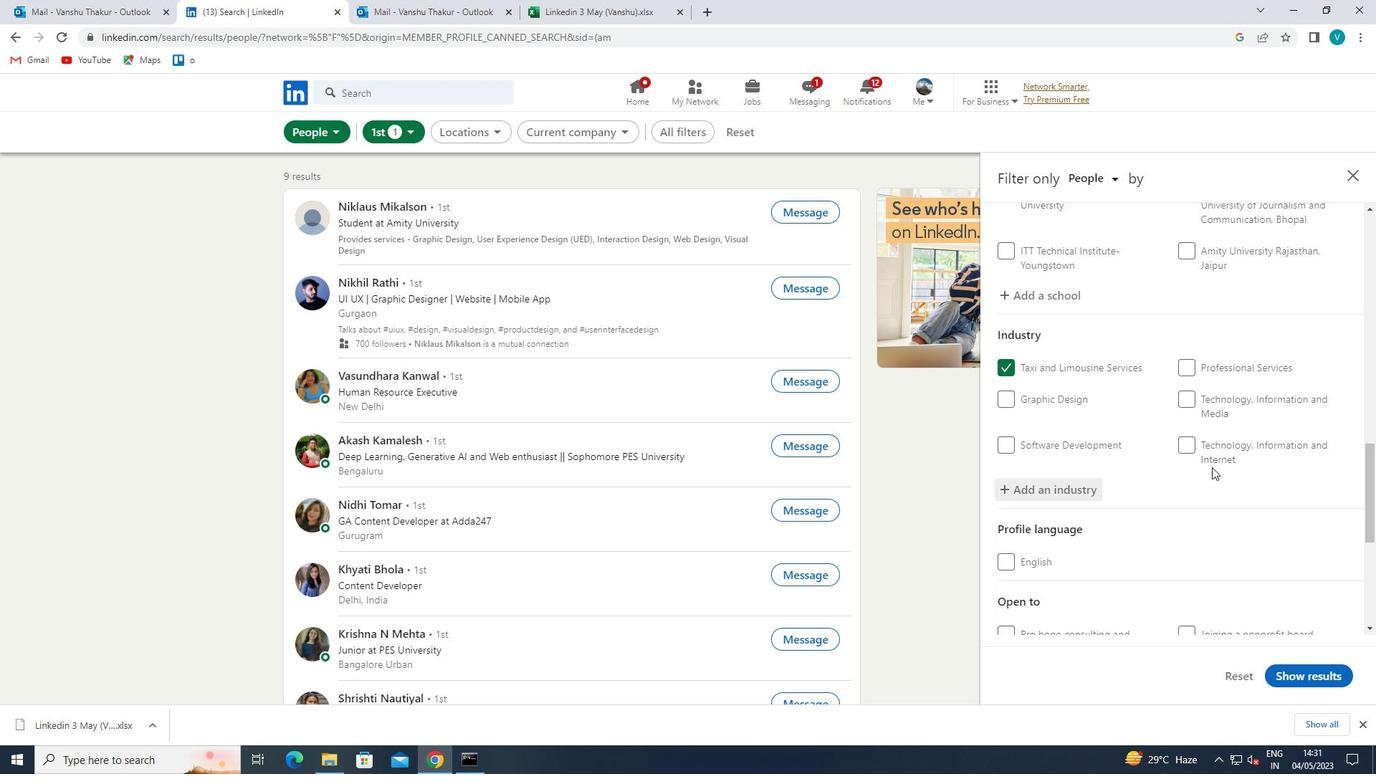 
Action: Mouse scrolled (1212, 466) with delta (0, 0)
Screenshot: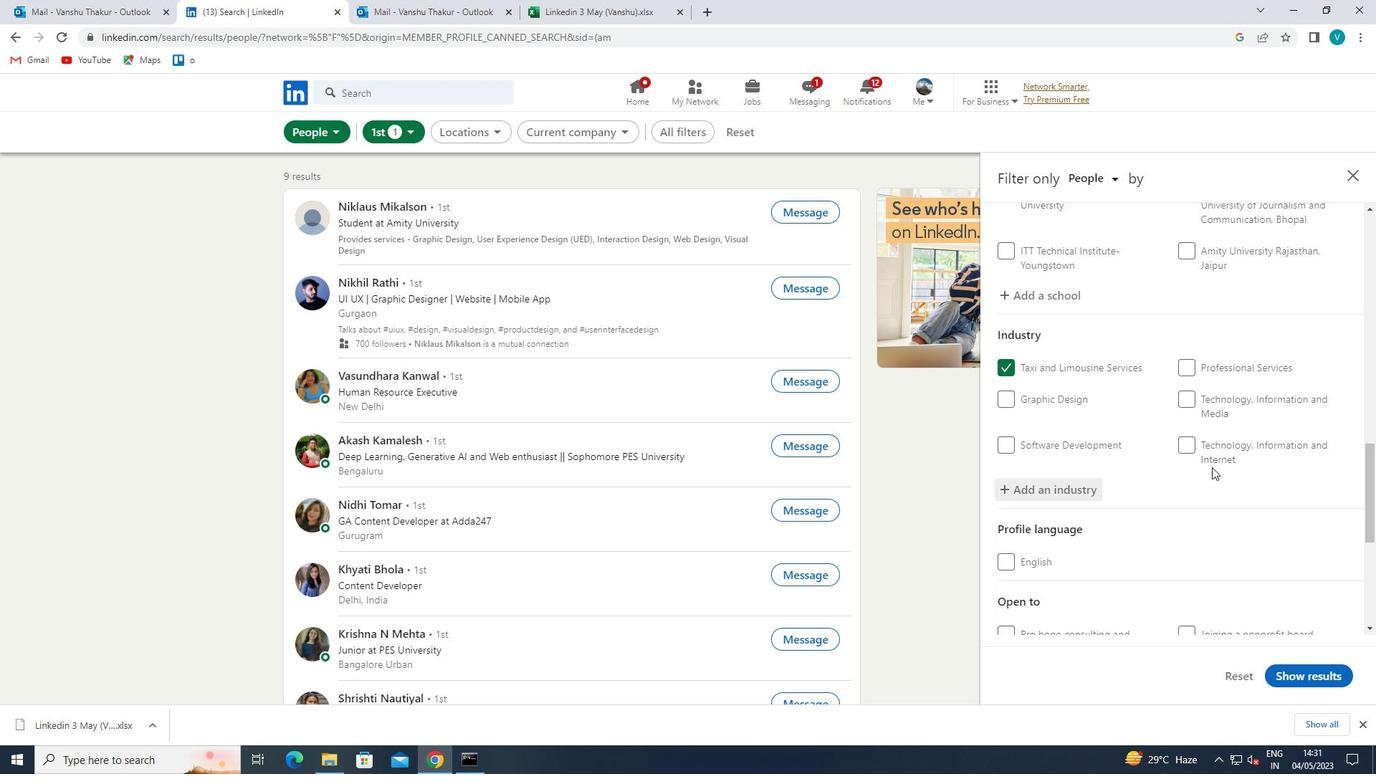 
Action: Mouse moved to (1223, 503)
Screenshot: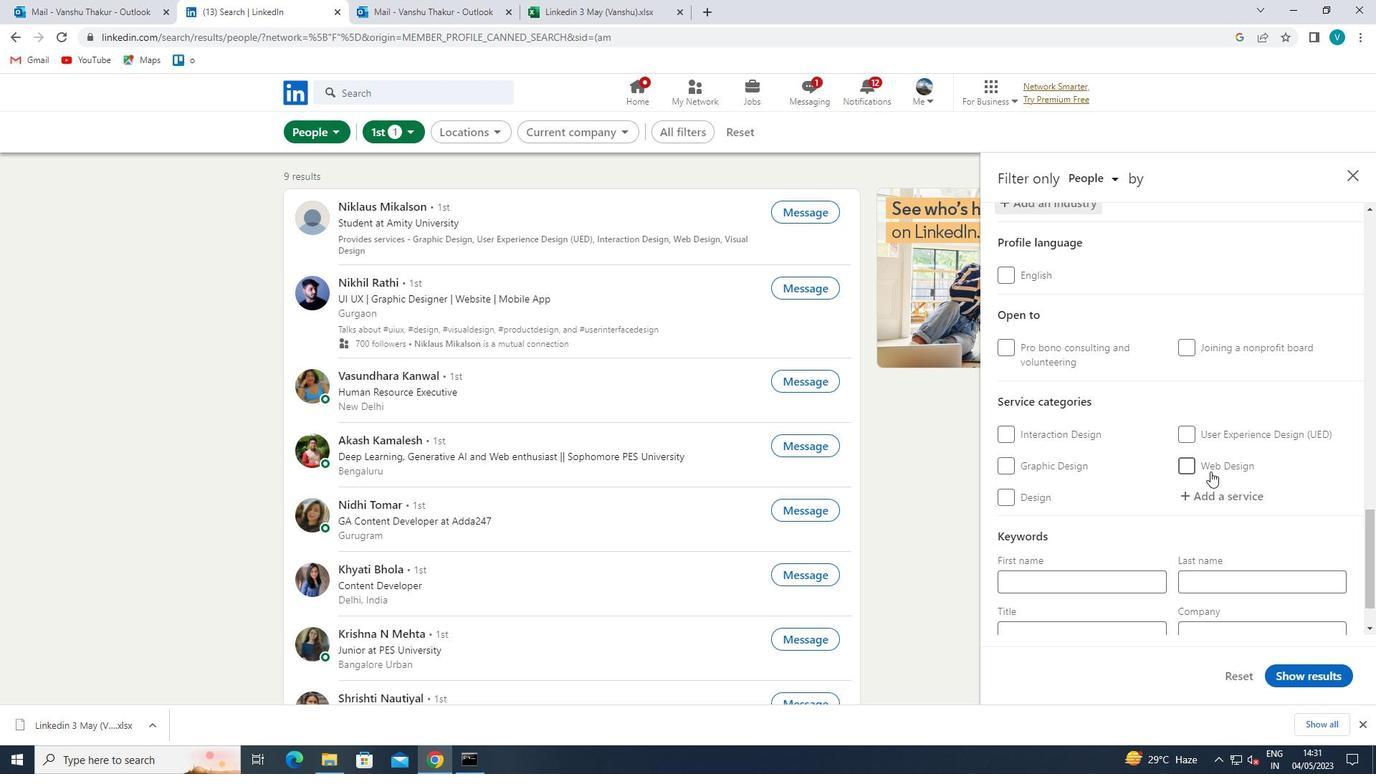 
Action: Mouse pressed left at (1223, 503)
Screenshot: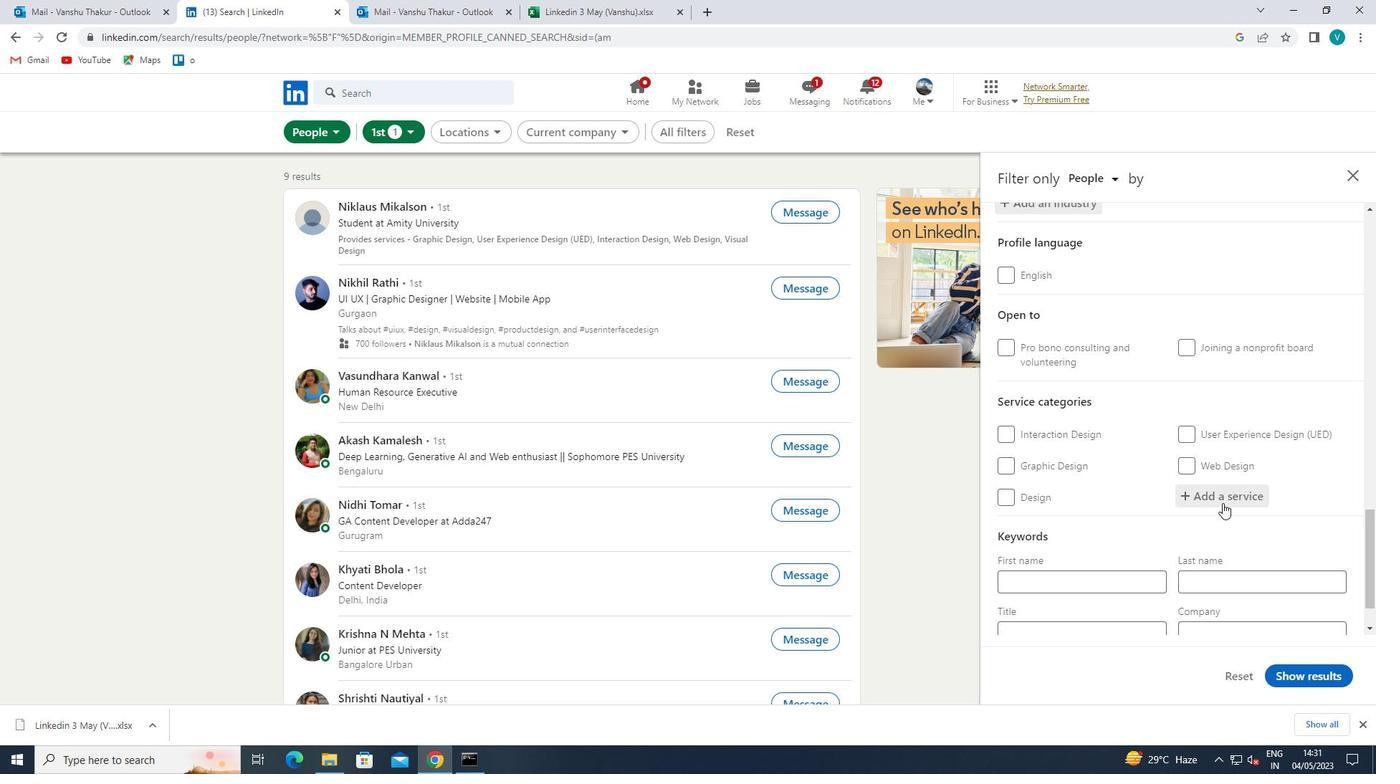
Action: Mouse moved to (1219, 501)
Screenshot: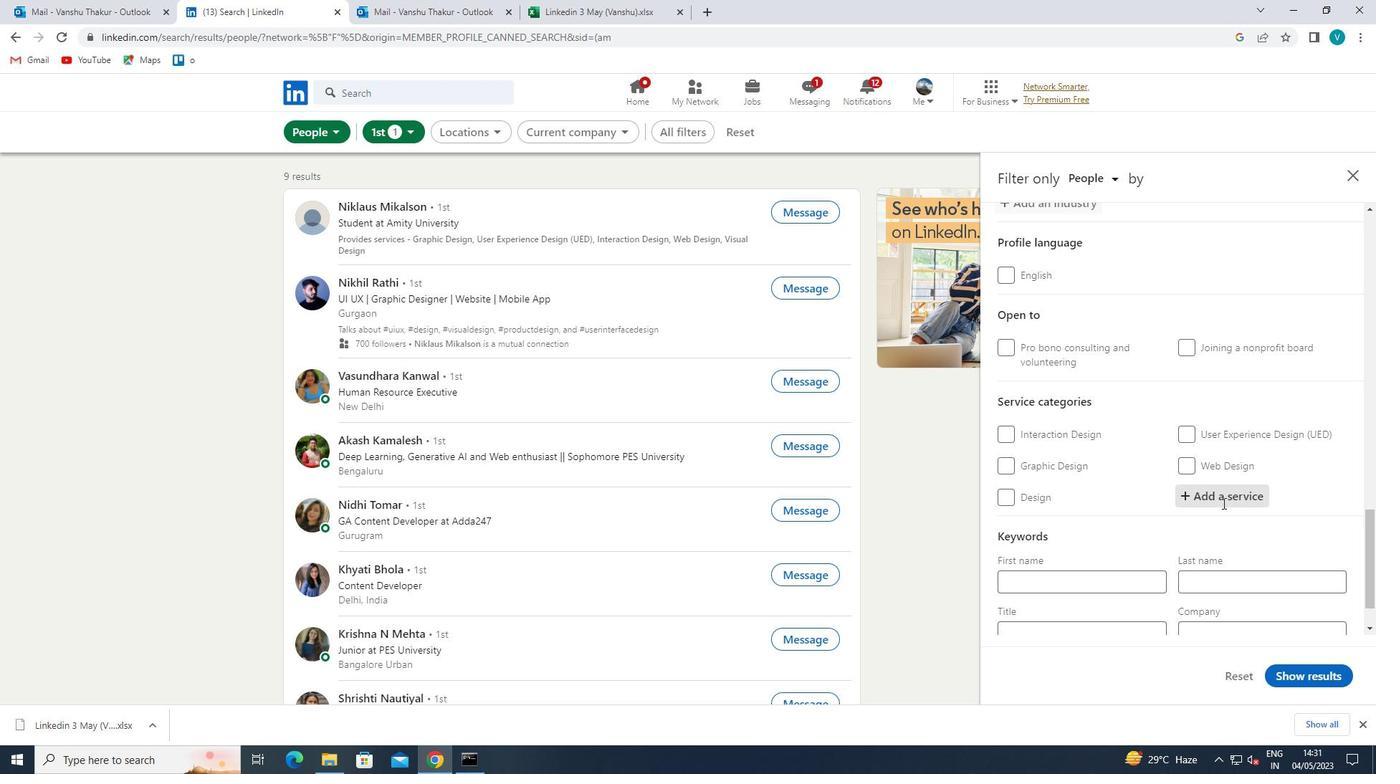 
Action: Key pressed <Key.shift>VIDEO<Key.space>
Screenshot: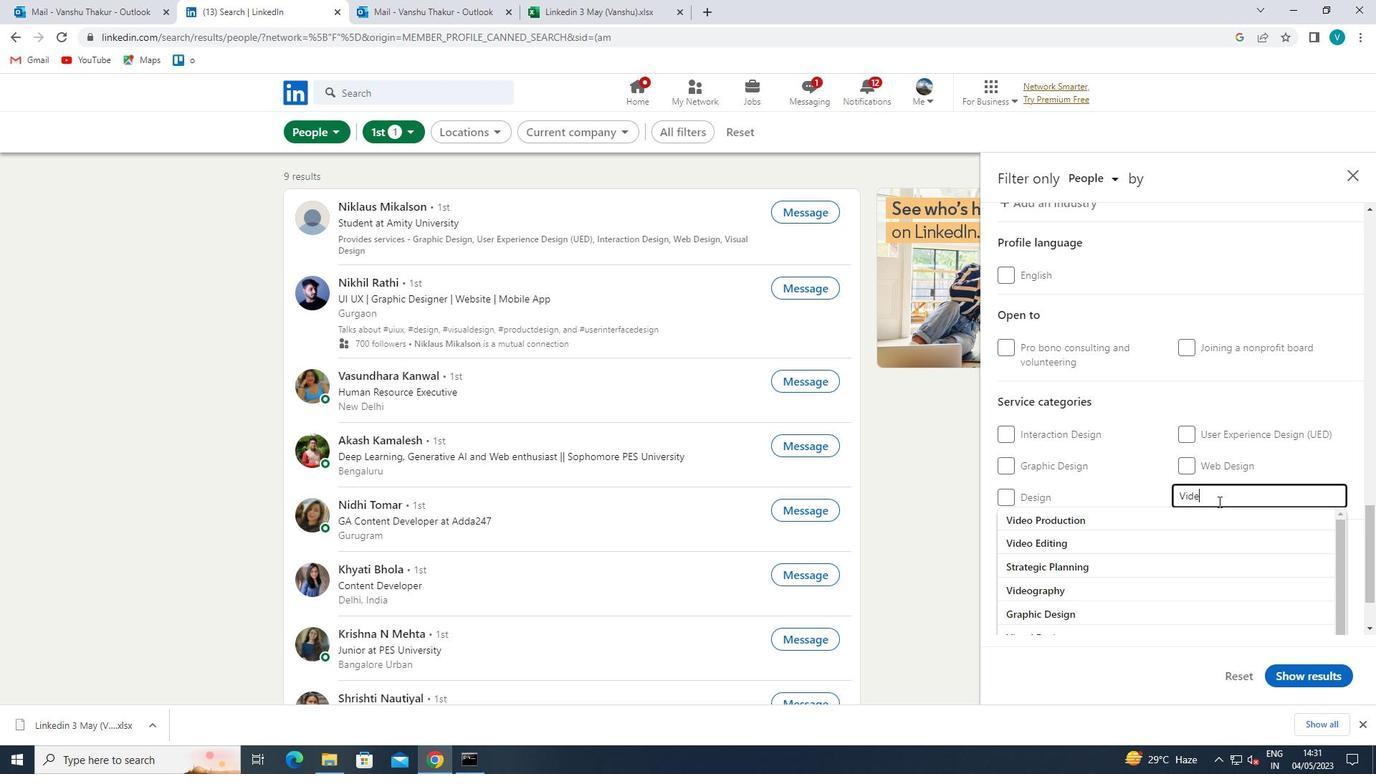 
Action: Mouse moved to (1144, 533)
Screenshot: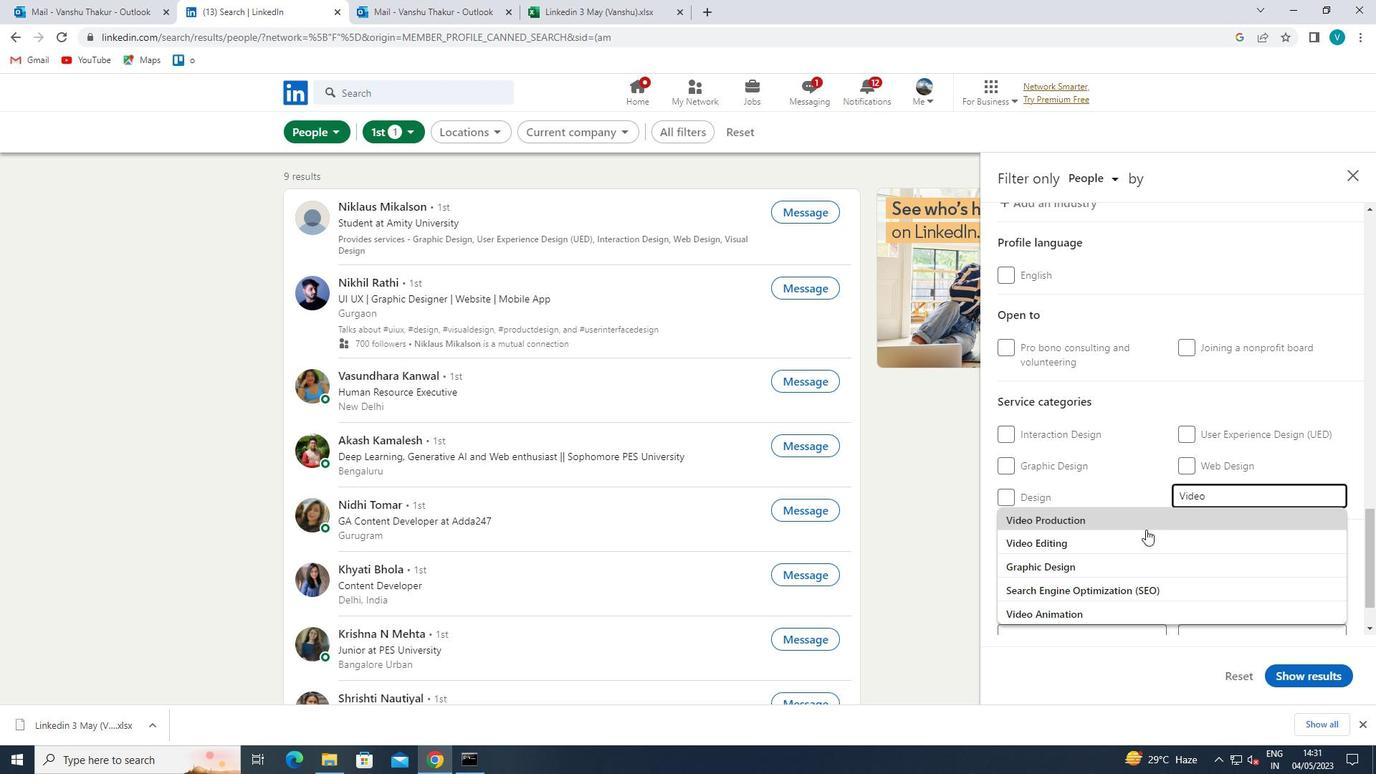 
Action: Mouse pressed left at (1144, 533)
Screenshot: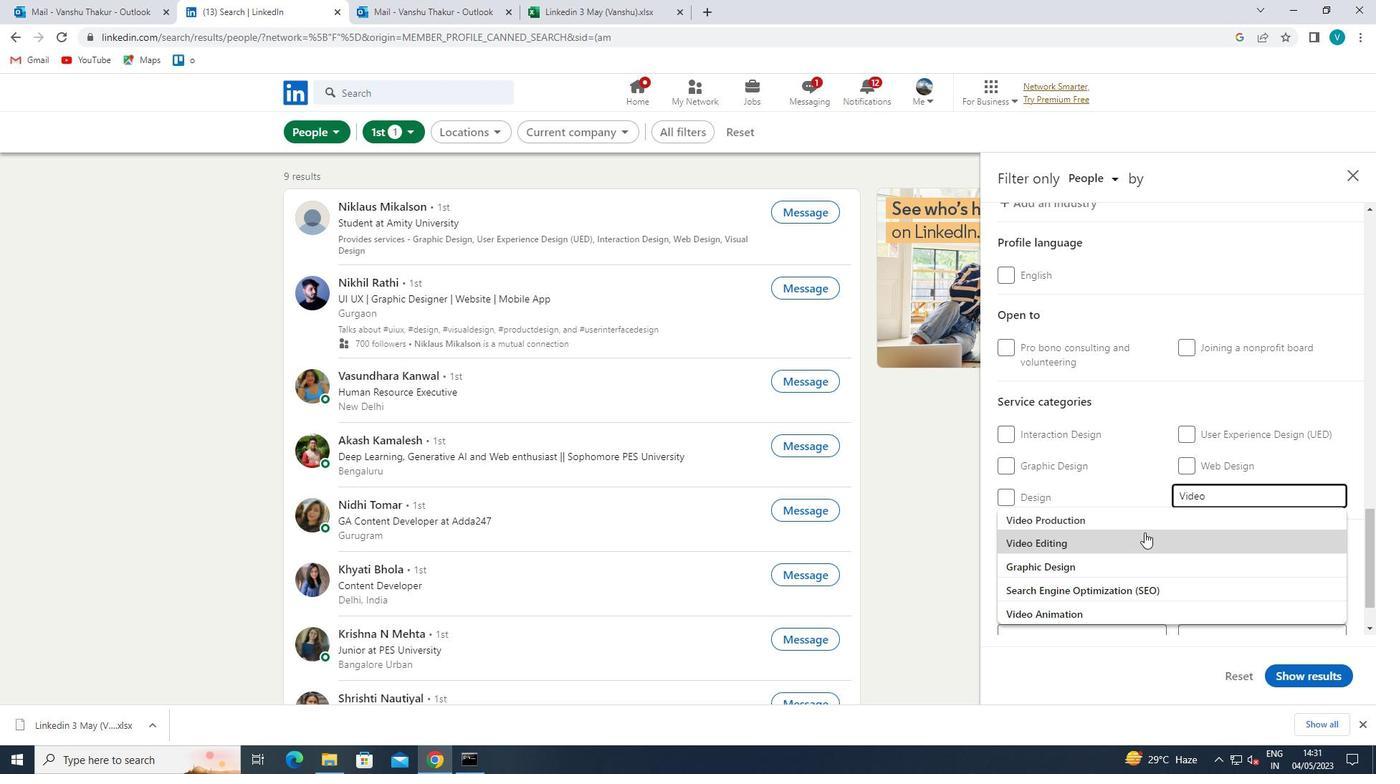 
Action: Mouse scrolled (1144, 532) with delta (0, 0)
Screenshot: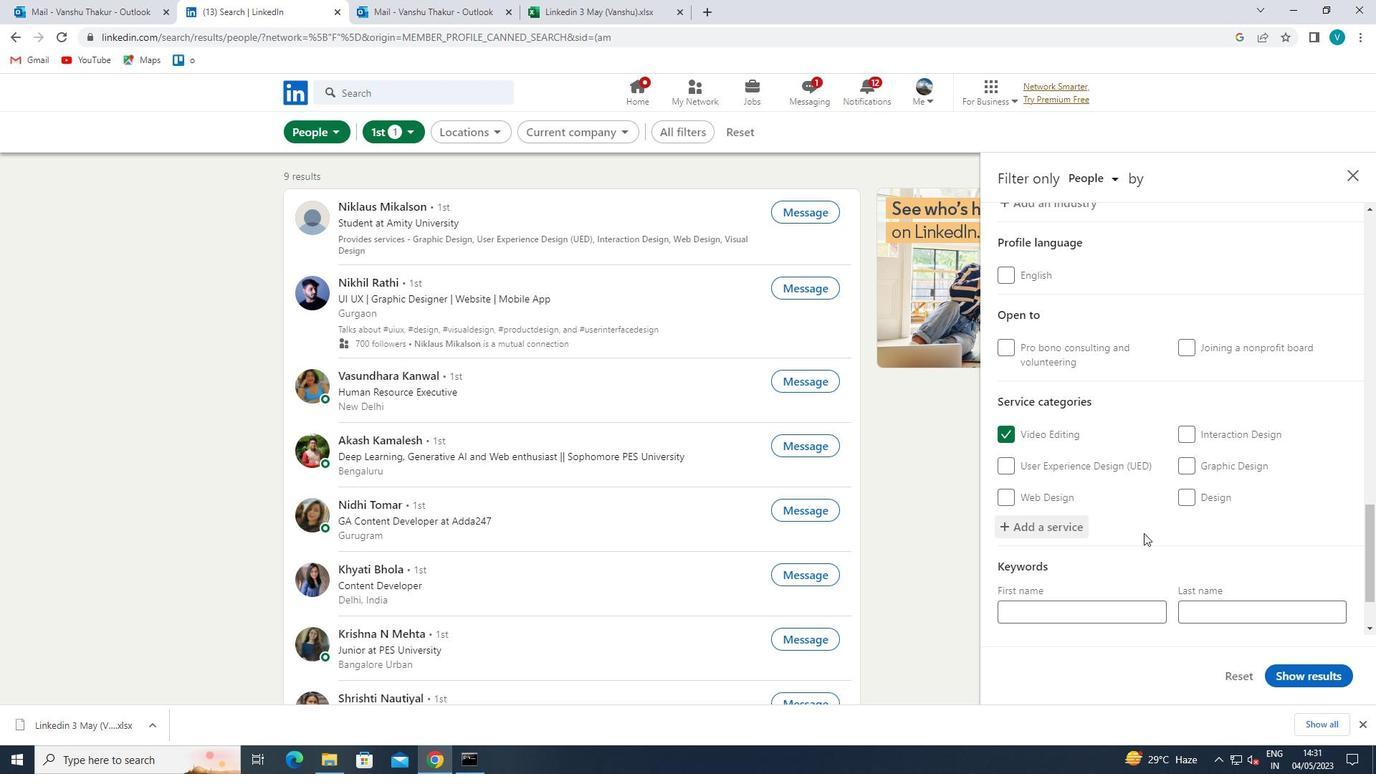 
Action: Mouse scrolled (1144, 532) with delta (0, 0)
Screenshot: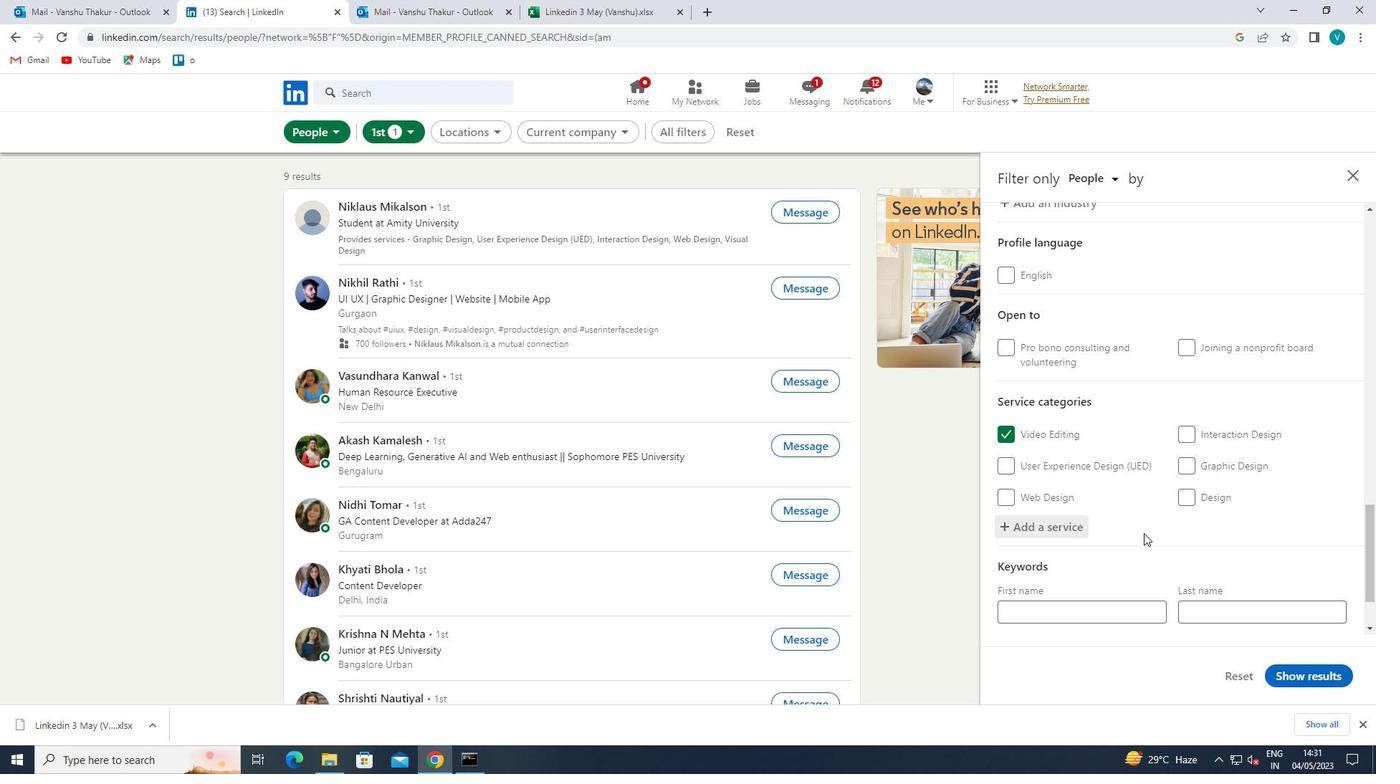 
Action: Mouse scrolled (1144, 532) with delta (0, 0)
Screenshot: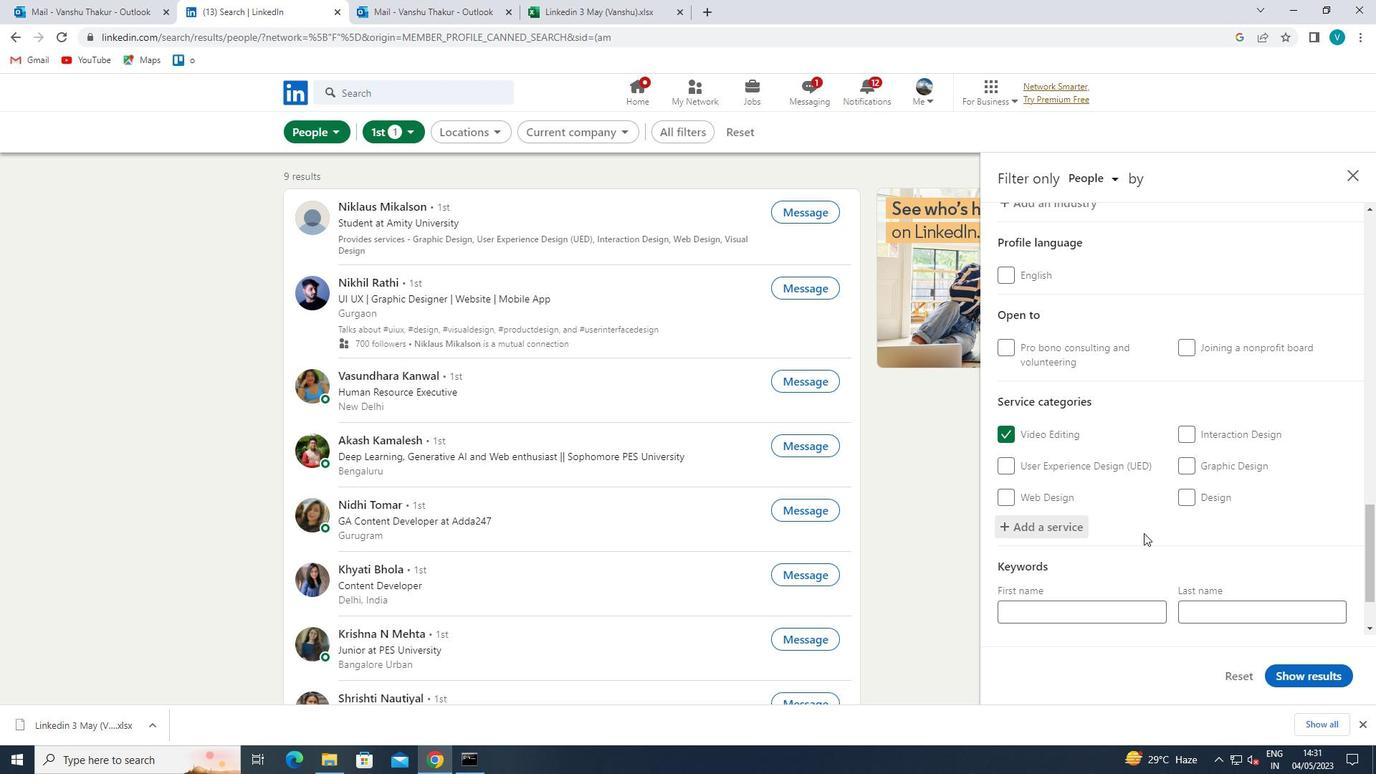 
Action: Mouse scrolled (1144, 532) with delta (0, 0)
Screenshot: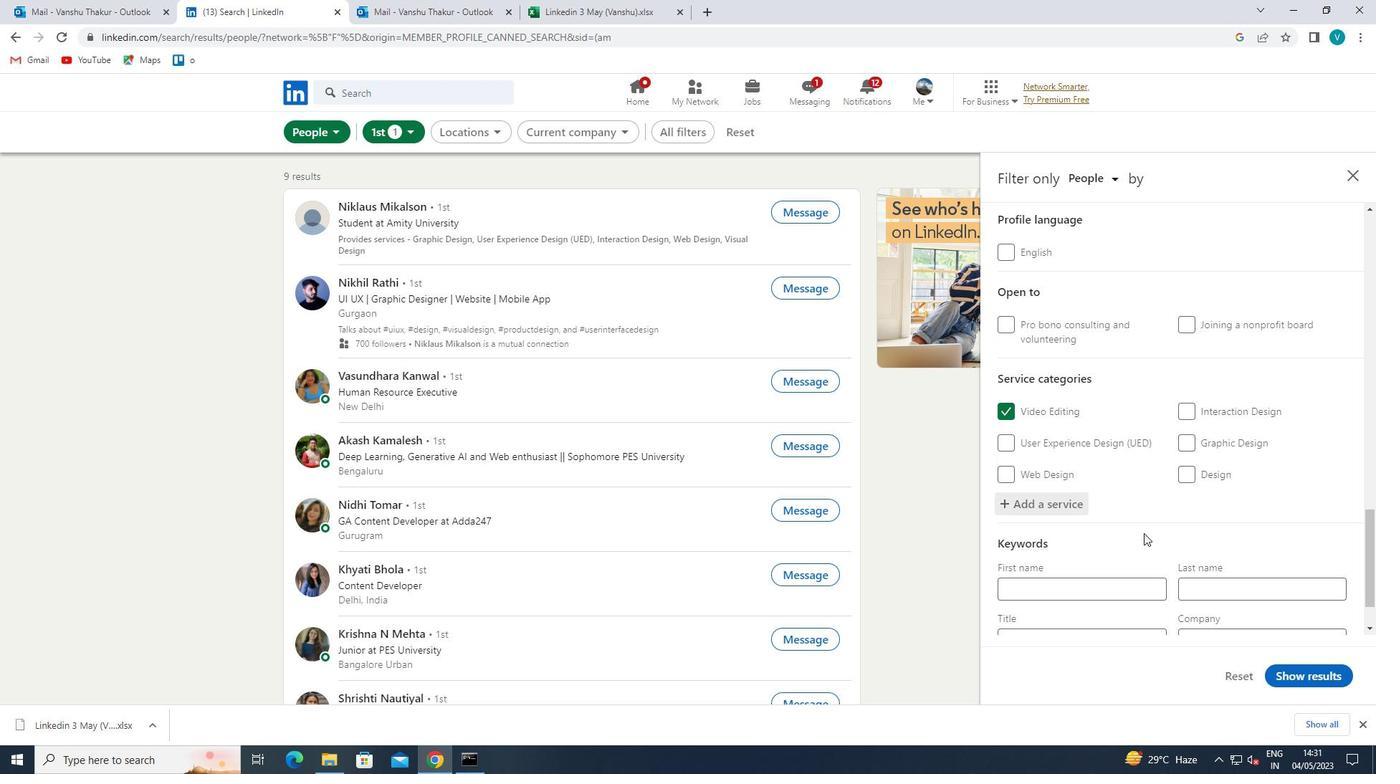 
Action: Mouse moved to (1136, 547)
Screenshot: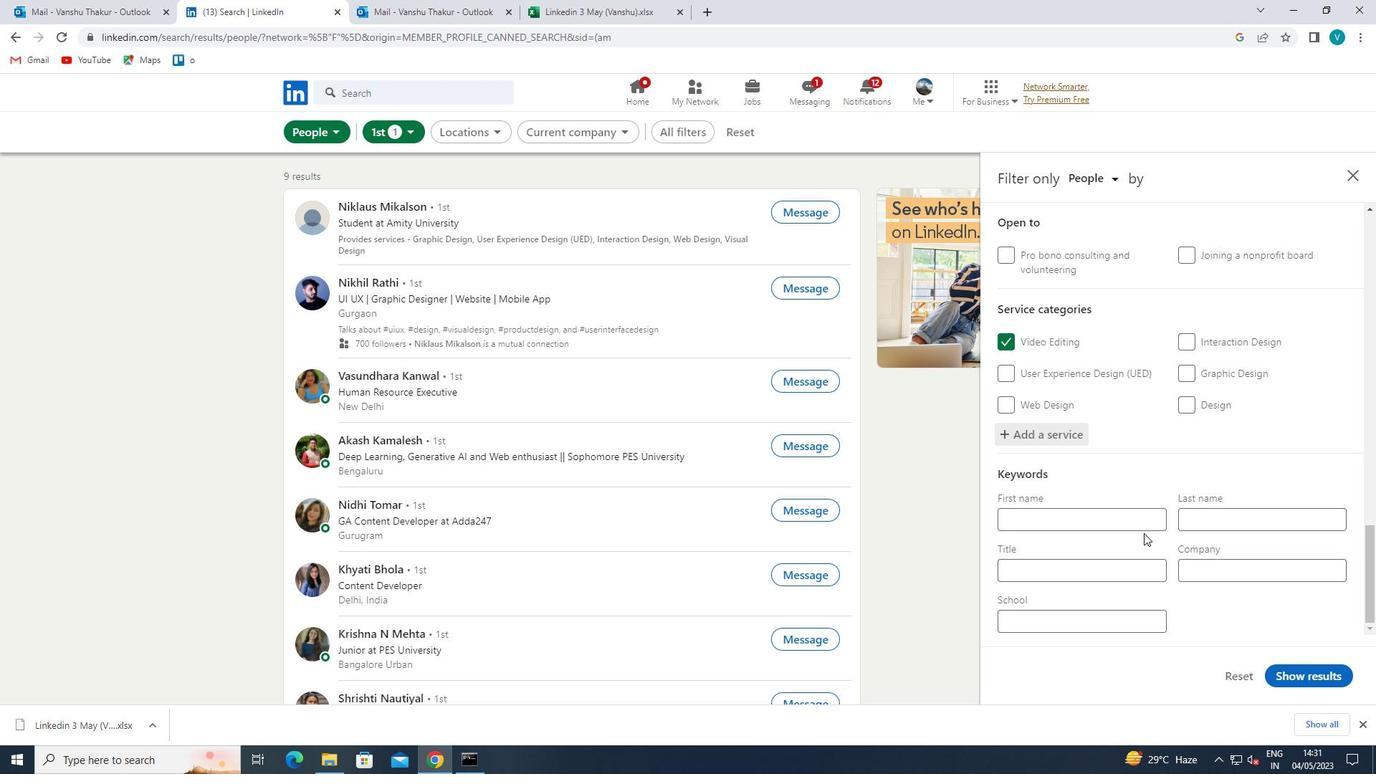 
Action: Mouse pressed left at (1136, 547)
Screenshot: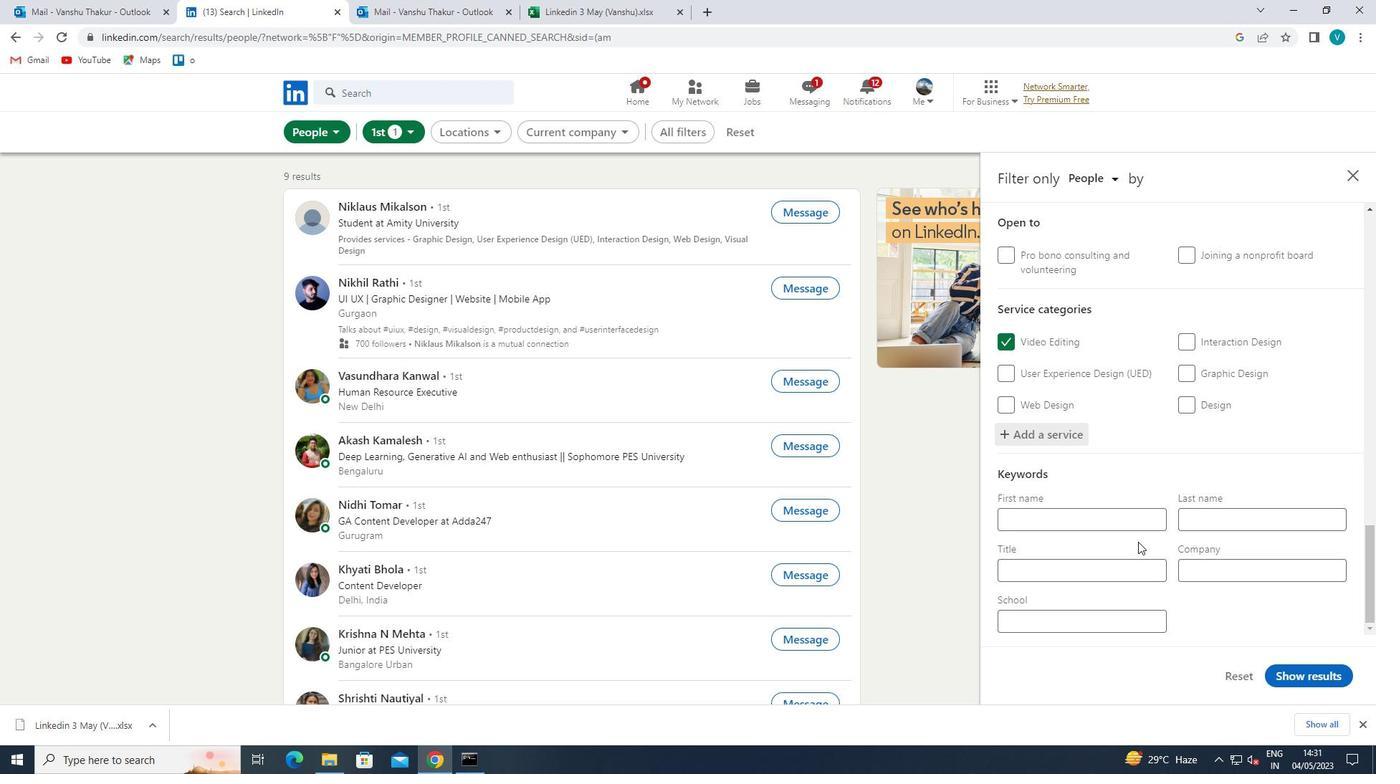 
Action: Mouse moved to (1136, 547)
Screenshot: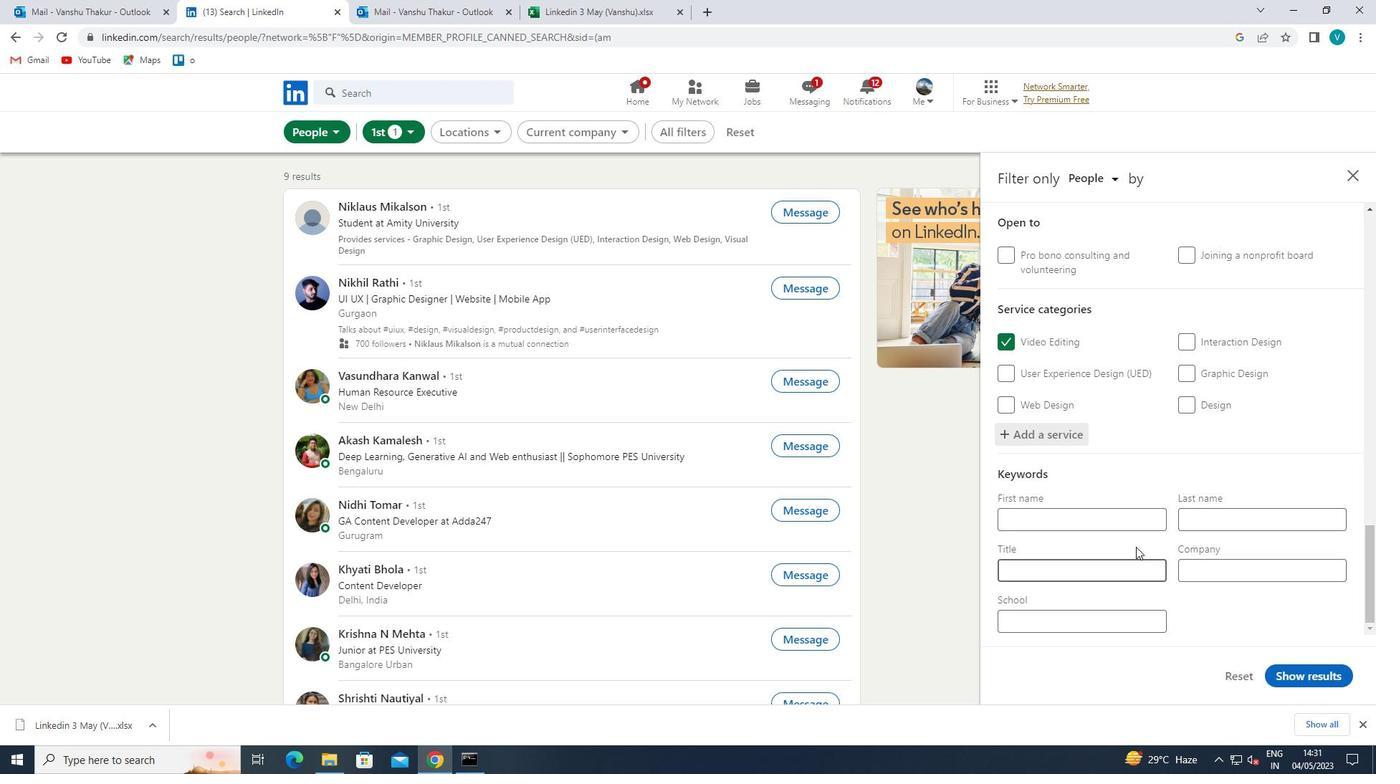 
Action: Key pressed <Key.shift>HEAC<Key.backspace>VY<Key.space><Key.shift>EQUIPMENT<Key.space><Key.shift><Key.shift><Key.shift><Key.shift><Key.shift><Key.shift><Key.shift><Key.shift><Key.shift><Key.shift>OPERATOR<Key.space>
Screenshot: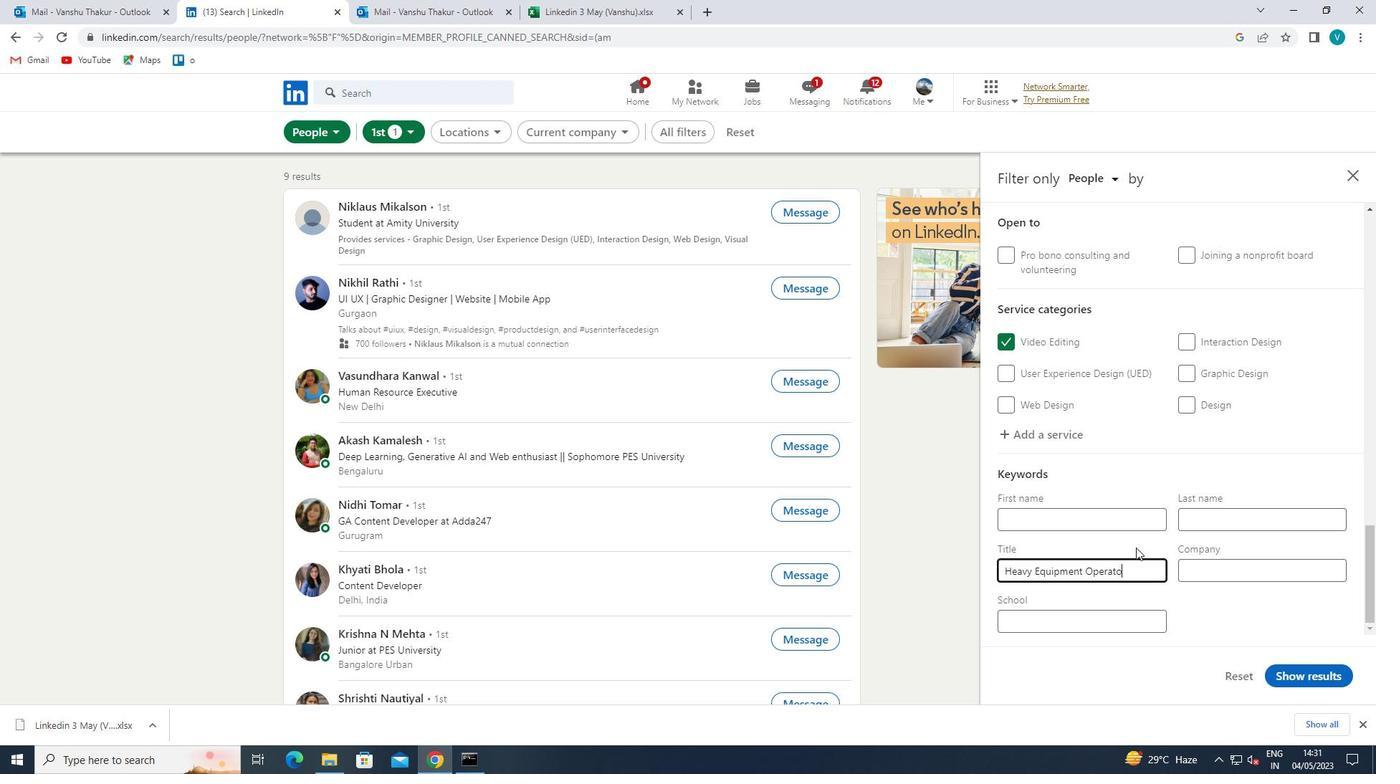 
Action: Mouse moved to (1288, 676)
Screenshot: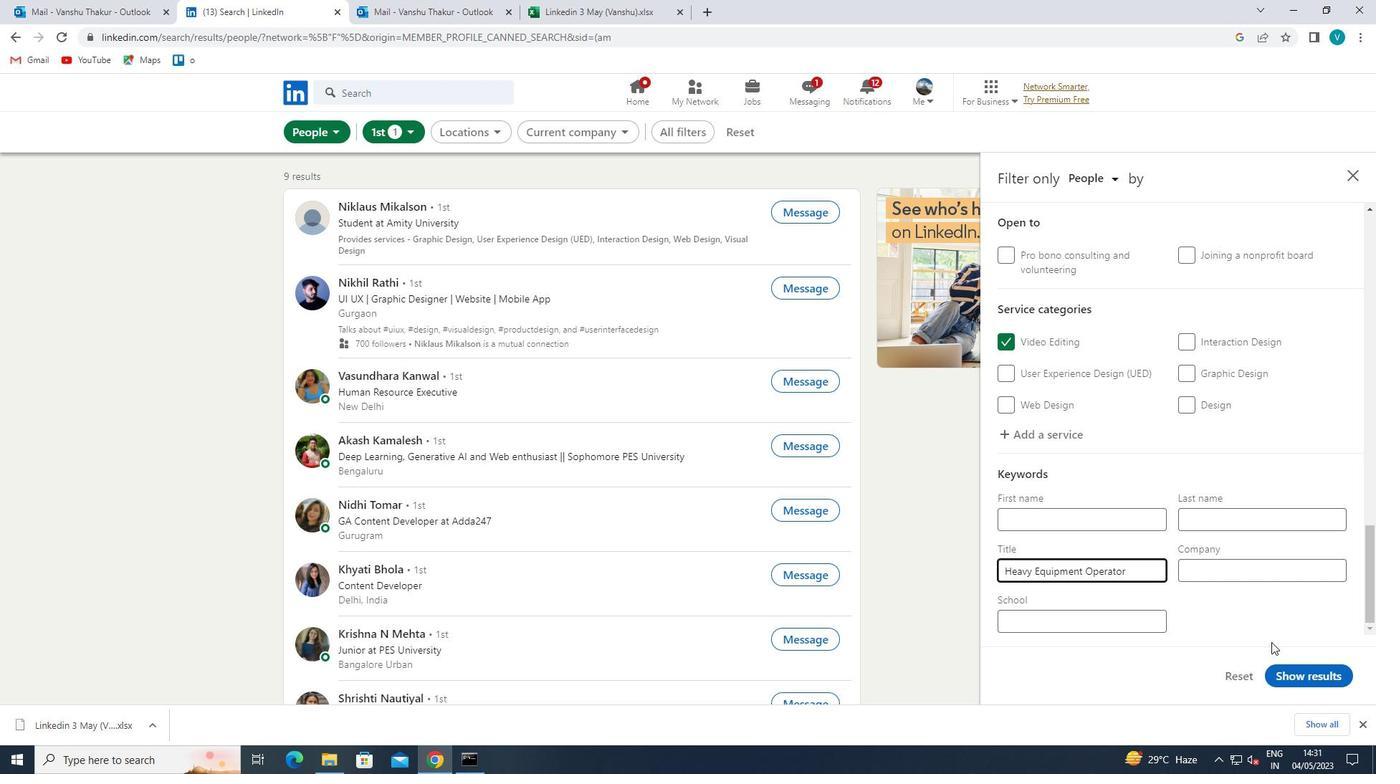 
Action: Mouse pressed left at (1288, 676)
Screenshot: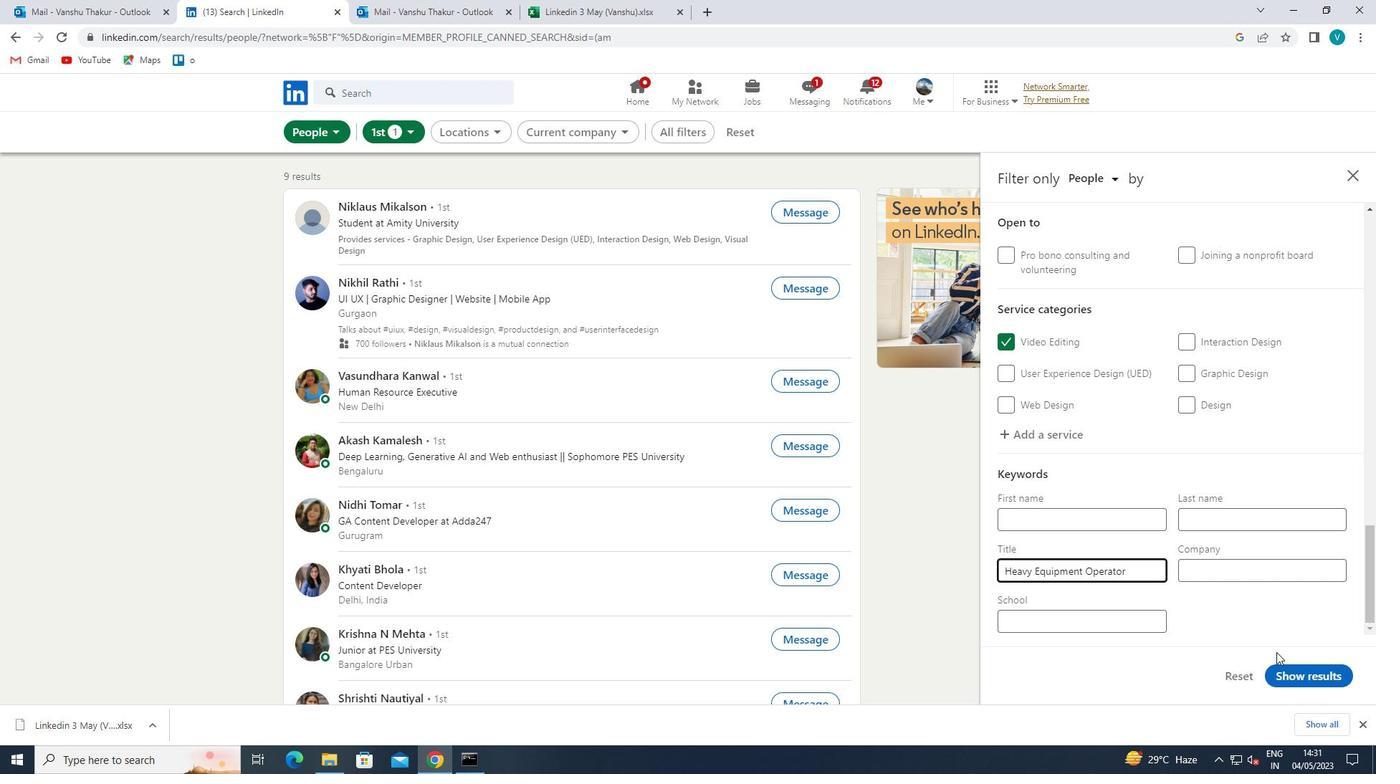 
Action: Mouse moved to (1209, 632)
Screenshot: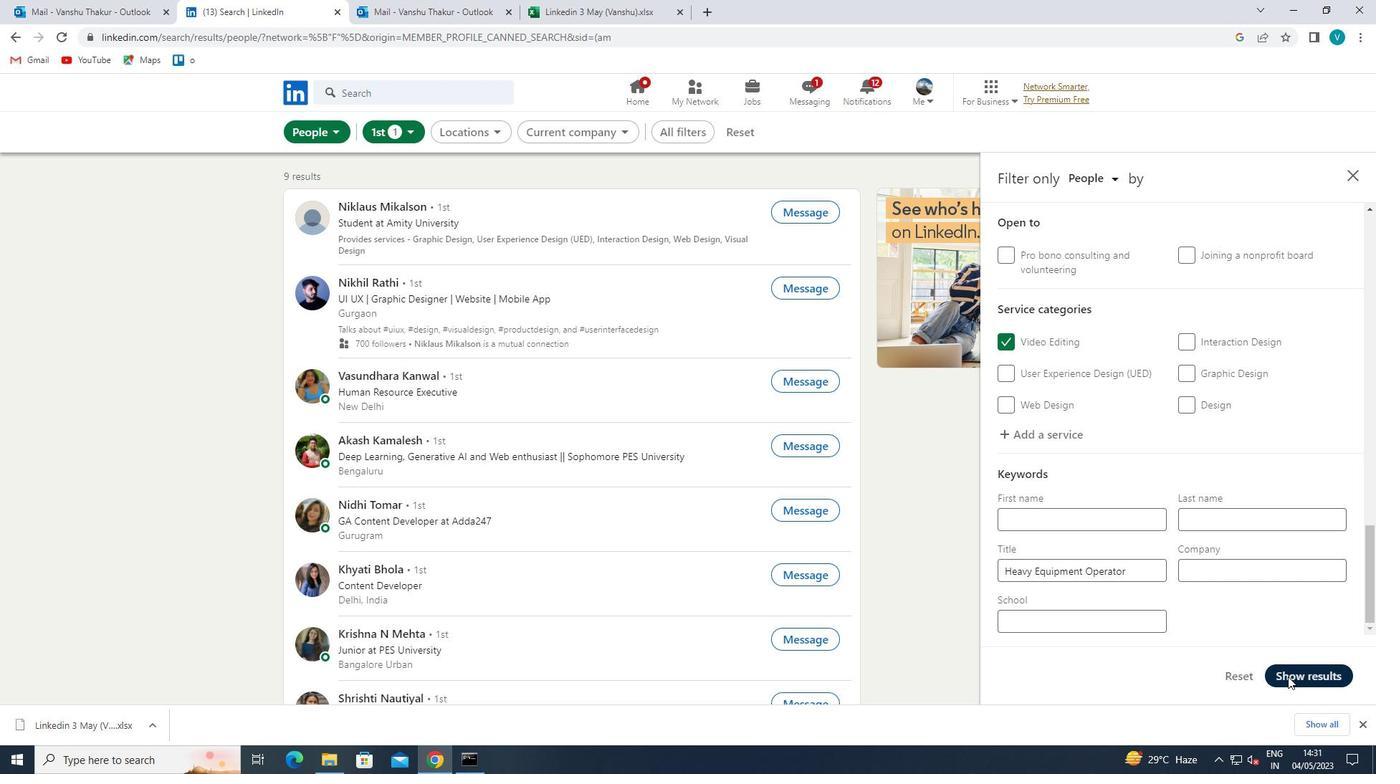 
